 Task: Find connections with filter location Oran with filter topic #sharktankwith filter profile language Spanish with filter current company TORM with filter school Central Institute of Plastics Engineering & Technology (CIPET) with filter industry Desktop Computing Software Products with filter service category Nature Photography with filter keywords title Pipefitter
Action: Mouse moved to (657, 87)
Screenshot: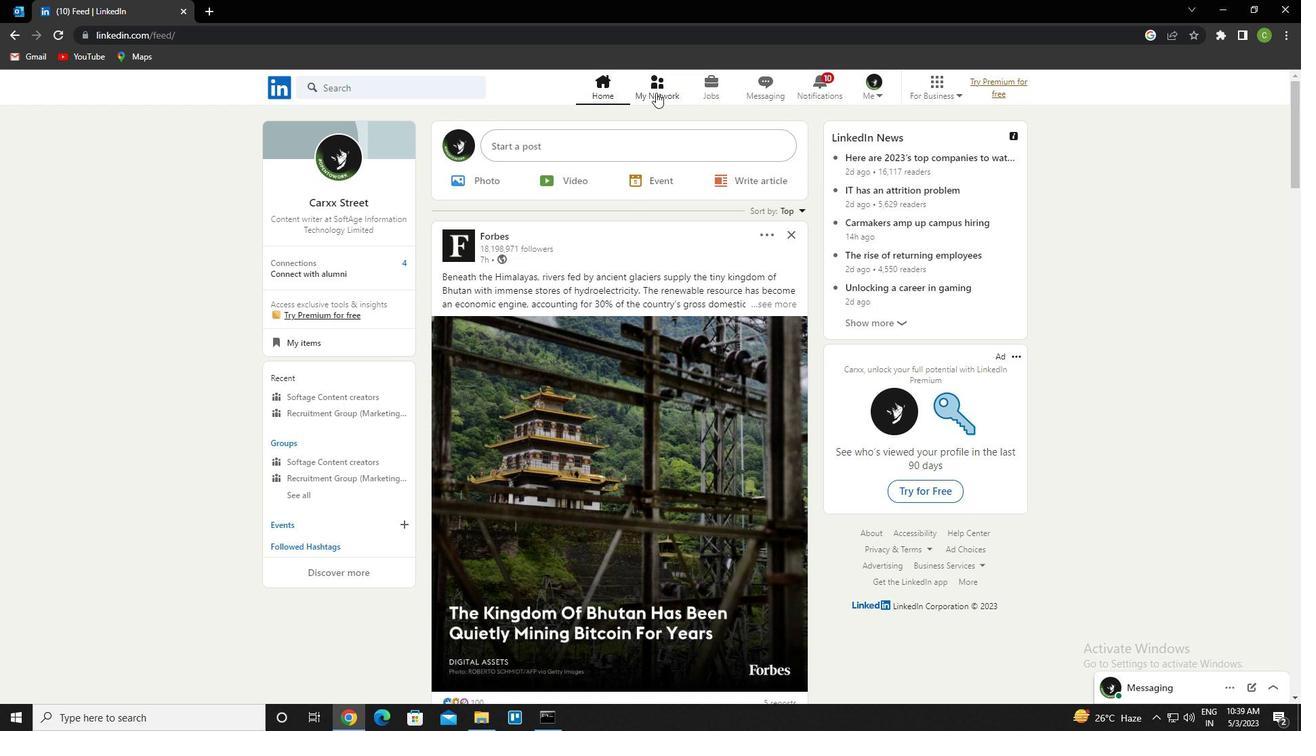 
Action: Mouse pressed left at (657, 87)
Screenshot: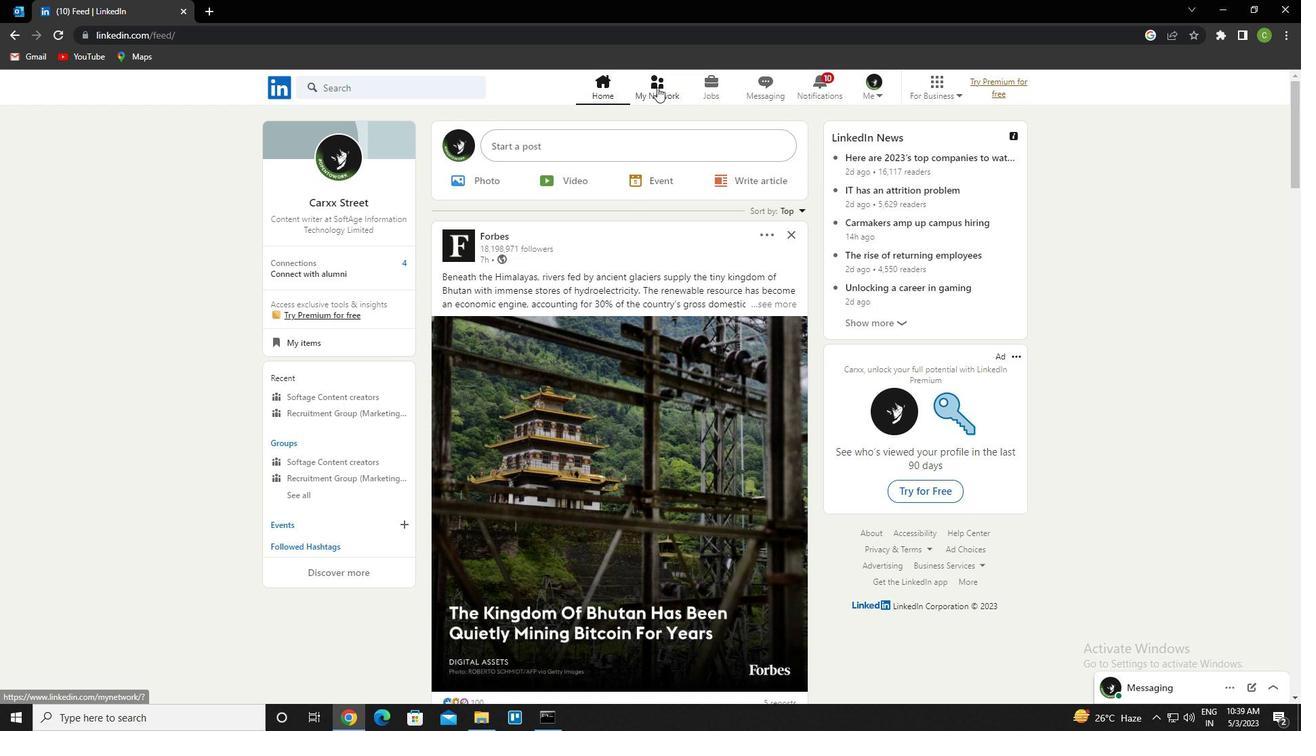 
Action: Mouse moved to (391, 164)
Screenshot: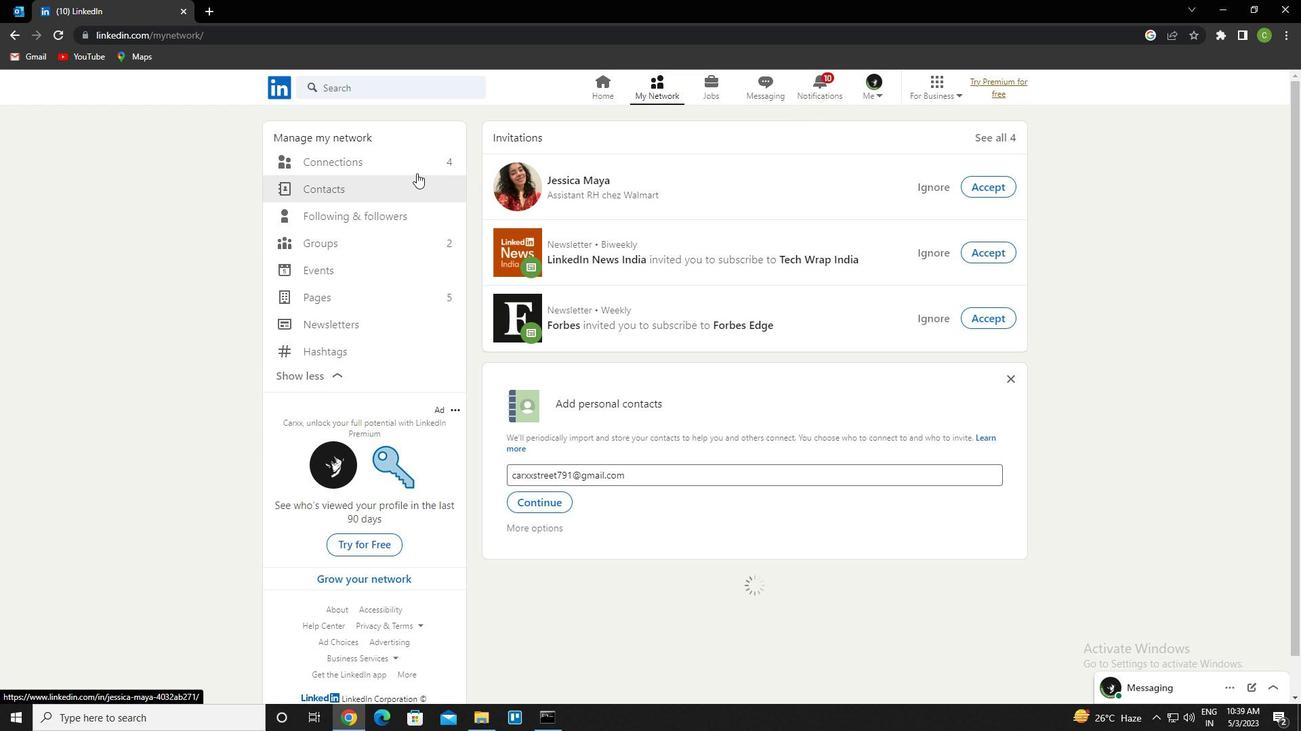 
Action: Mouse pressed left at (391, 164)
Screenshot: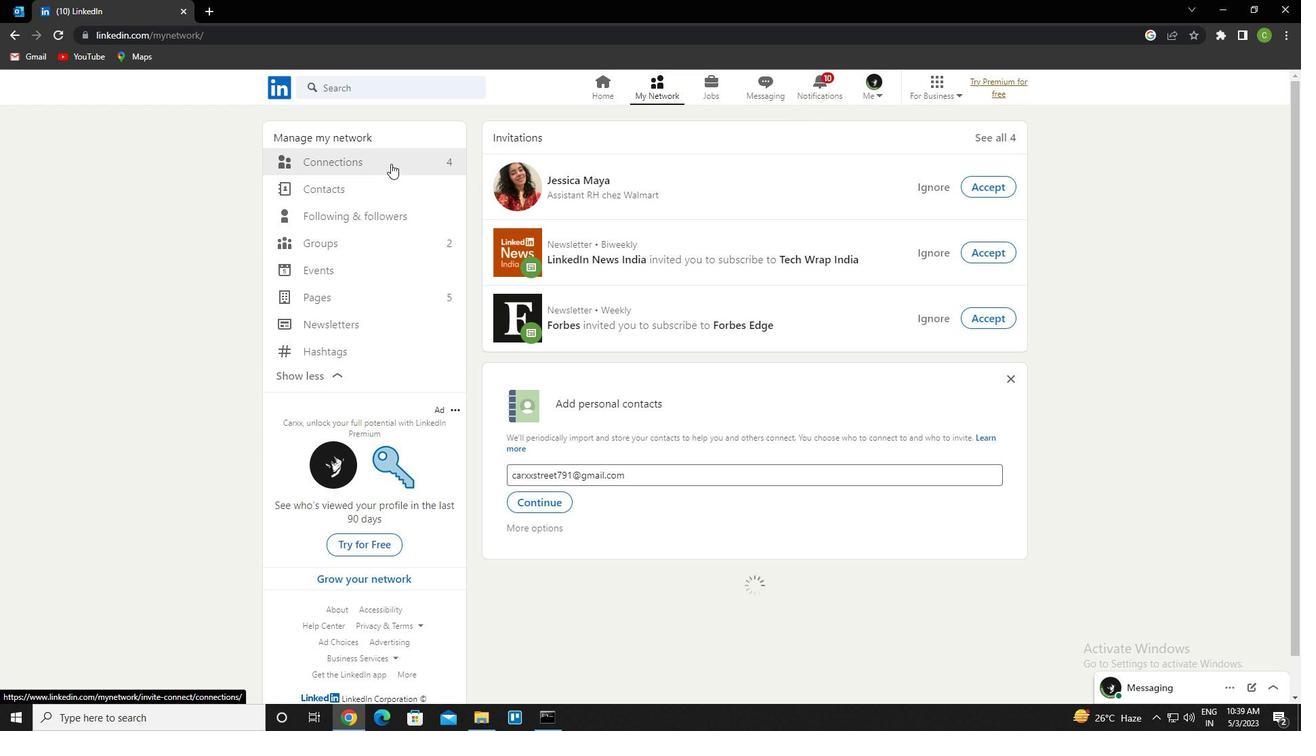 
Action: Mouse moved to (748, 161)
Screenshot: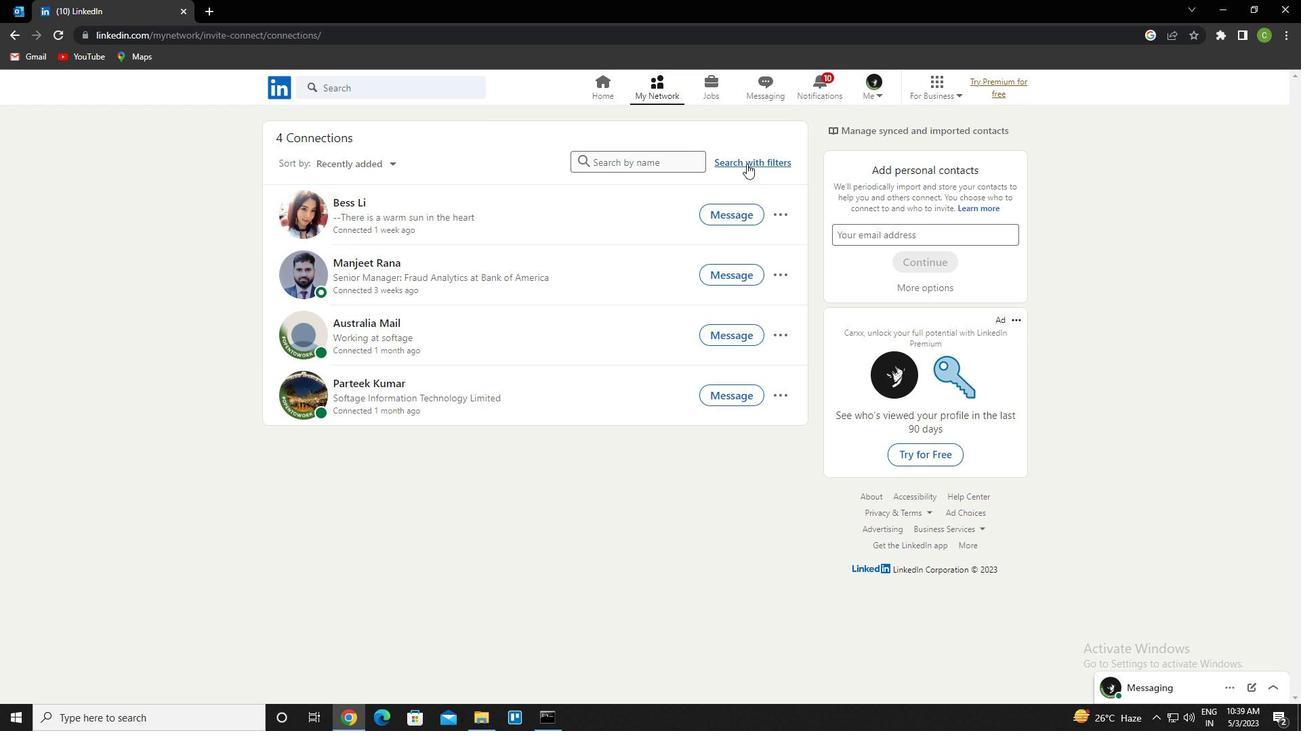 
Action: Mouse pressed left at (748, 161)
Screenshot: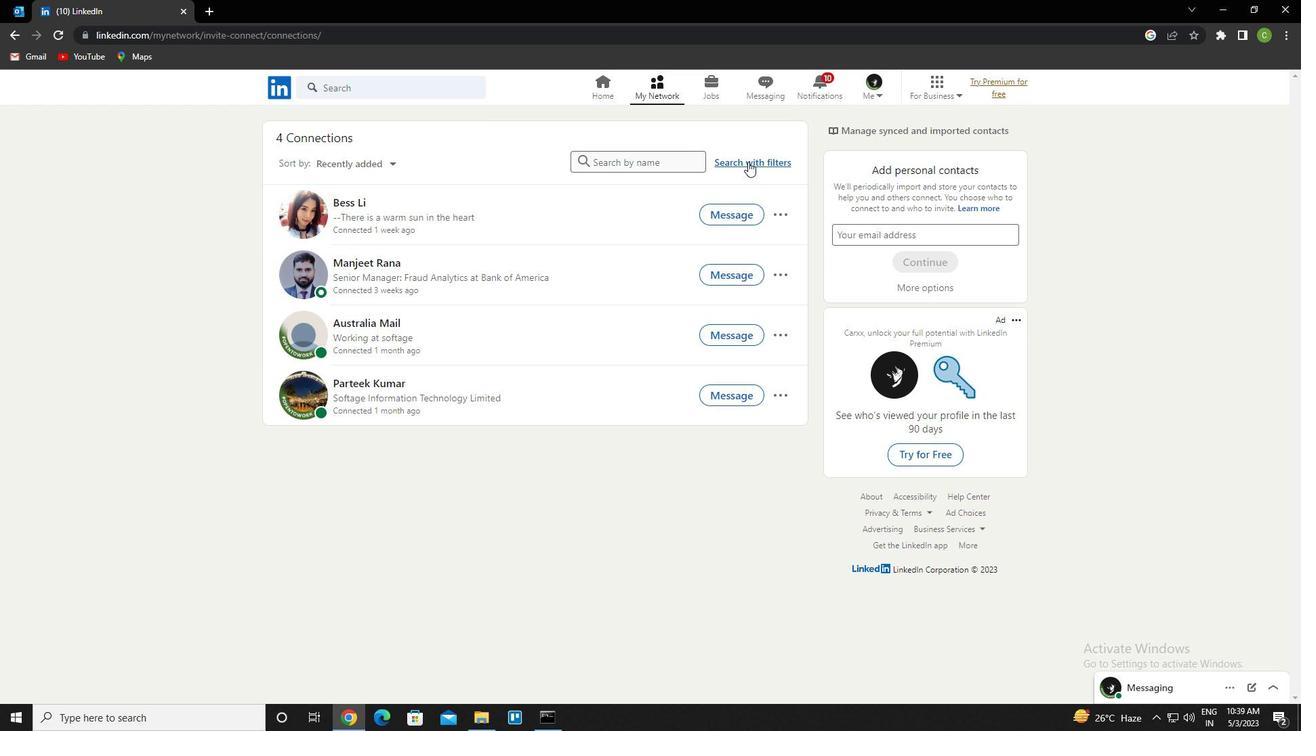 
Action: Mouse moved to (704, 133)
Screenshot: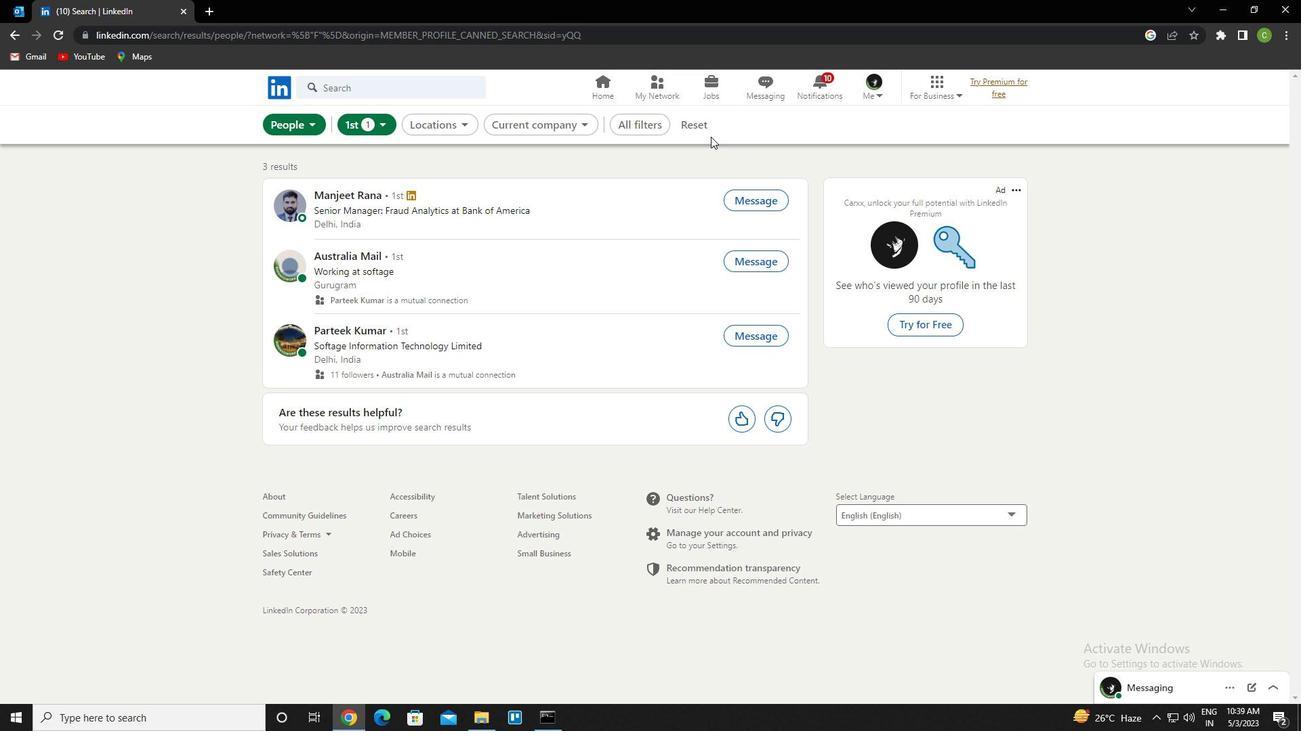 
Action: Mouse pressed left at (704, 133)
Screenshot: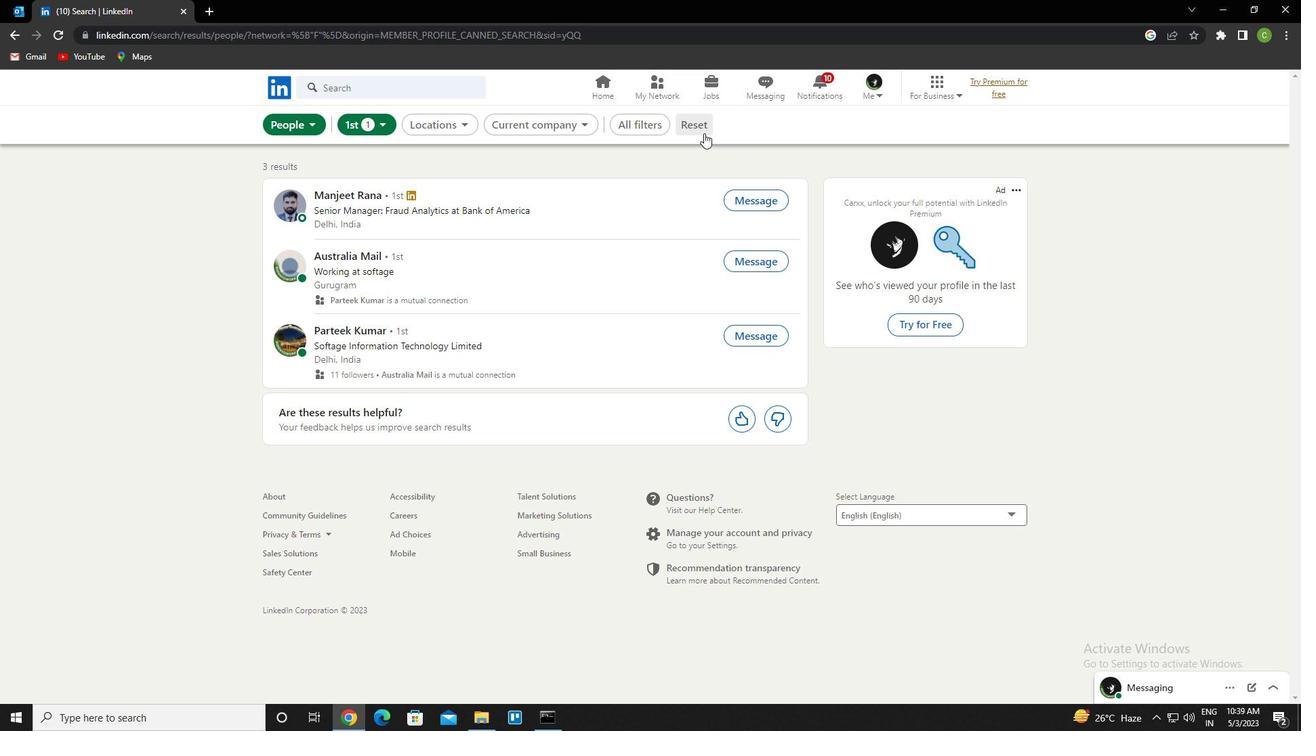 
Action: Mouse moved to (689, 124)
Screenshot: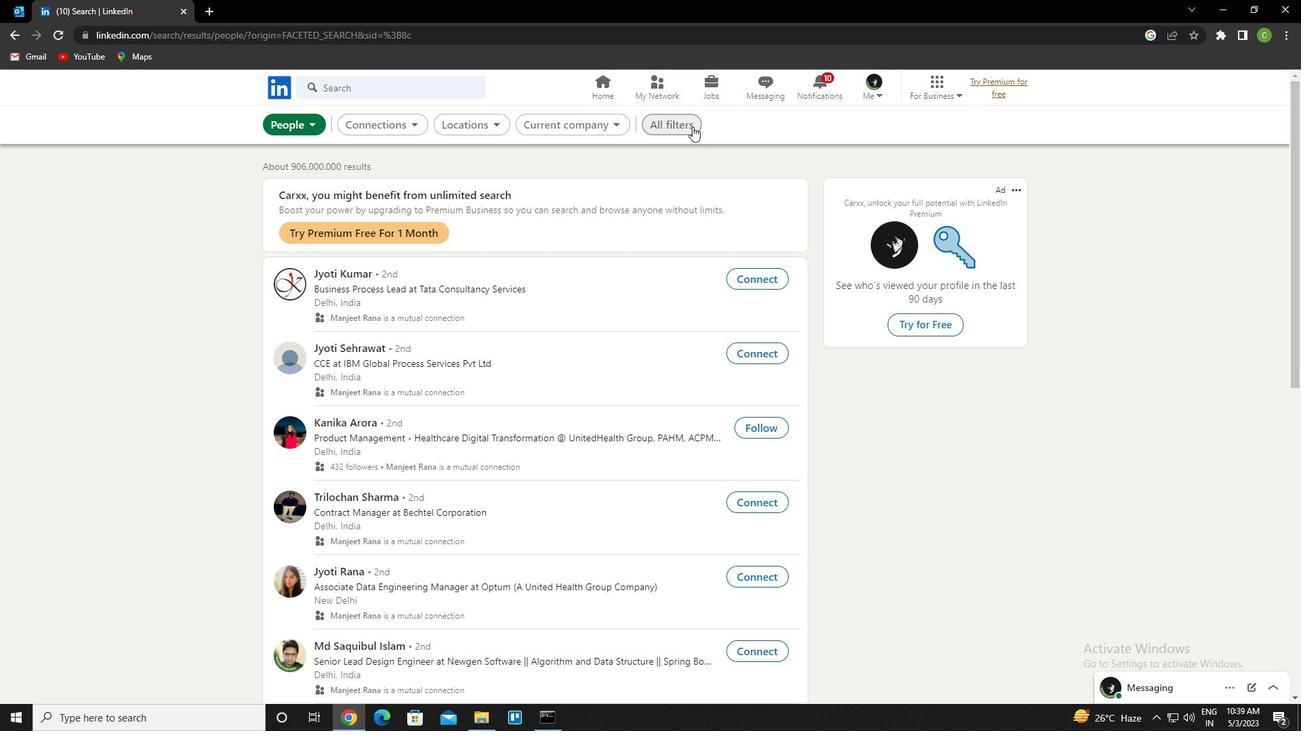
Action: Mouse pressed left at (689, 124)
Screenshot: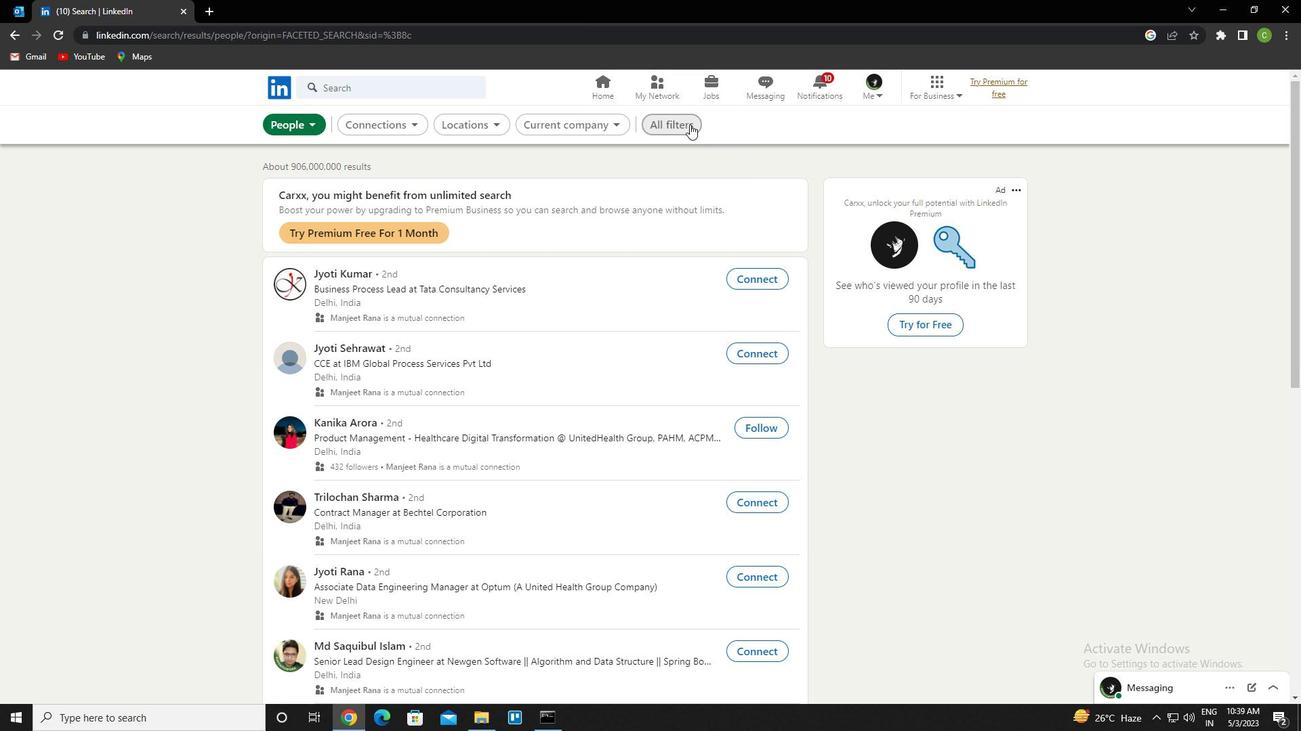 
Action: Mouse moved to (1095, 397)
Screenshot: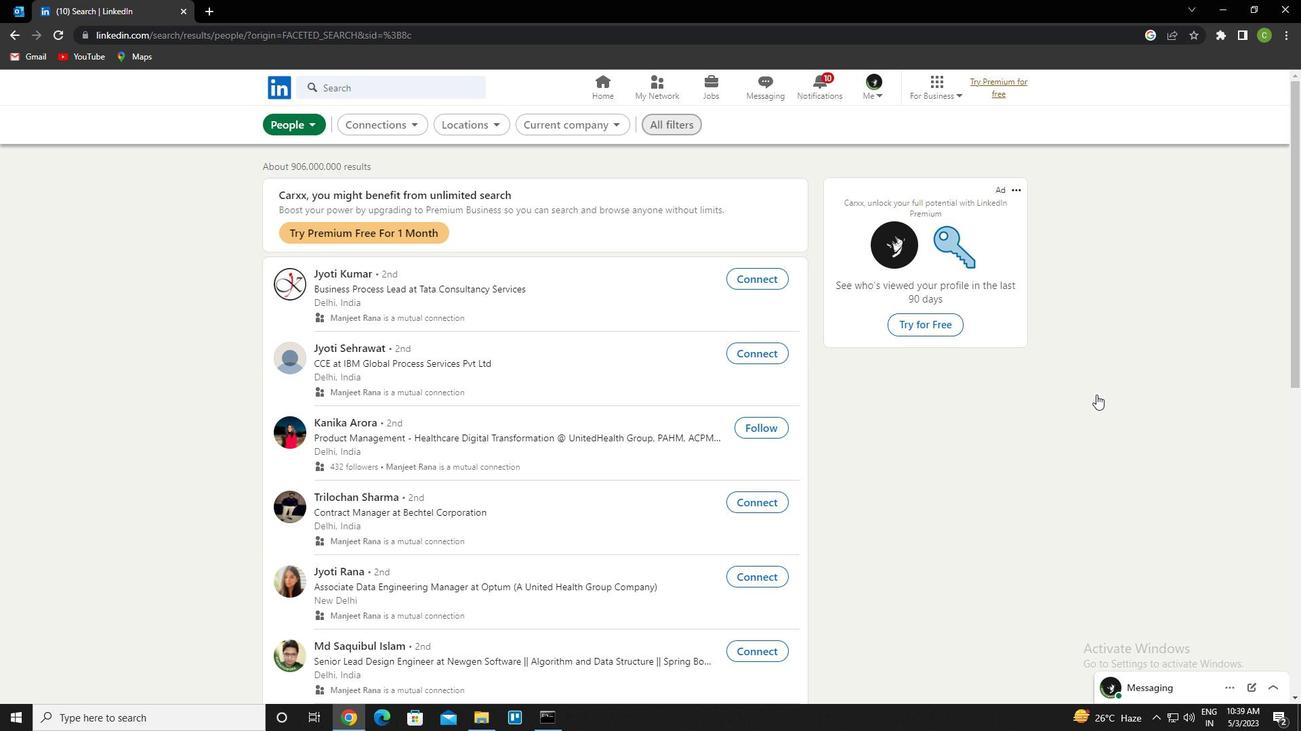 
Action: Mouse scrolled (1095, 396) with delta (0, 0)
Screenshot: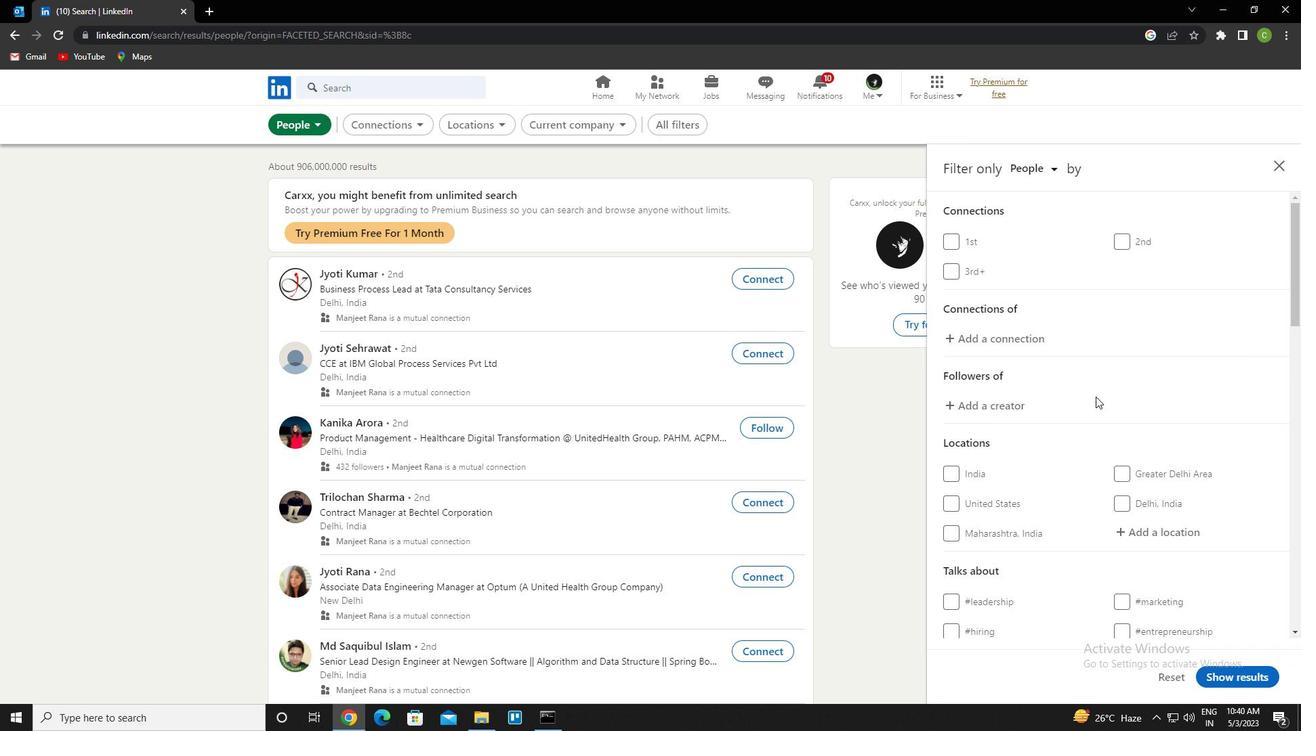 
Action: Mouse scrolled (1095, 396) with delta (0, 0)
Screenshot: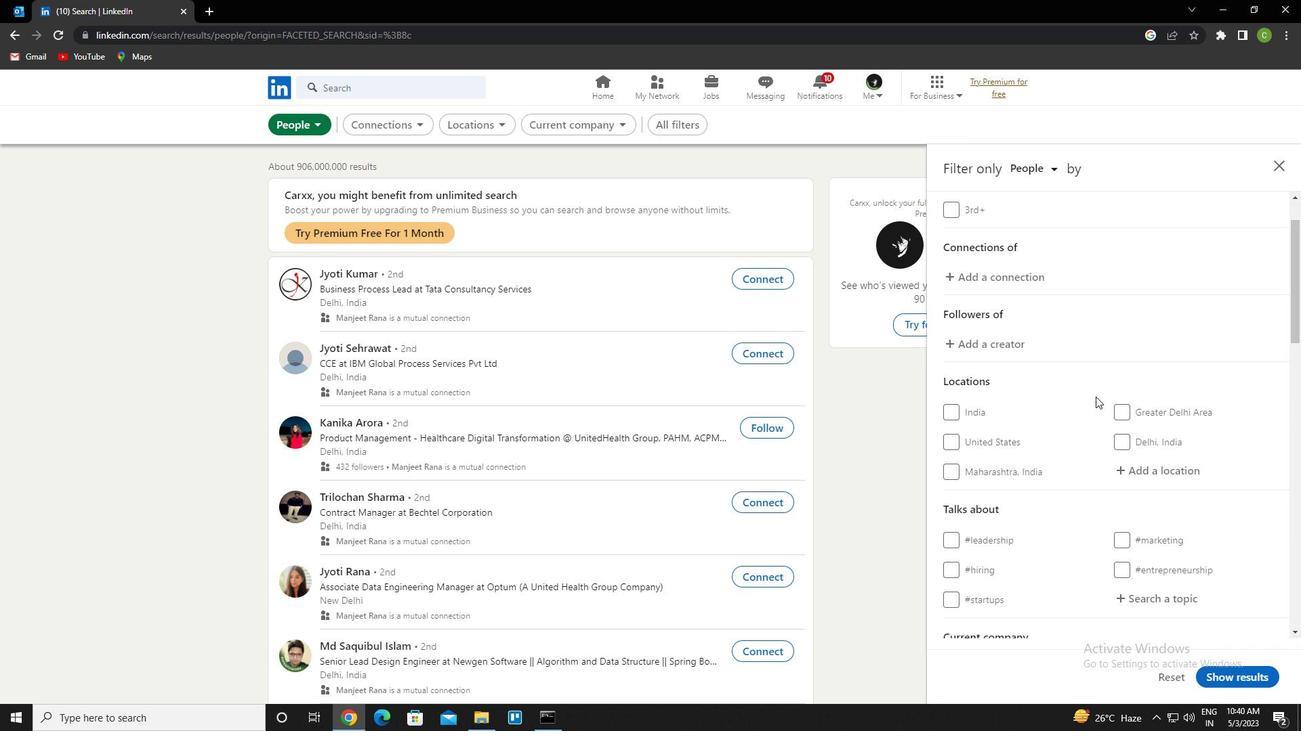 
Action: Mouse moved to (1156, 403)
Screenshot: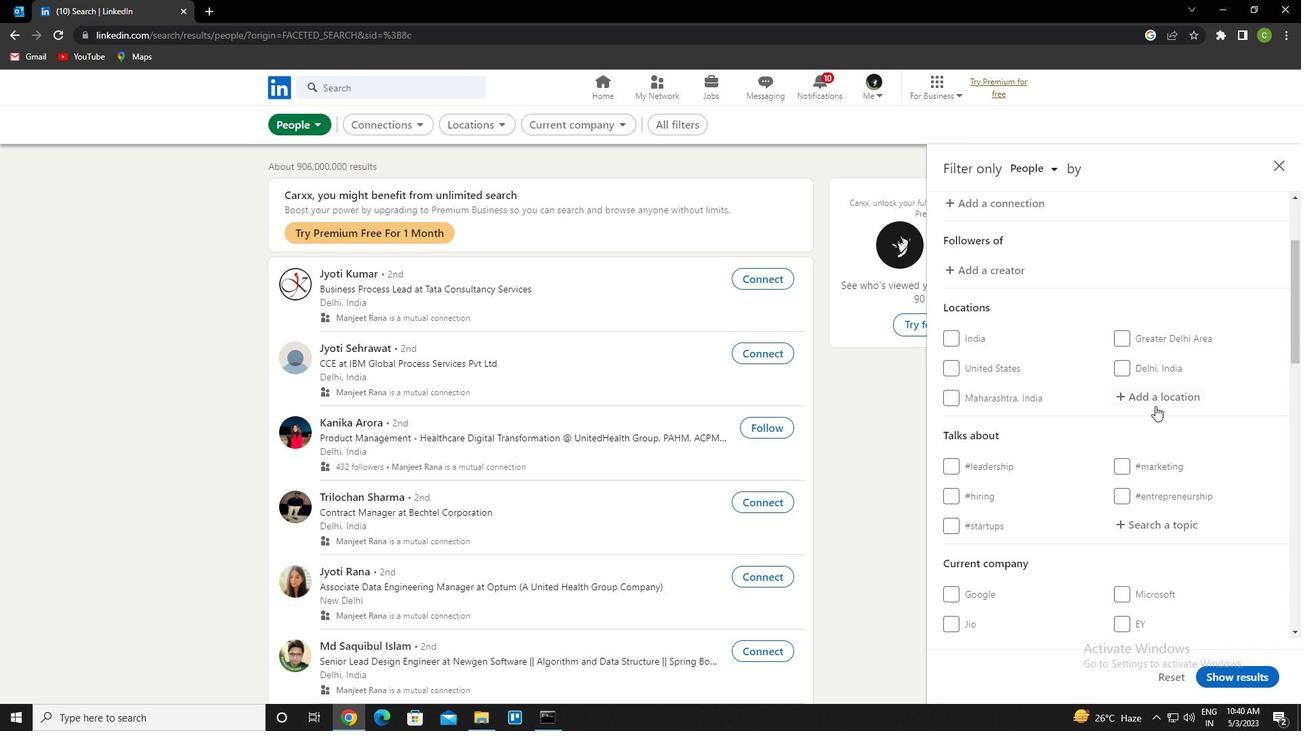 
Action: Mouse pressed left at (1156, 403)
Screenshot: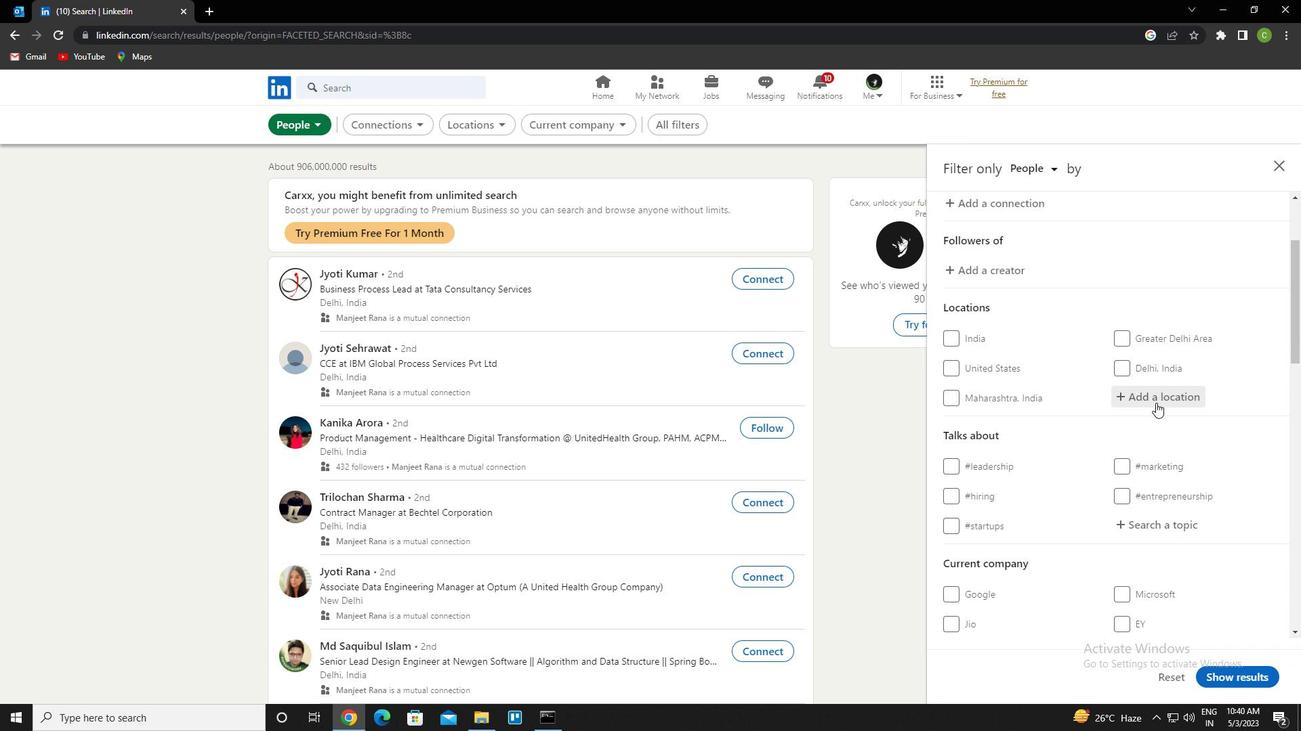 
Action: Key pressed <Key.caps_lock>o<Key.caps_lock>ran<Key.down><Key.enter>
Screenshot: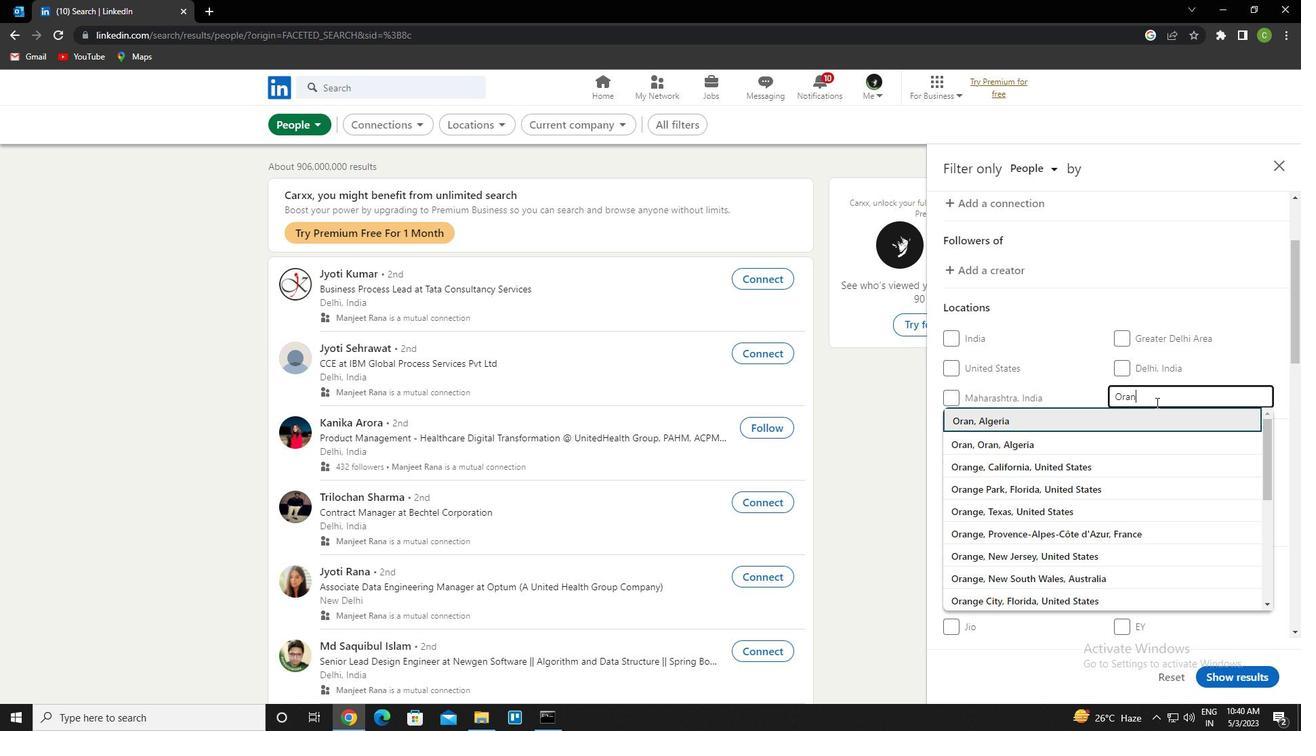 
Action: Mouse scrolled (1156, 402) with delta (0, 0)
Screenshot: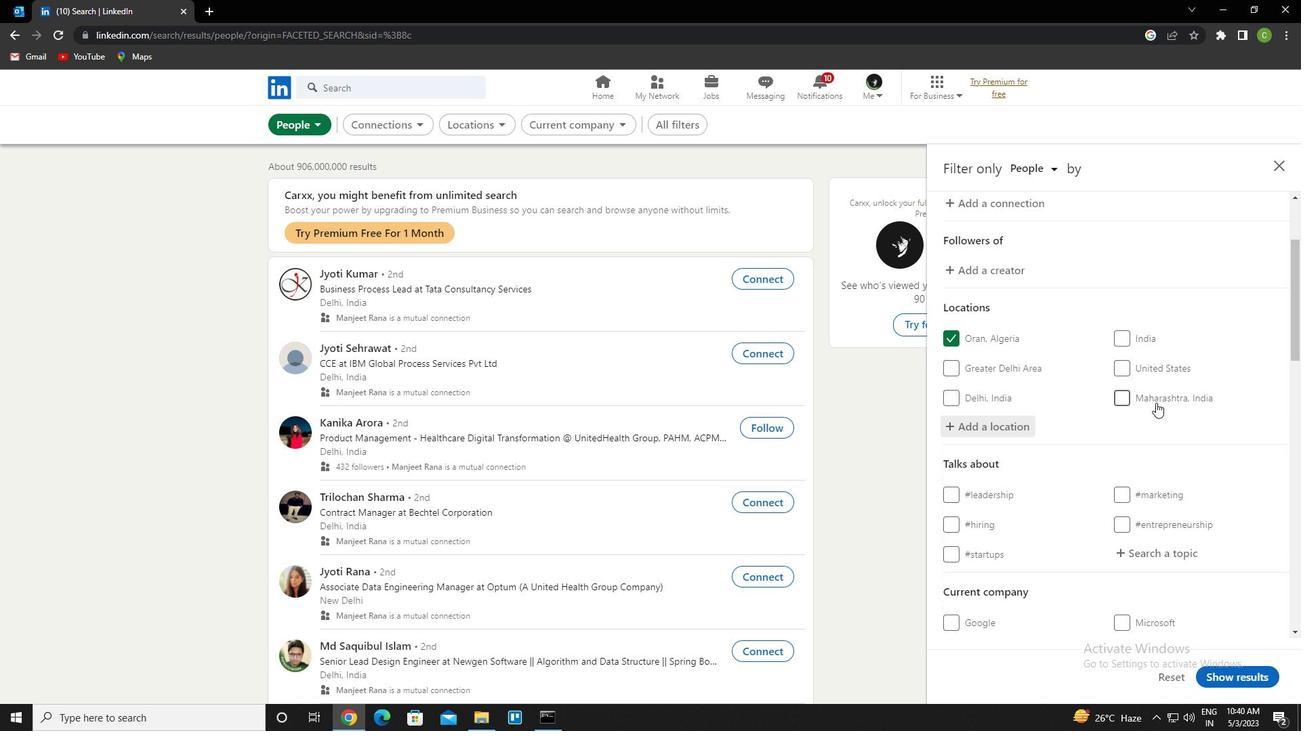 
Action: Mouse scrolled (1156, 402) with delta (0, 0)
Screenshot: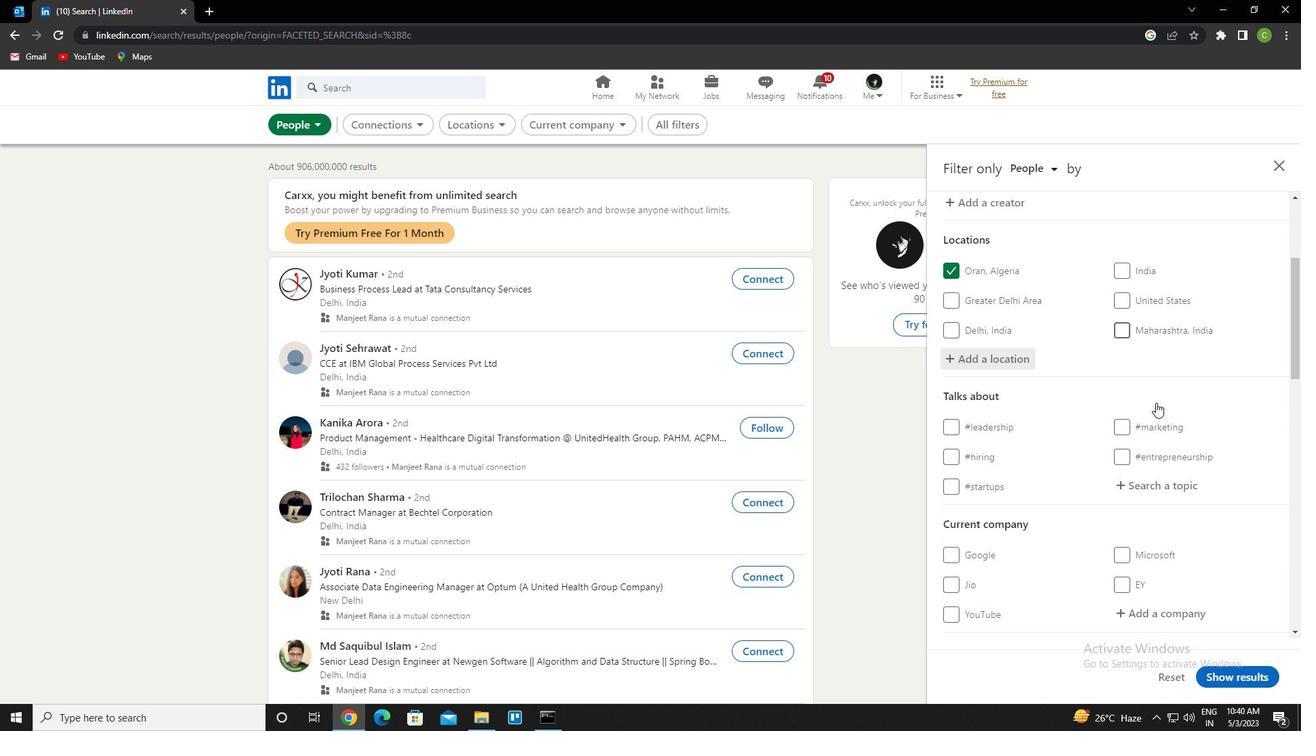 
Action: Mouse scrolled (1156, 402) with delta (0, 0)
Screenshot: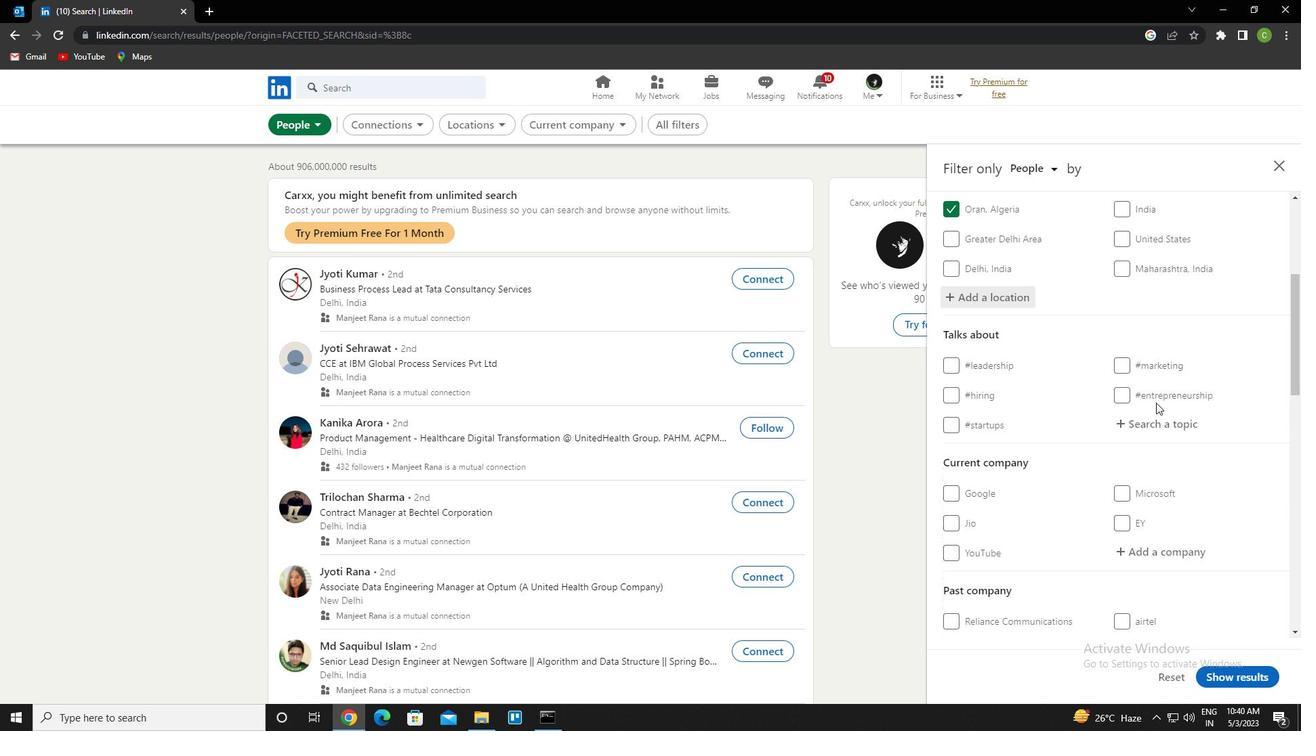 
Action: Mouse moved to (1164, 347)
Screenshot: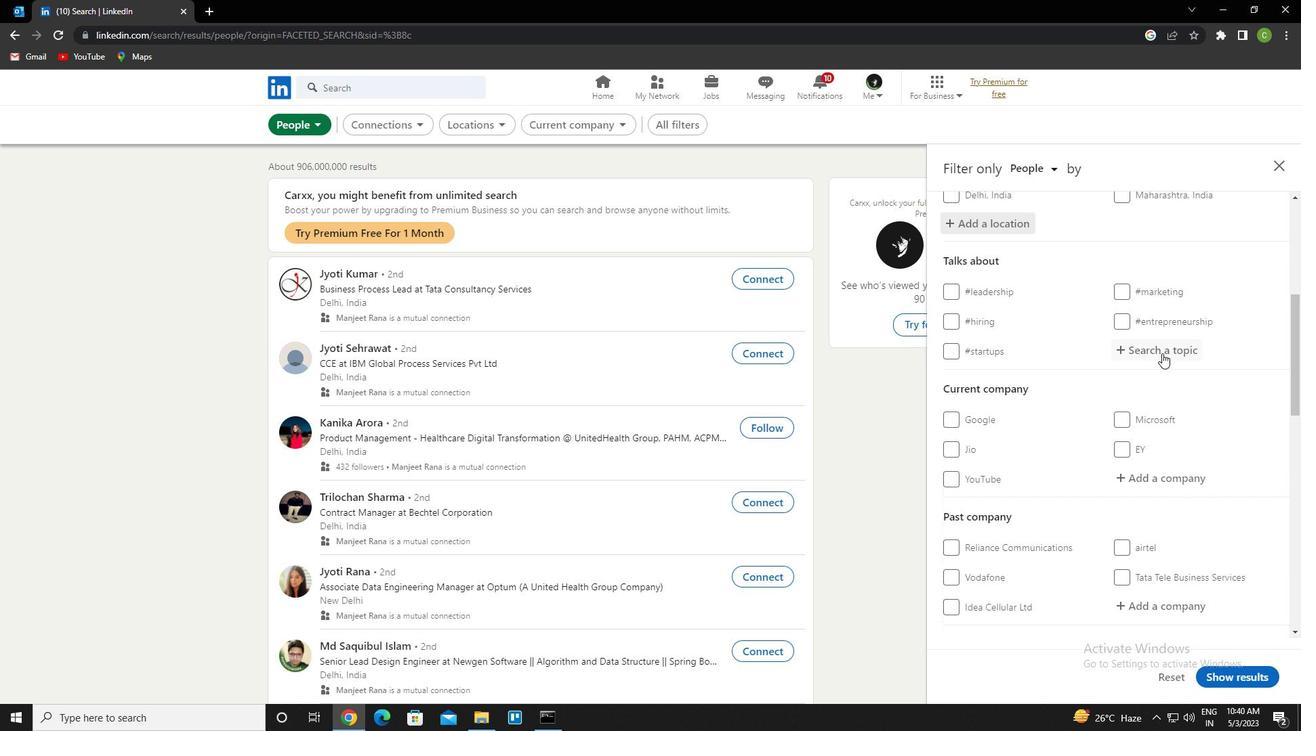 
Action: Mouse pressed left at (1164, 347)
Screenshot: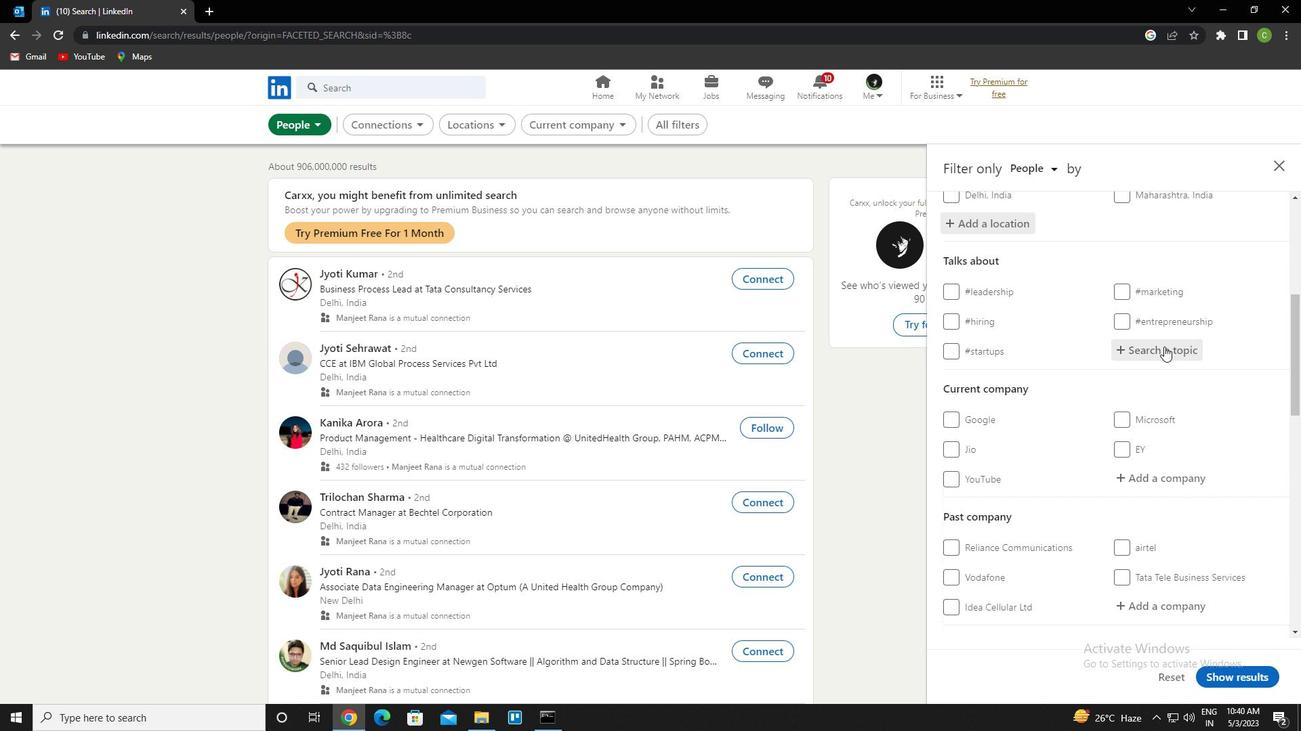 
Action: Key pressed sharktank<Key.down><Key.enter>
Screenshot: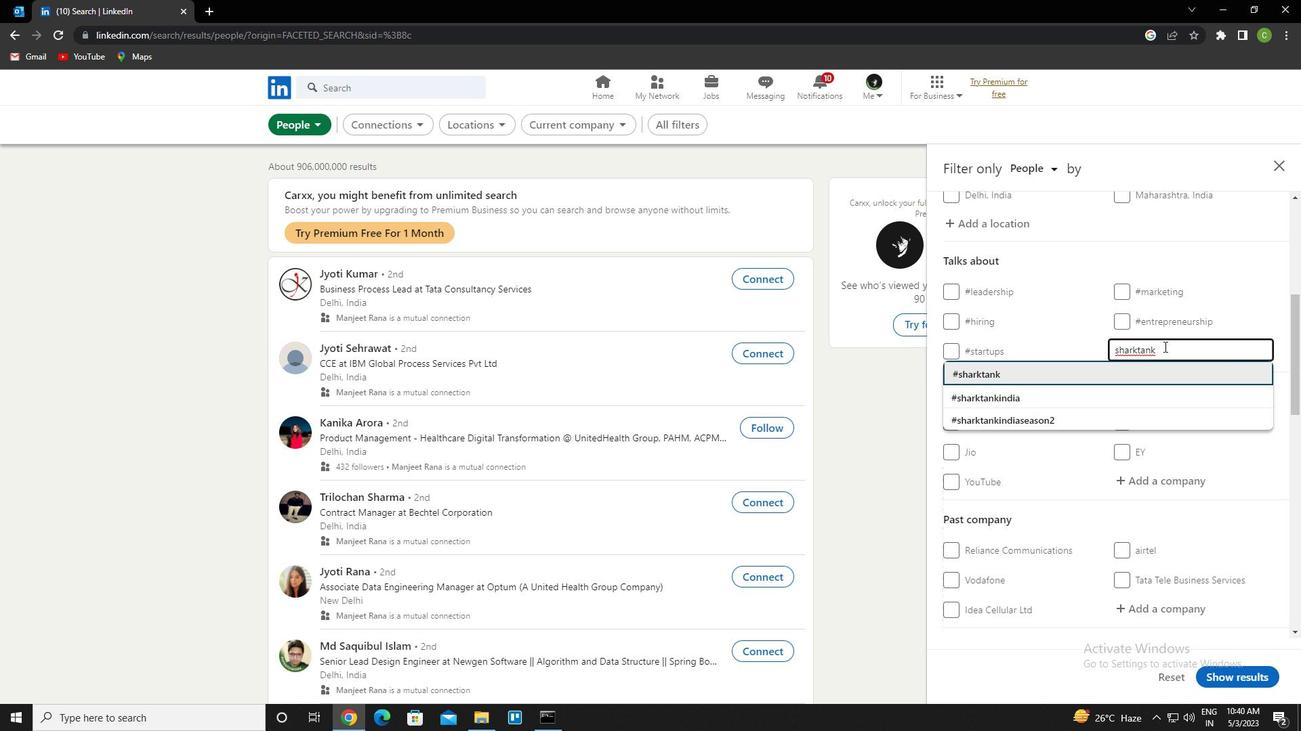 
Action: Mouse scrolled (1164, 346) with delta (0, 0)
Screenshot: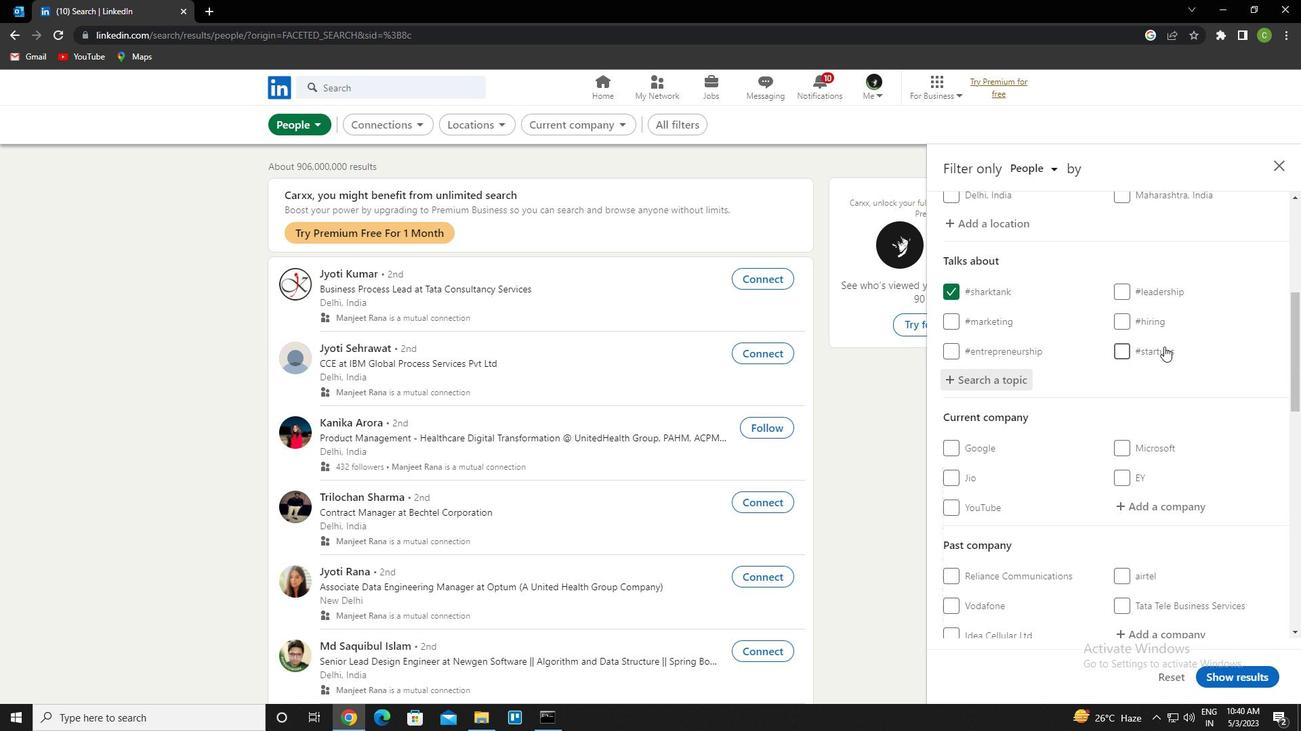 
Action: Mouse scrolled (1164, 346) with delta (0, 0)
Screenshot: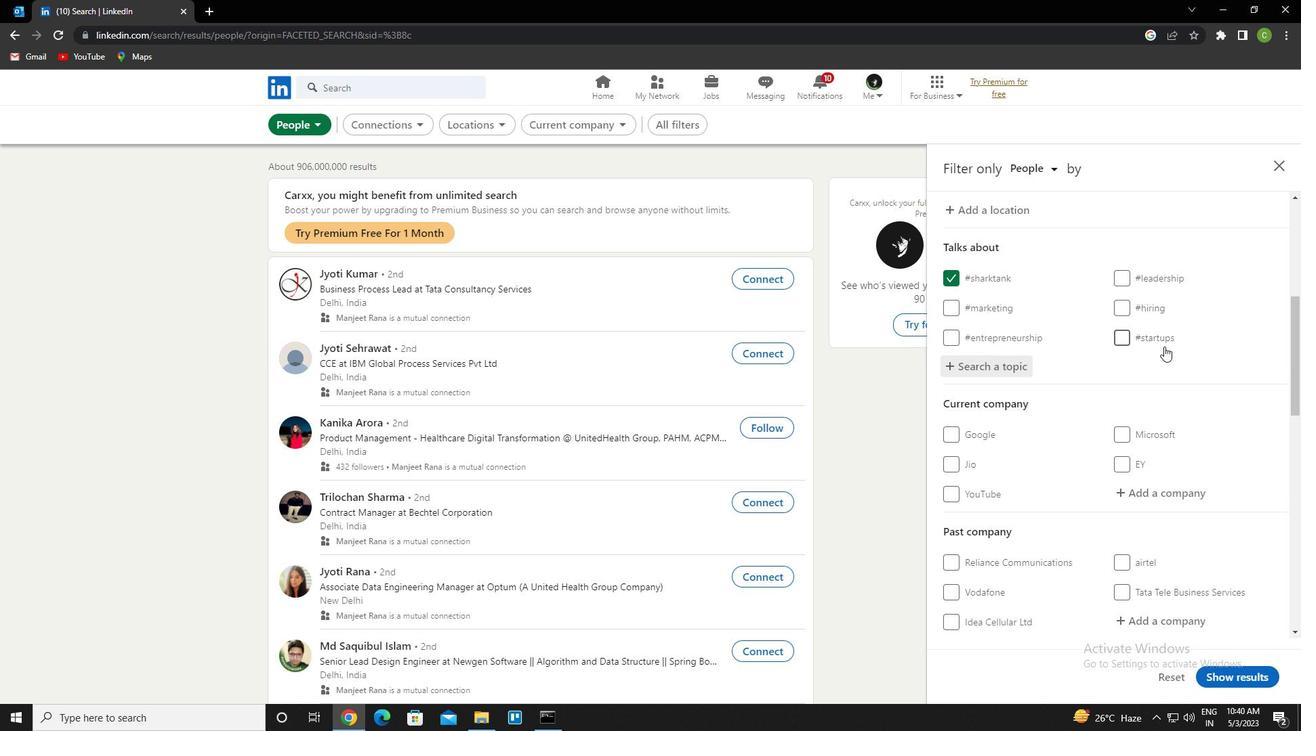 
Action: Mouse scrolled (1164, 346) with delta (0, 0)
Screenshot: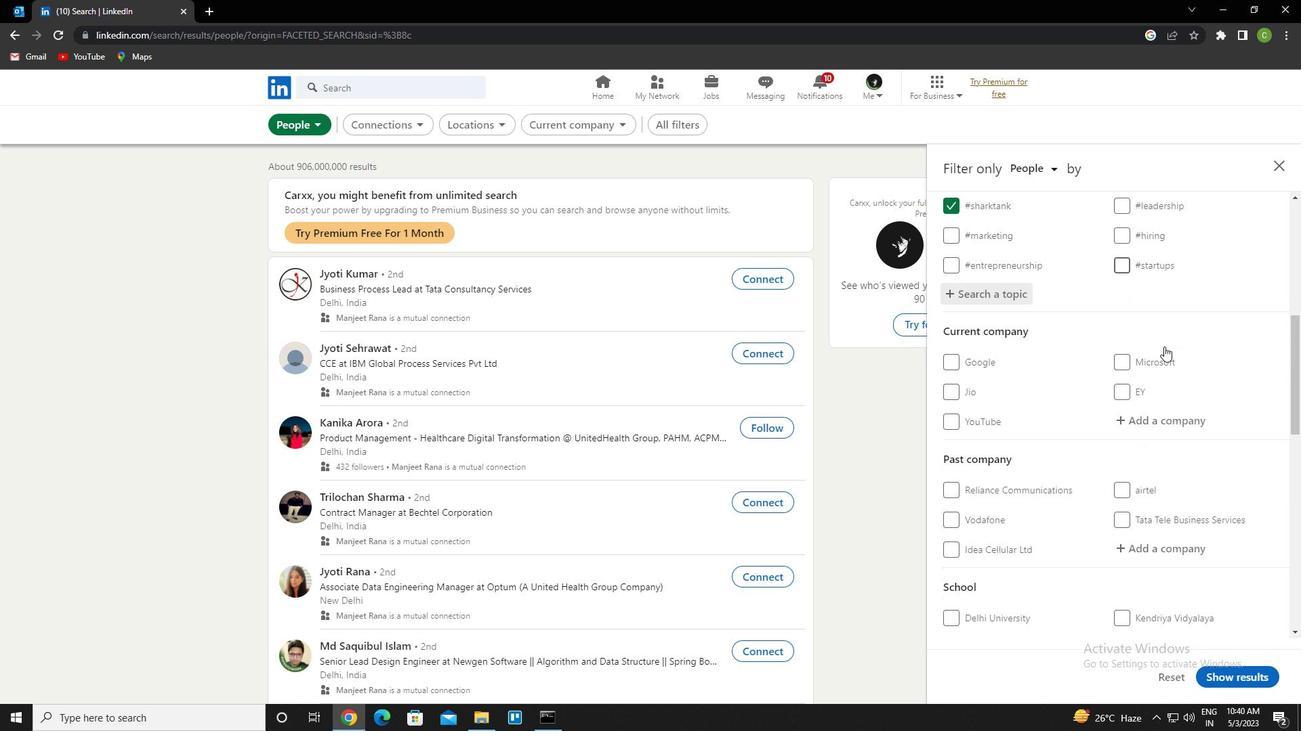 
Action: Mouse scrolled (1164, 346) with delta (0, 0)
Screenshot: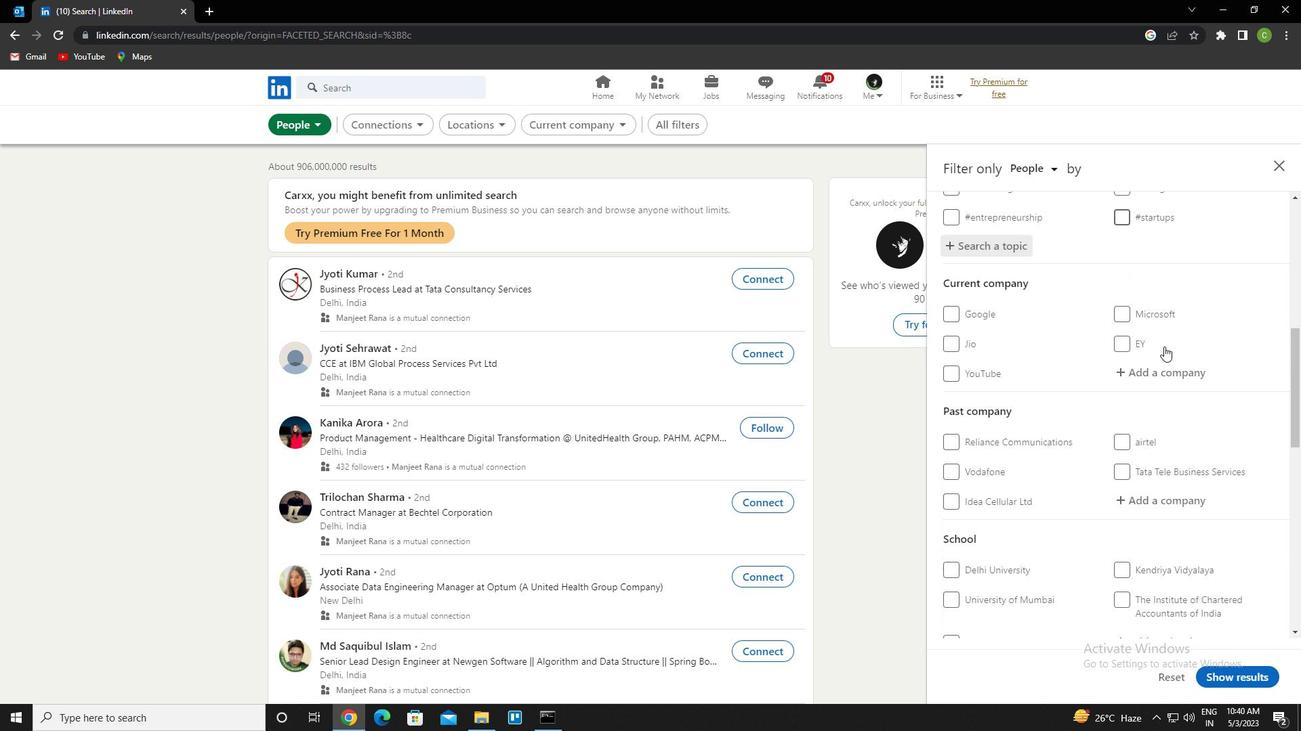 
Action: Mouse scrolled (1164, 346) with delta (0, 0)
Screenshot: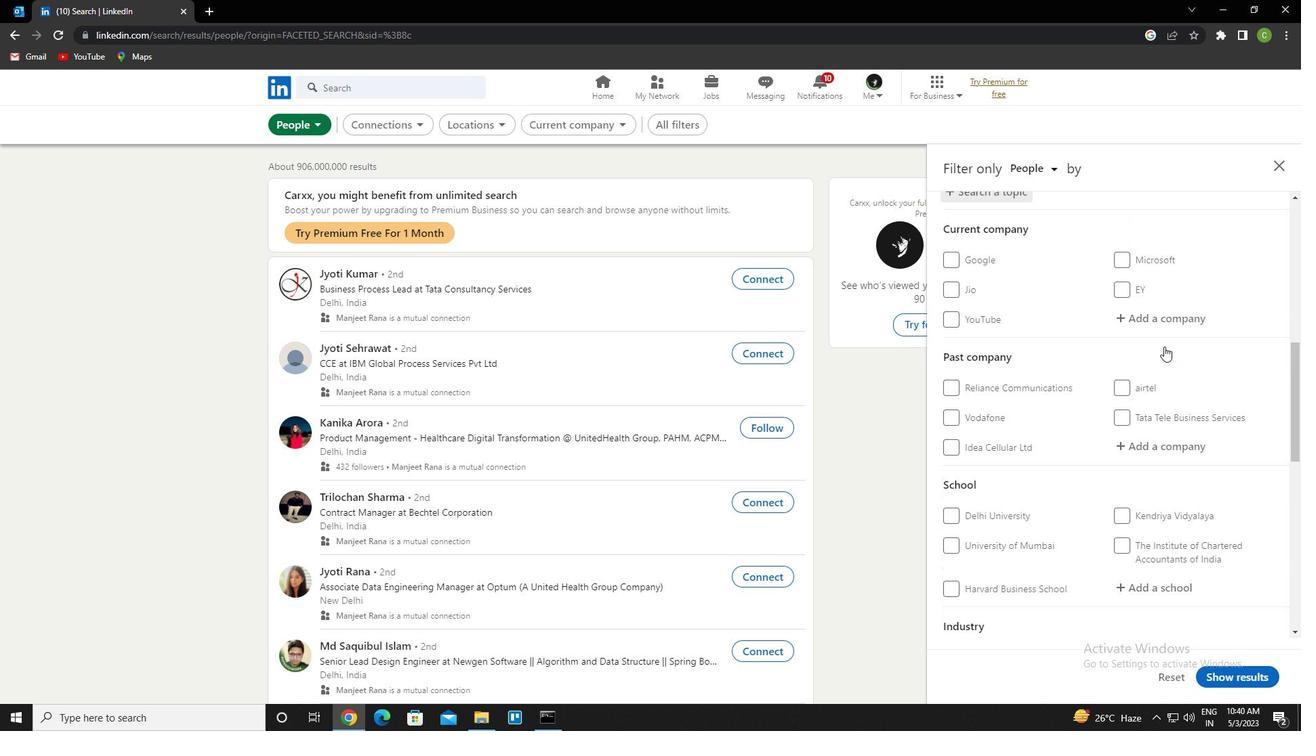 
Action: Mouse moved to (1161, 349)
Screenshot: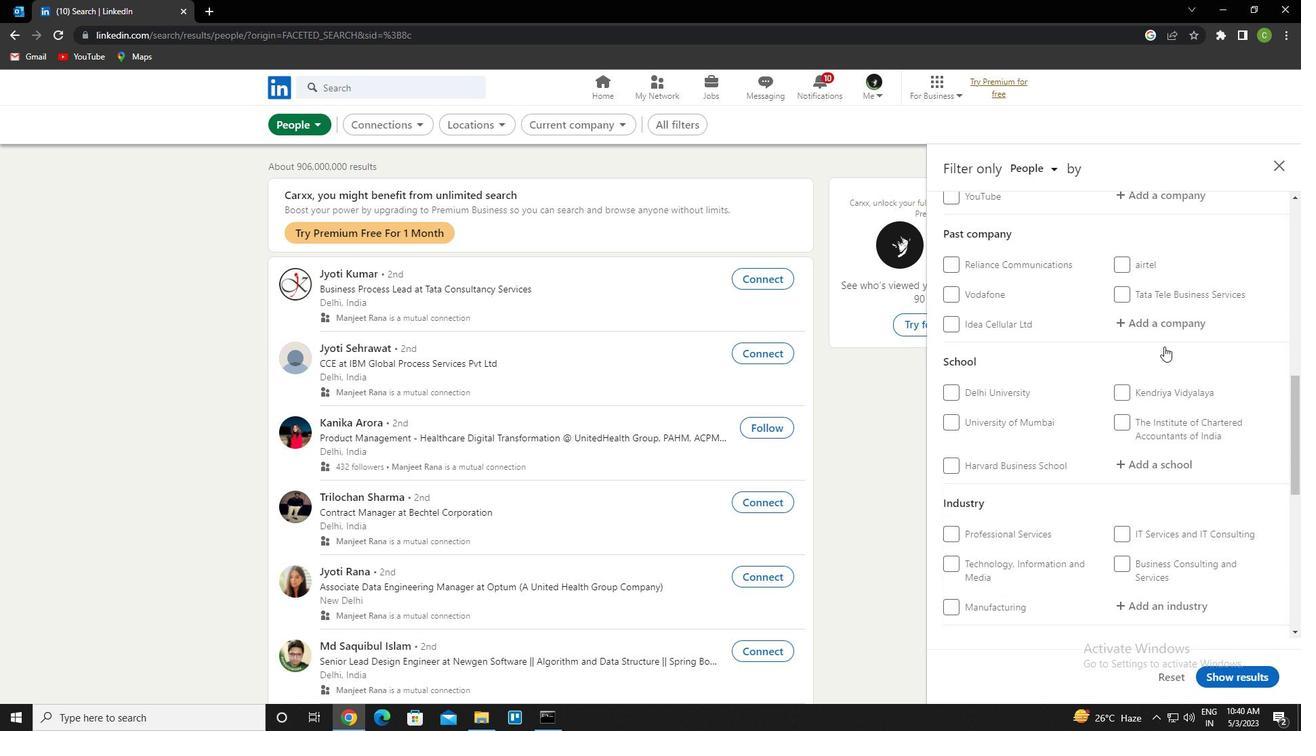 
Action: Mouse scrolled (1161, 348) with delta (0, 0)
Screenshot: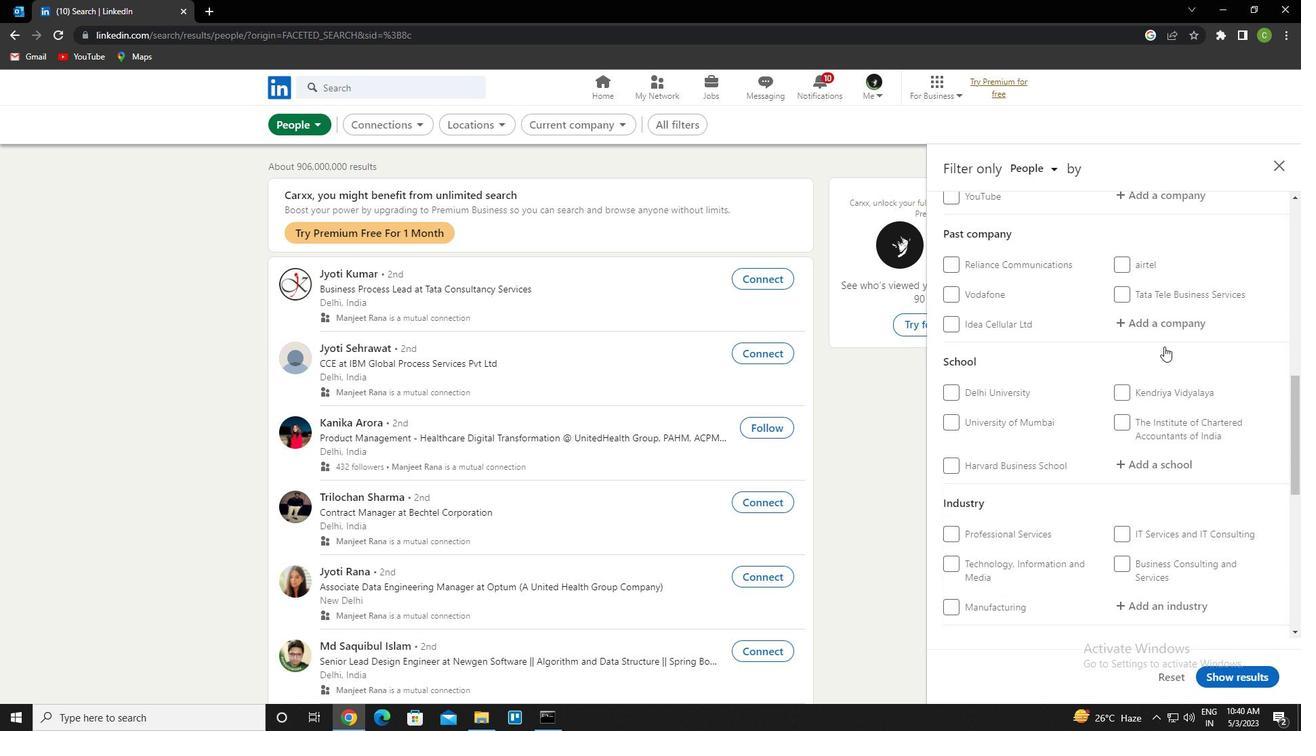 
Action: Mouse moved to (1146, 367)
Screenshot: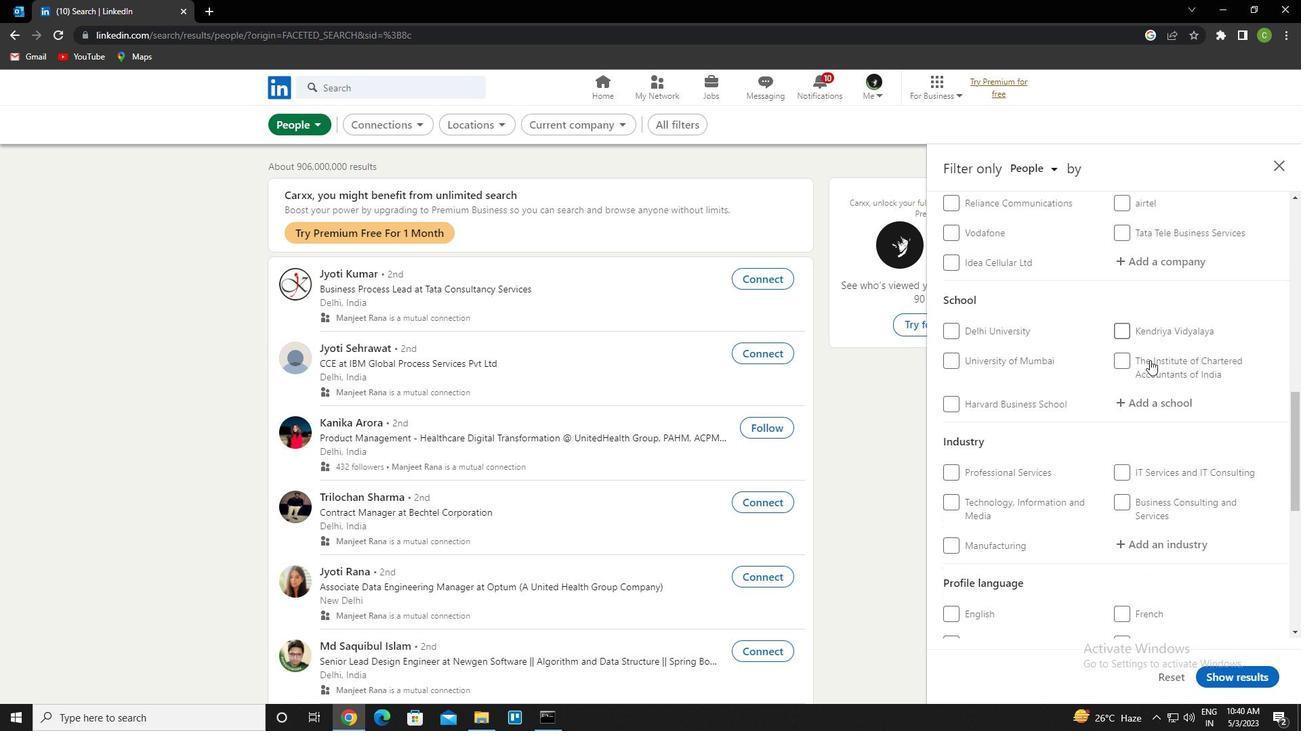 
Action: Mouse scrolled (1146, 366) with delta (0, 0)
Screenshot: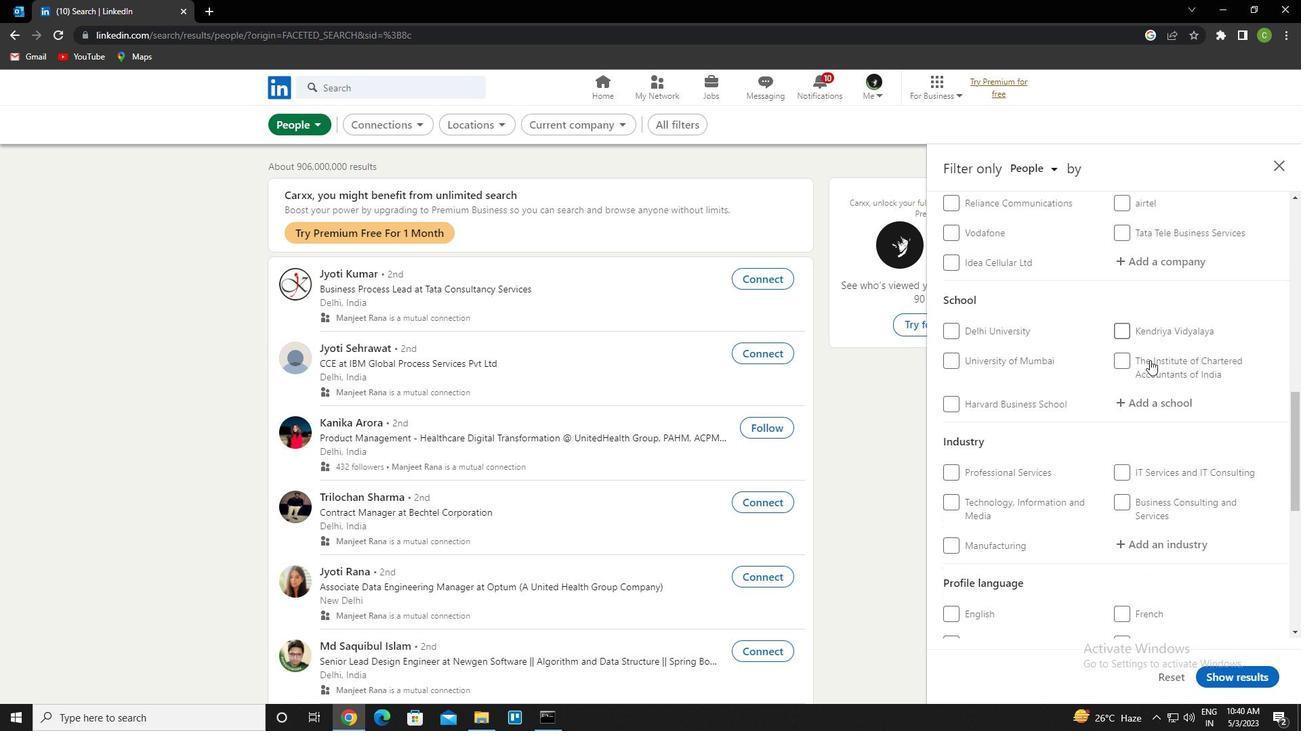 
Action: Mouse moved to (1083, 401)
Screenshot: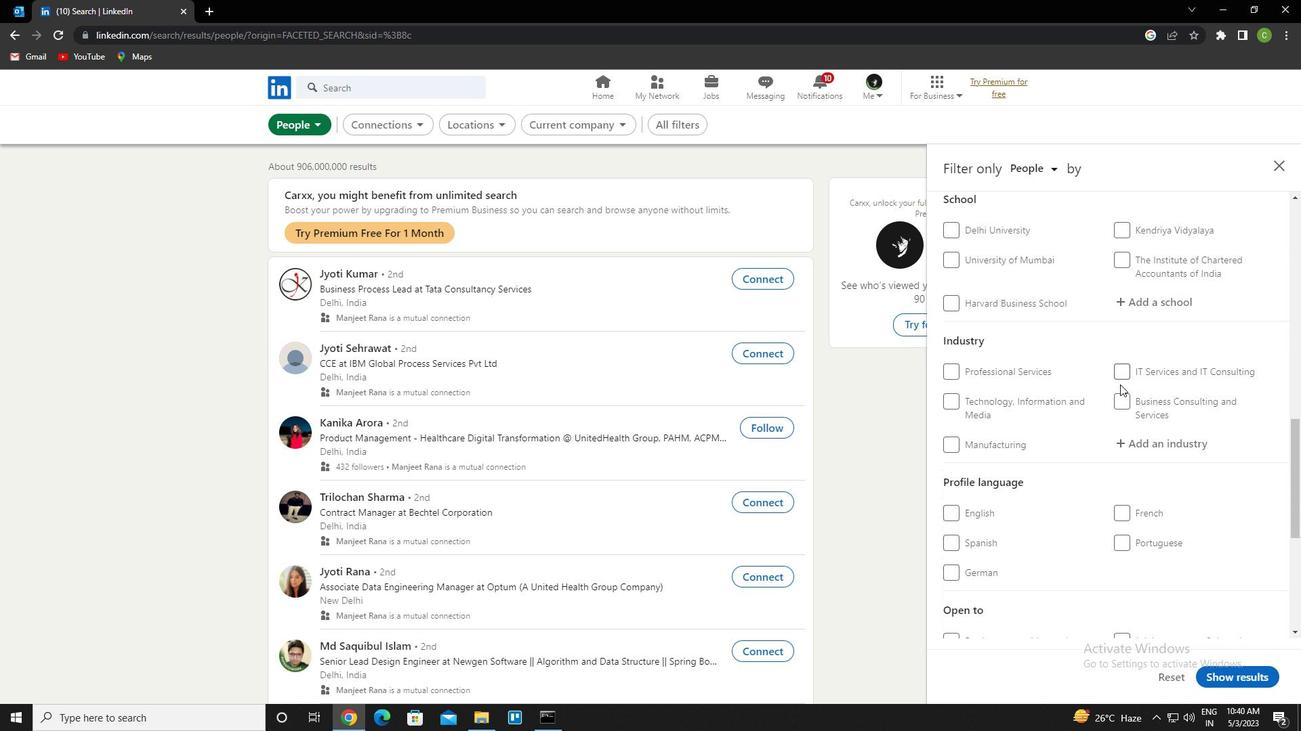 
Action: Mouse scrolled (1083, 400) with delta (0, 0)
Screenshot: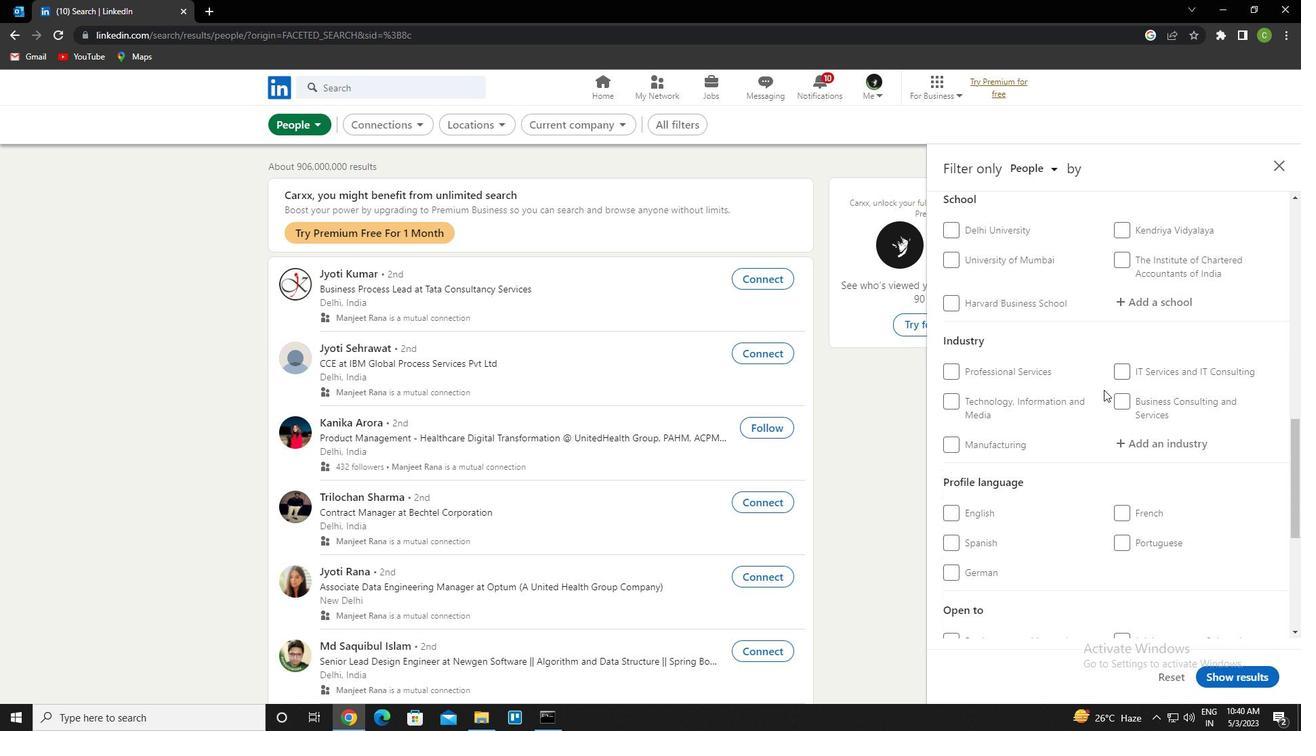 
Action: Mouse scrolled (1083, 400) with delta (0, 0)
Screenshot: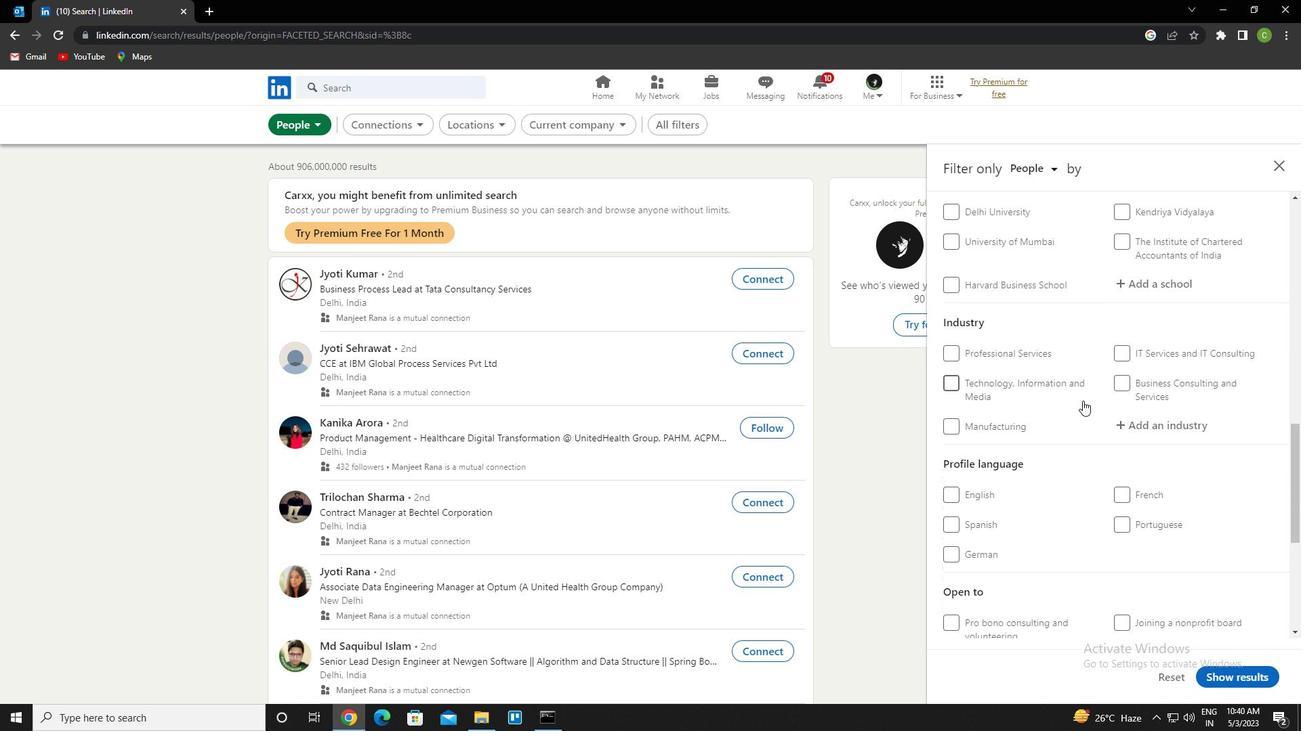 
Action: Mouse moved to (952, 408)
Screenshot: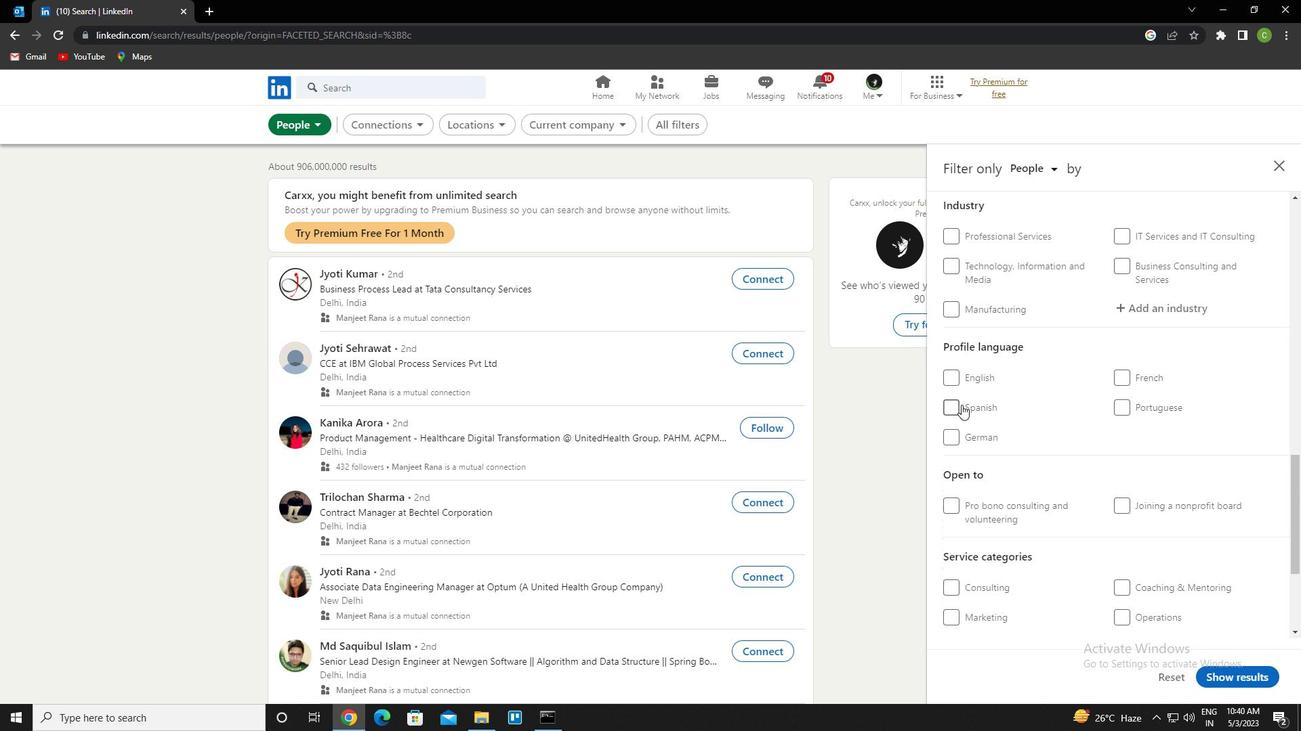 
Action: Mouse pressed left at (952, 408)
Screenshot: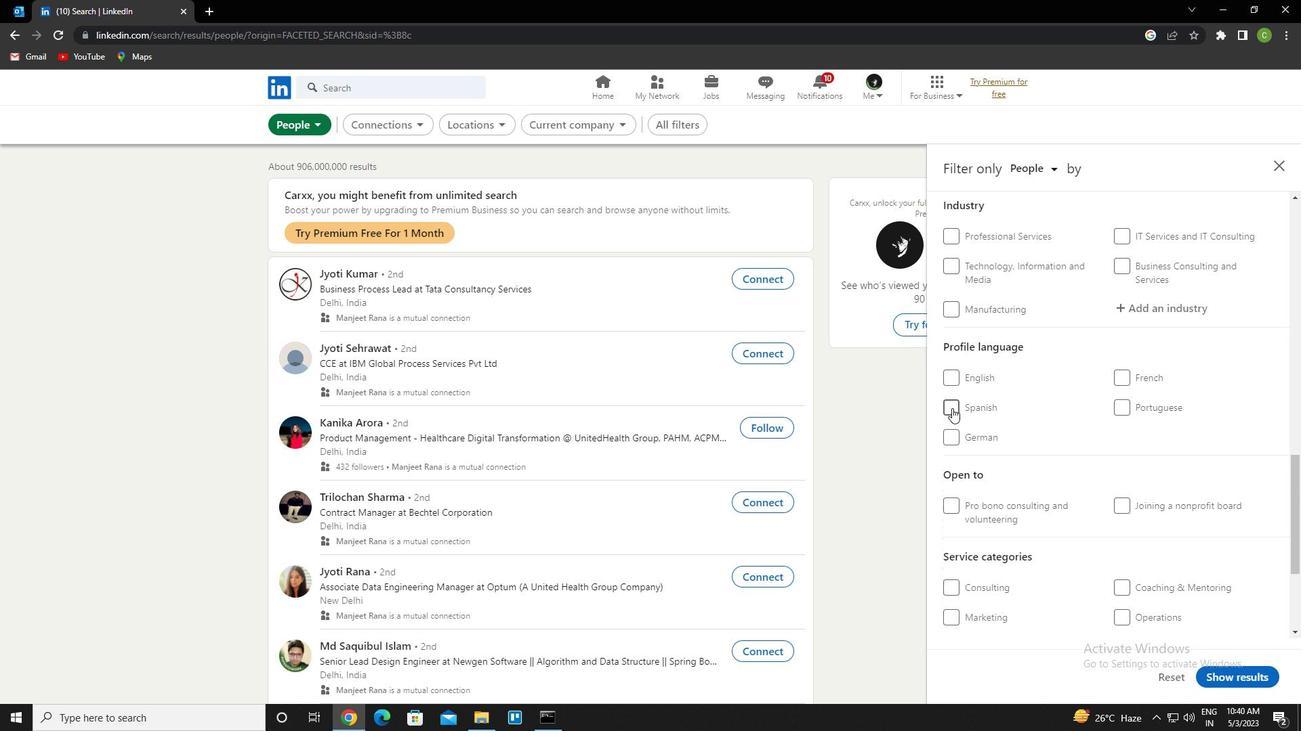 
Action: Mouse moved to (1018, 457)
Screenshot: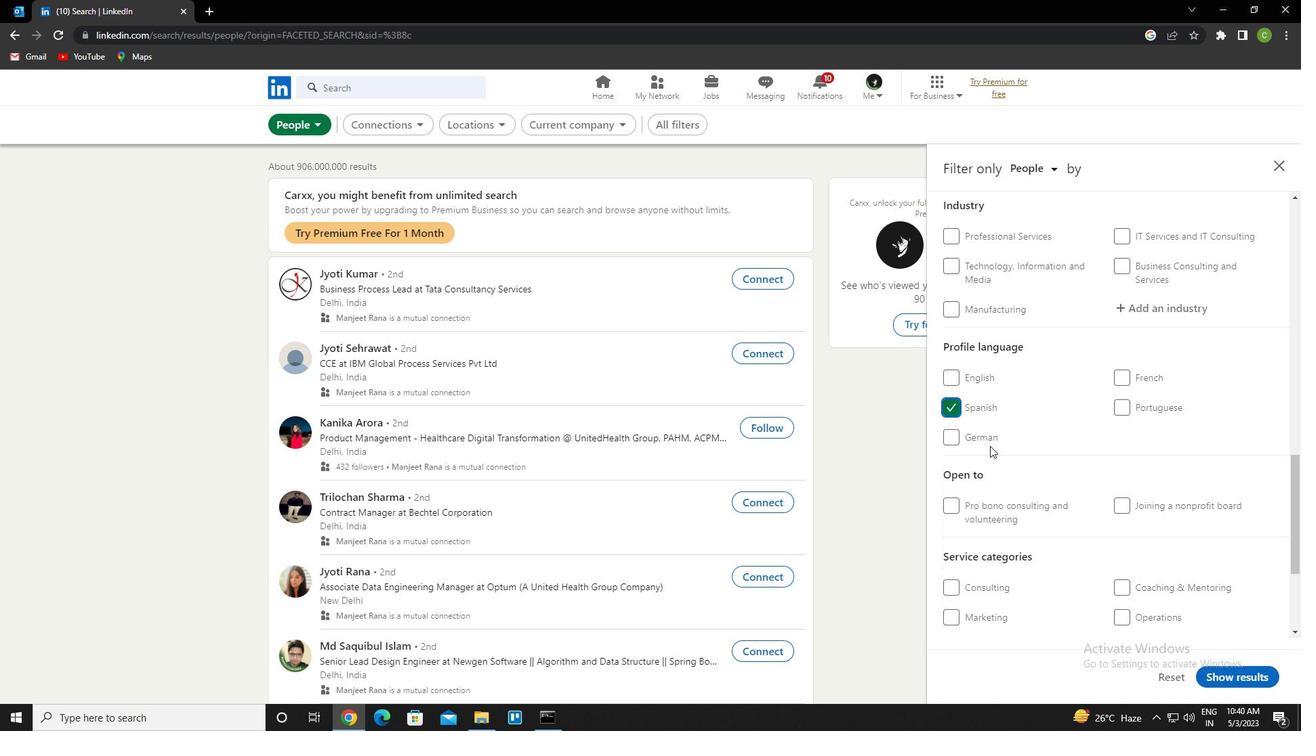 
Action: Mouse scrolled (1018, 458) with delta (0, 0)
Screenshot: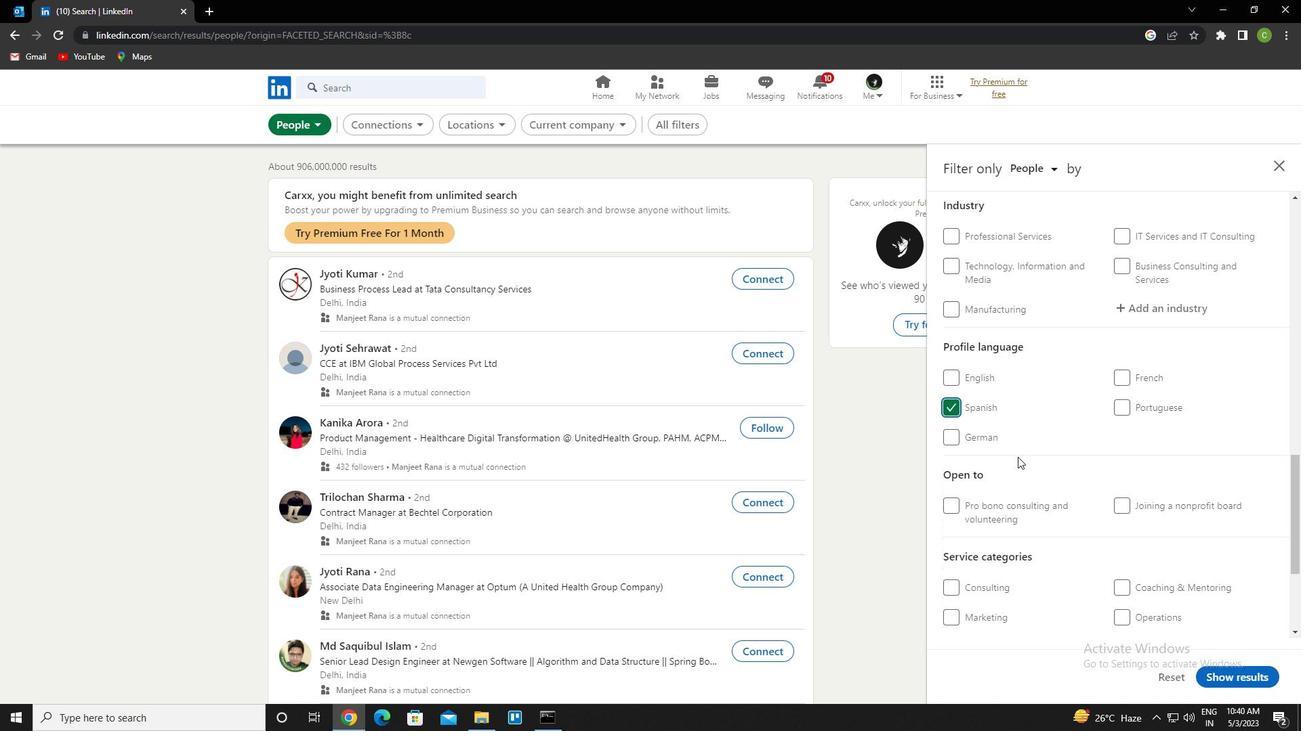 
Action: Mouse scrolled (1018, 458) with delta (0, 0)
Screenshot: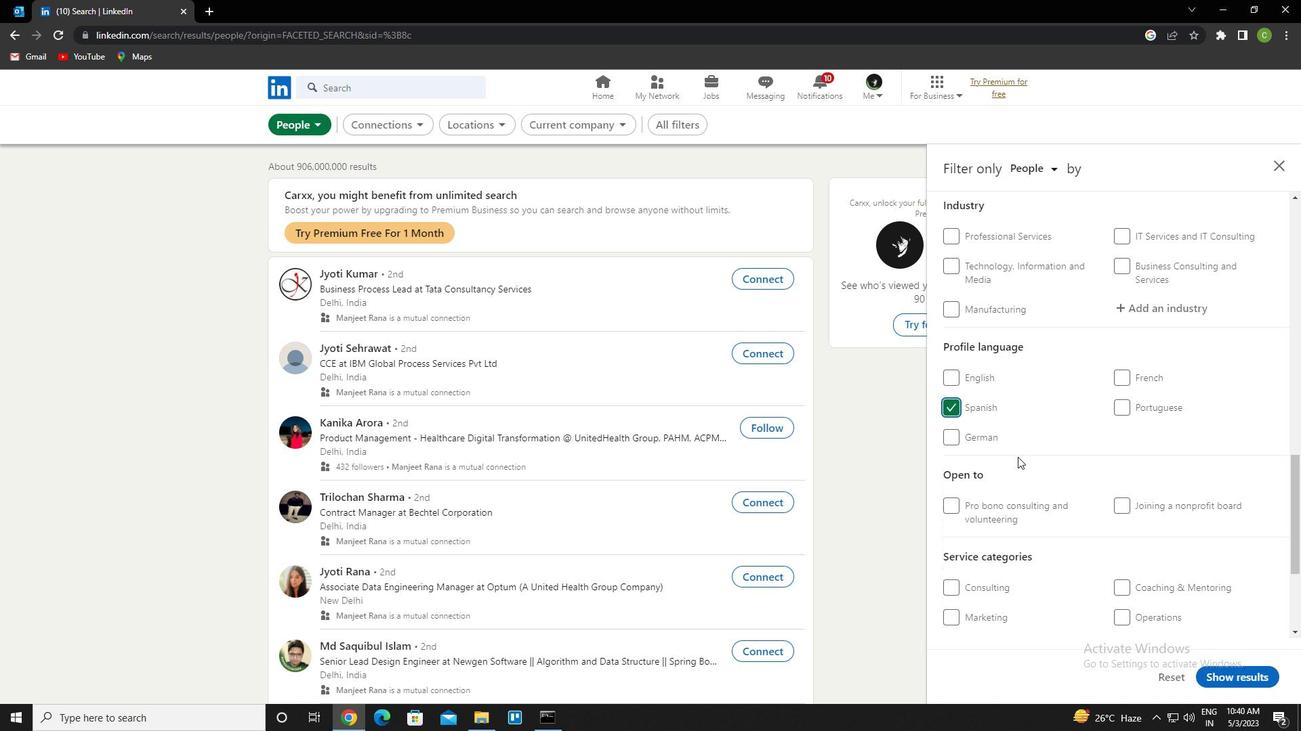 
Action: Mouse scrolled (1018, 458) with delta (0, 0)
Screenshot: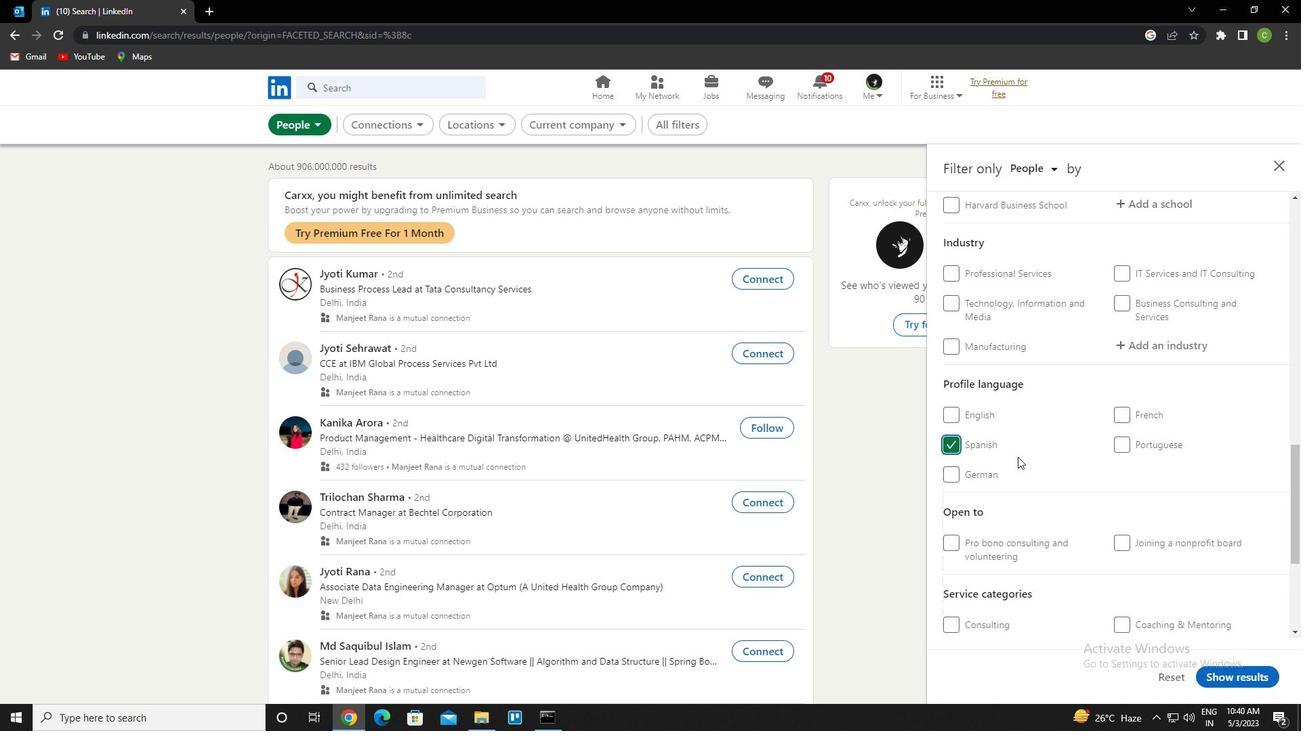 
Action: Mouse scrolled (1018, 458) with delta (0, 0)
Screenshot: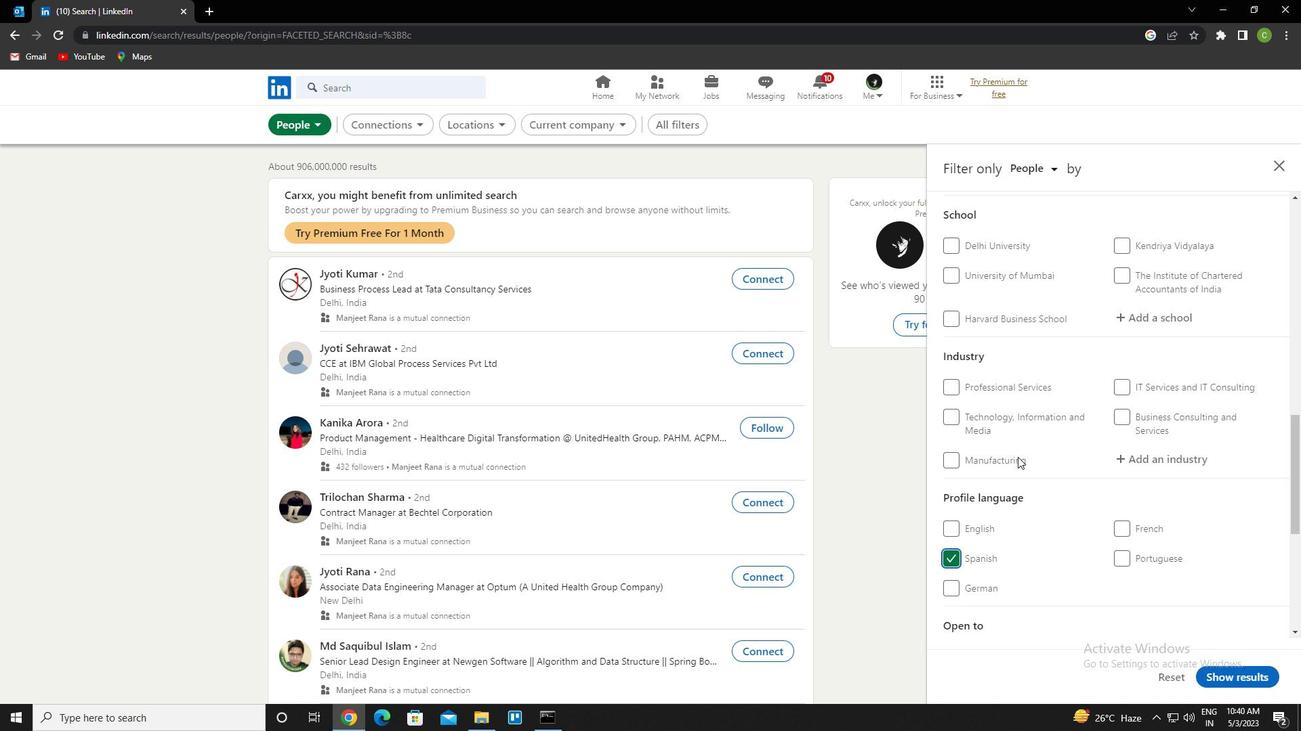 
Action: Mouse scrolled (1018, 458) with delta (0, 0)
Screenshot: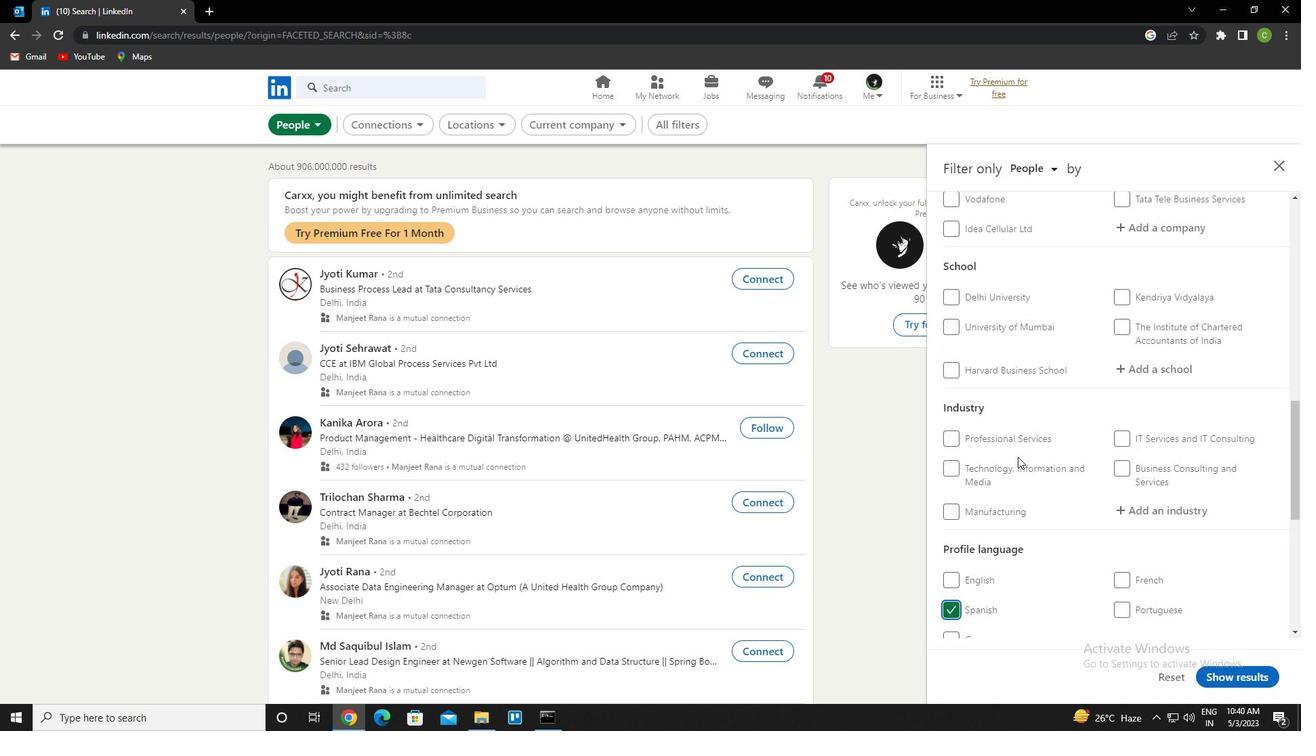 
Action: Mouse moved to (1008, 428)
Screenshot: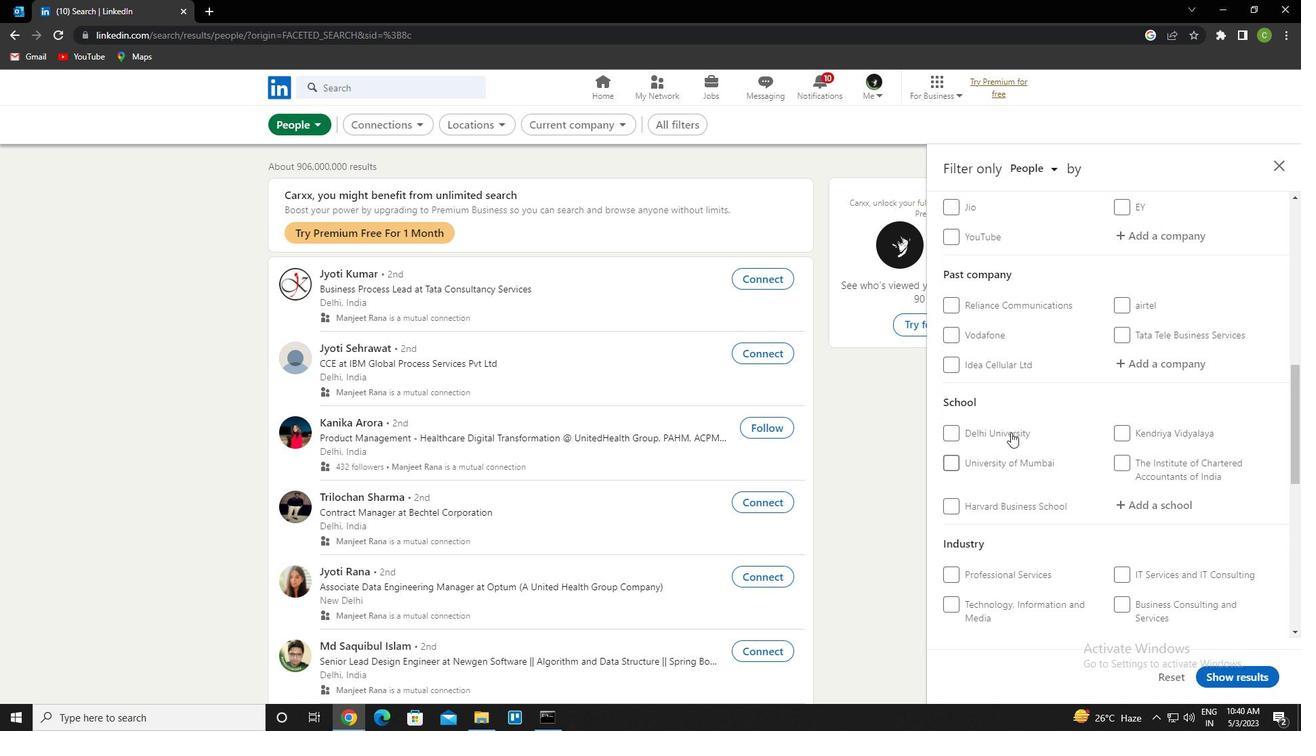 
Action: Mouse scrolled (1008, 429) with delta (0, 0)
Screenshot: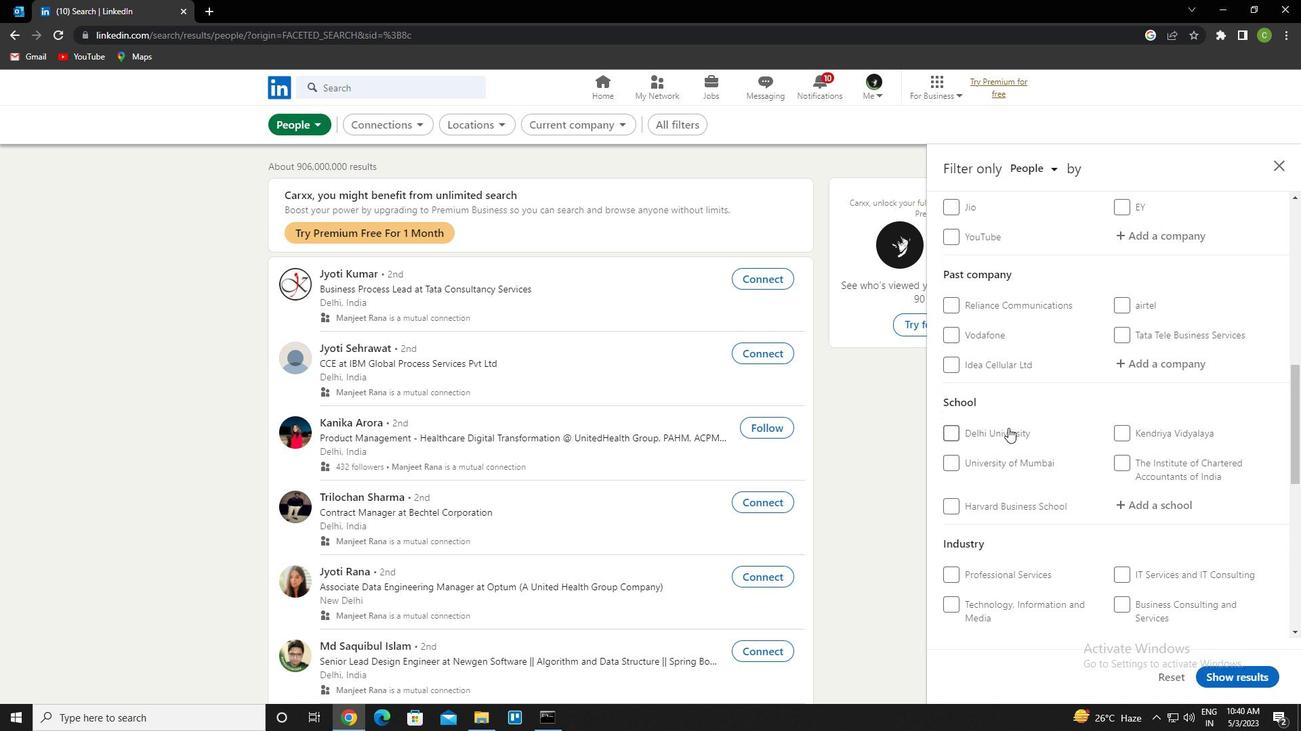 
Action: Mouse moved to (1146, 306)
Screenshot: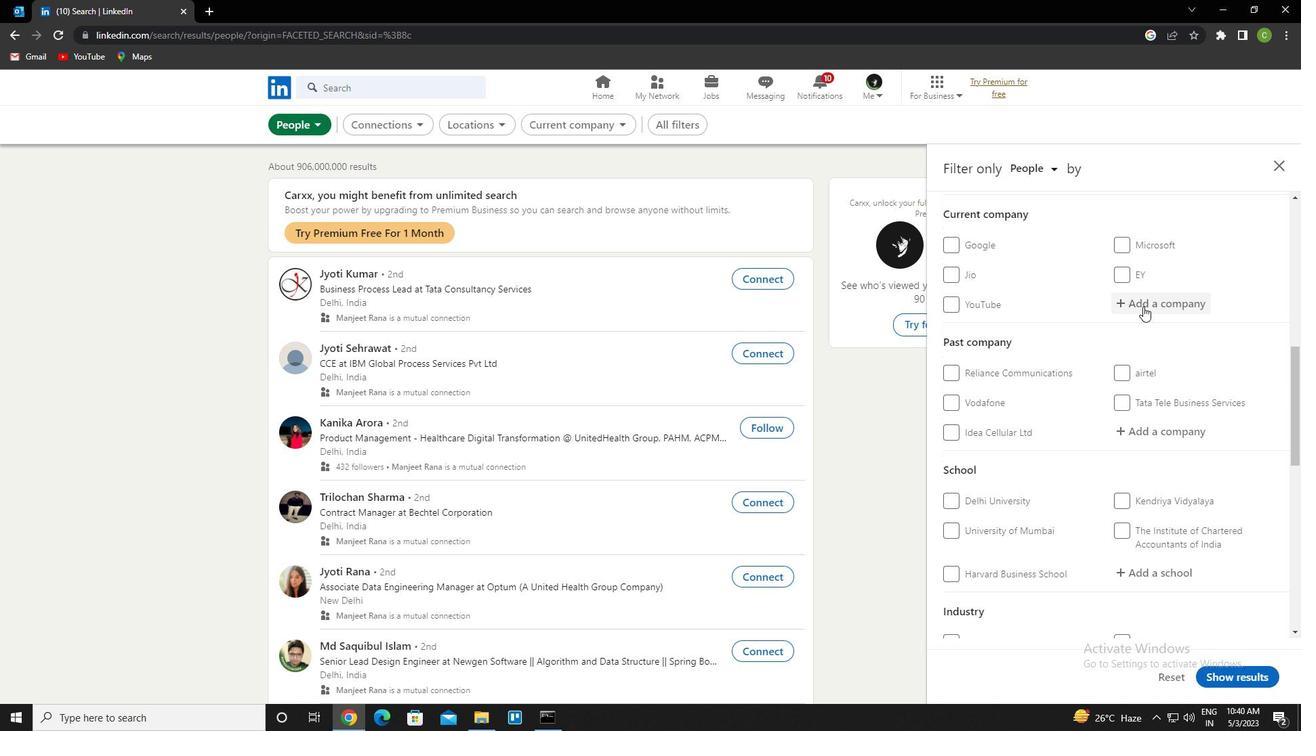 
Action: Mouse pressed left at (1146, 306)
Screenshot: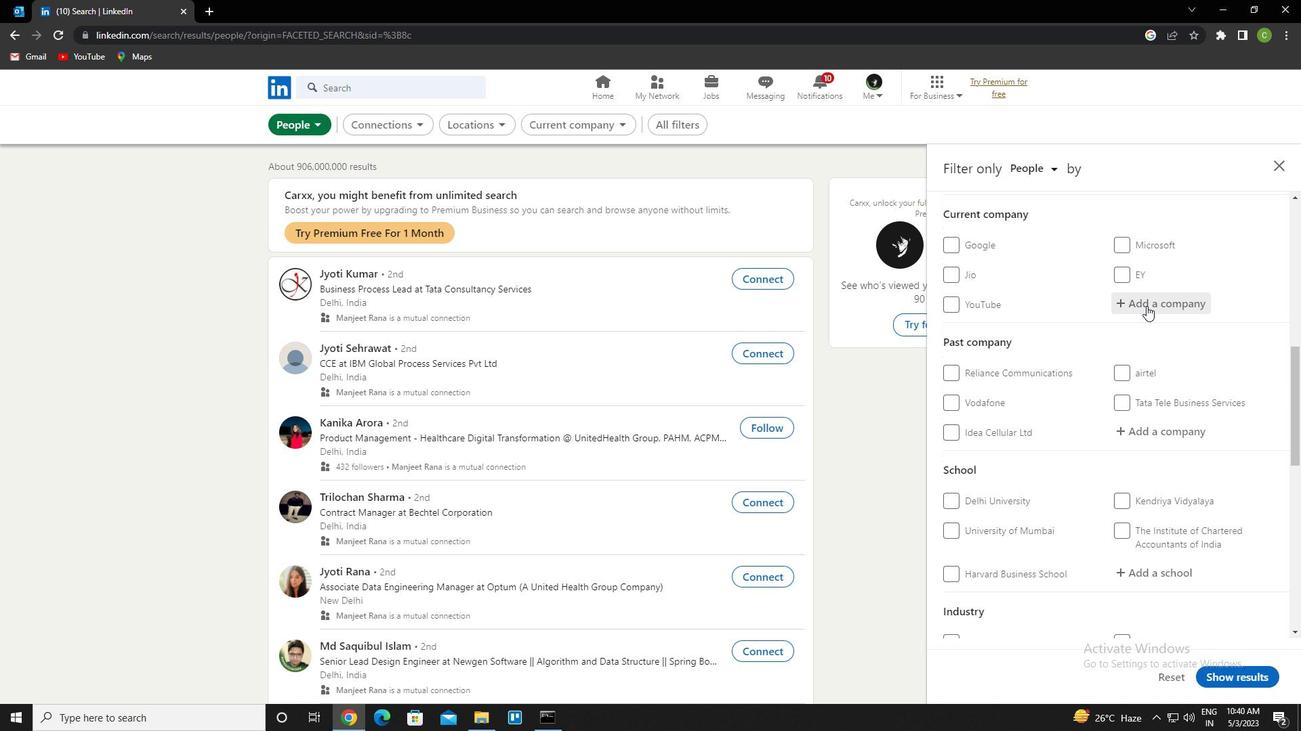 
Action: Key pressed <Key.caps_lock>torm<Key.down><Key.enter>
Screenshot: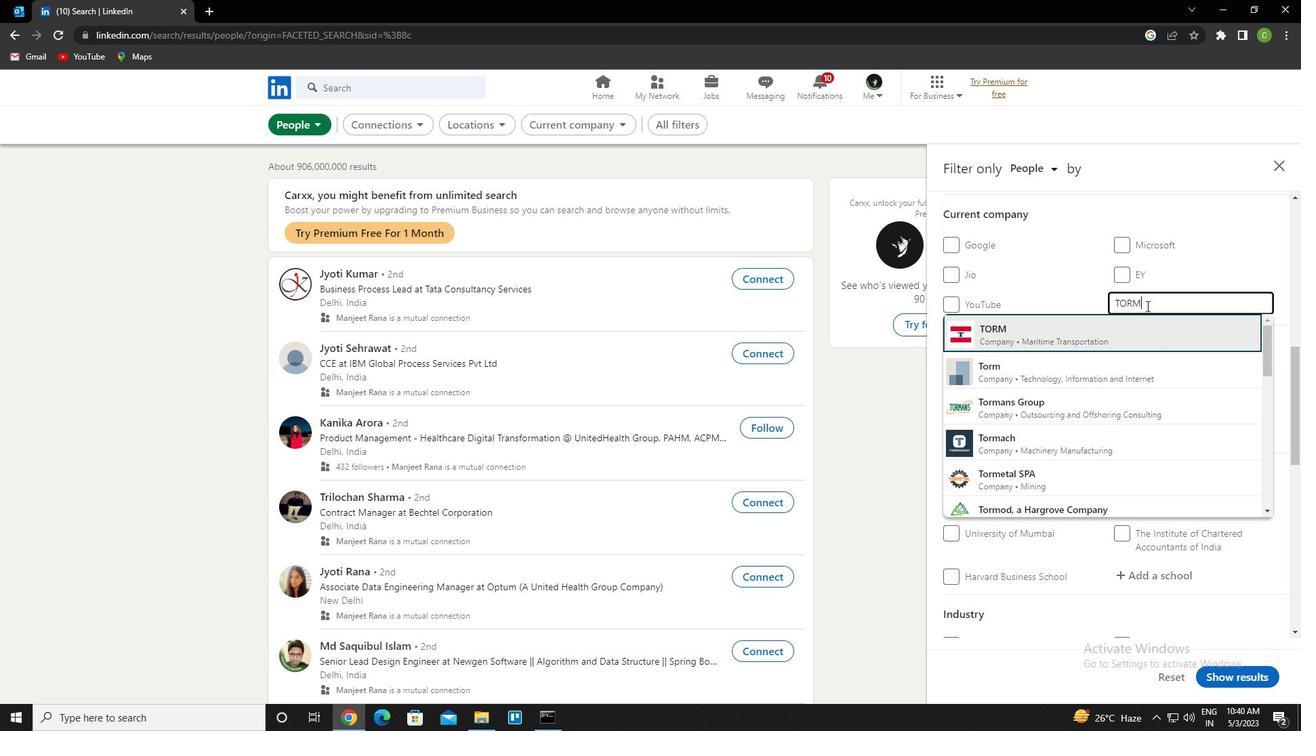 
Action: Mouse scrolled (1146, 305) with delta (0, 0)
Screenshot: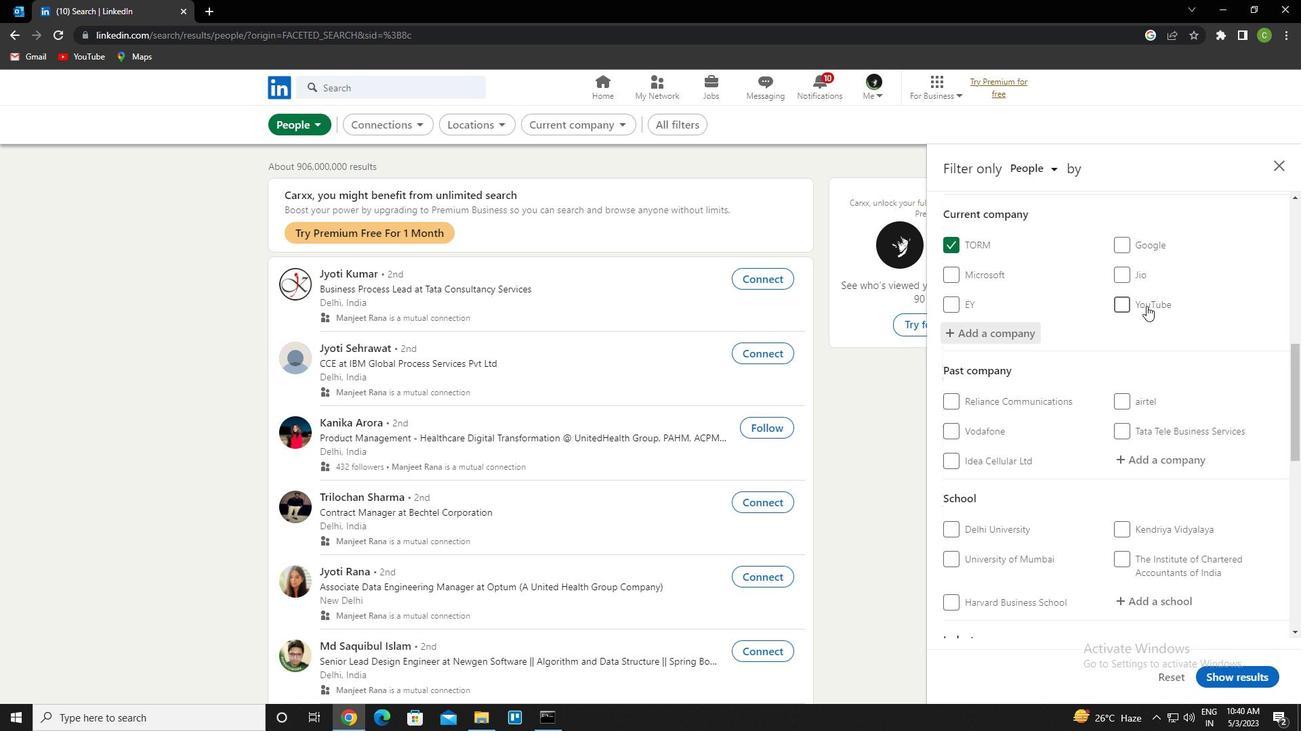 
Action: Mouse scrolled (1146, 305) with delta (0, 0)
Screenshot: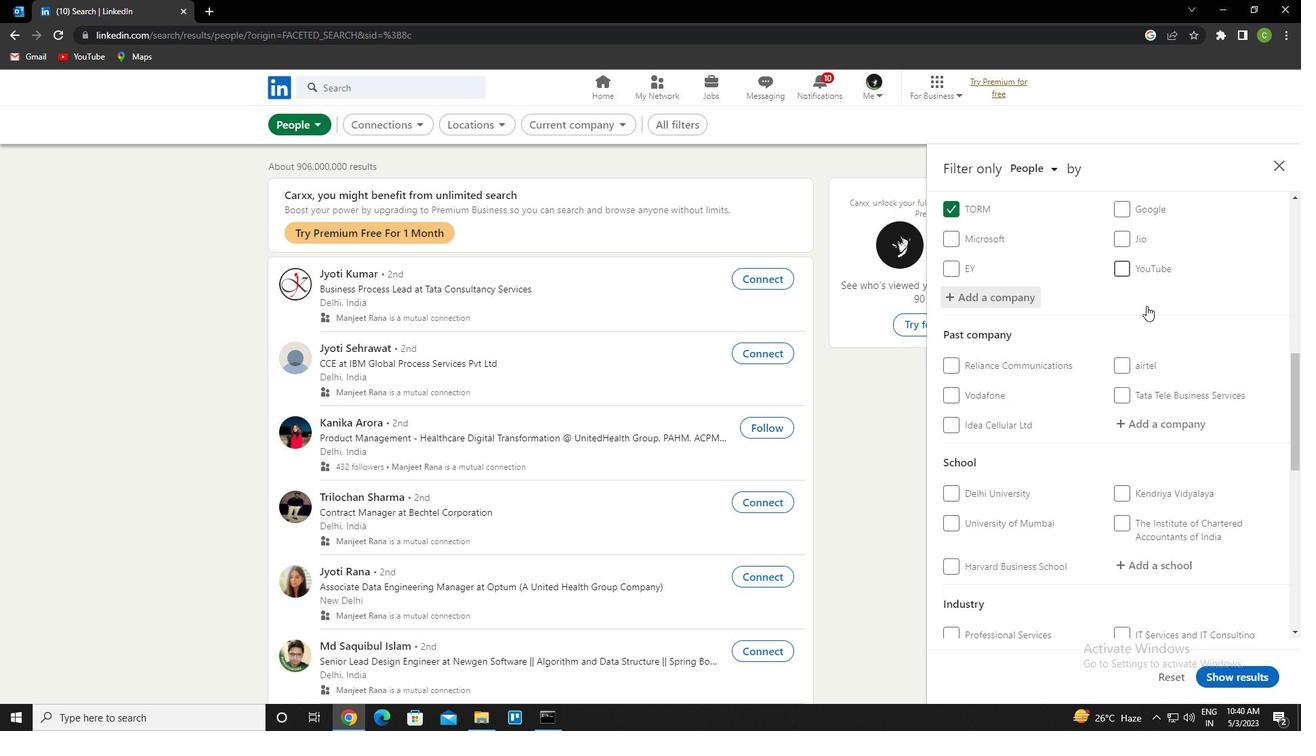 
Action: Mouse scrolled (1146, 305) with delta (0, 0)
Screenshot: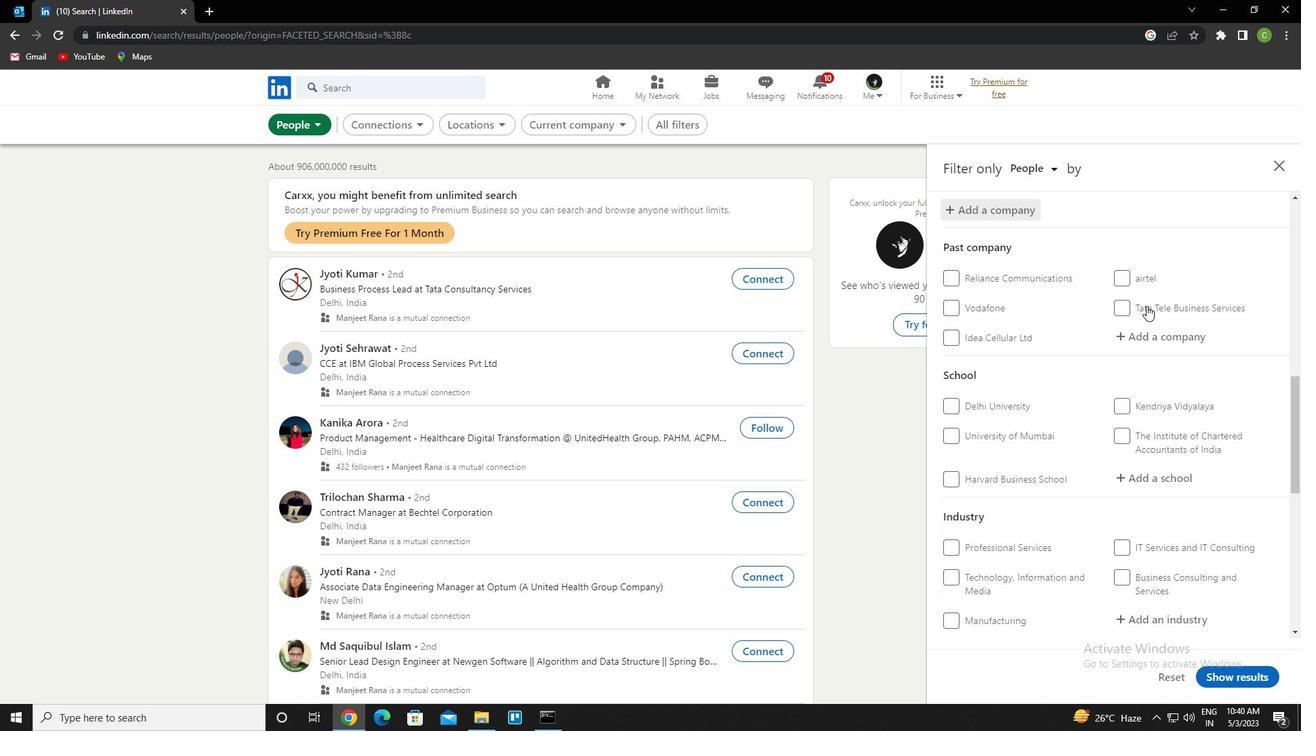 
Action: Mouse moved to (1167, 397)
Screenshot: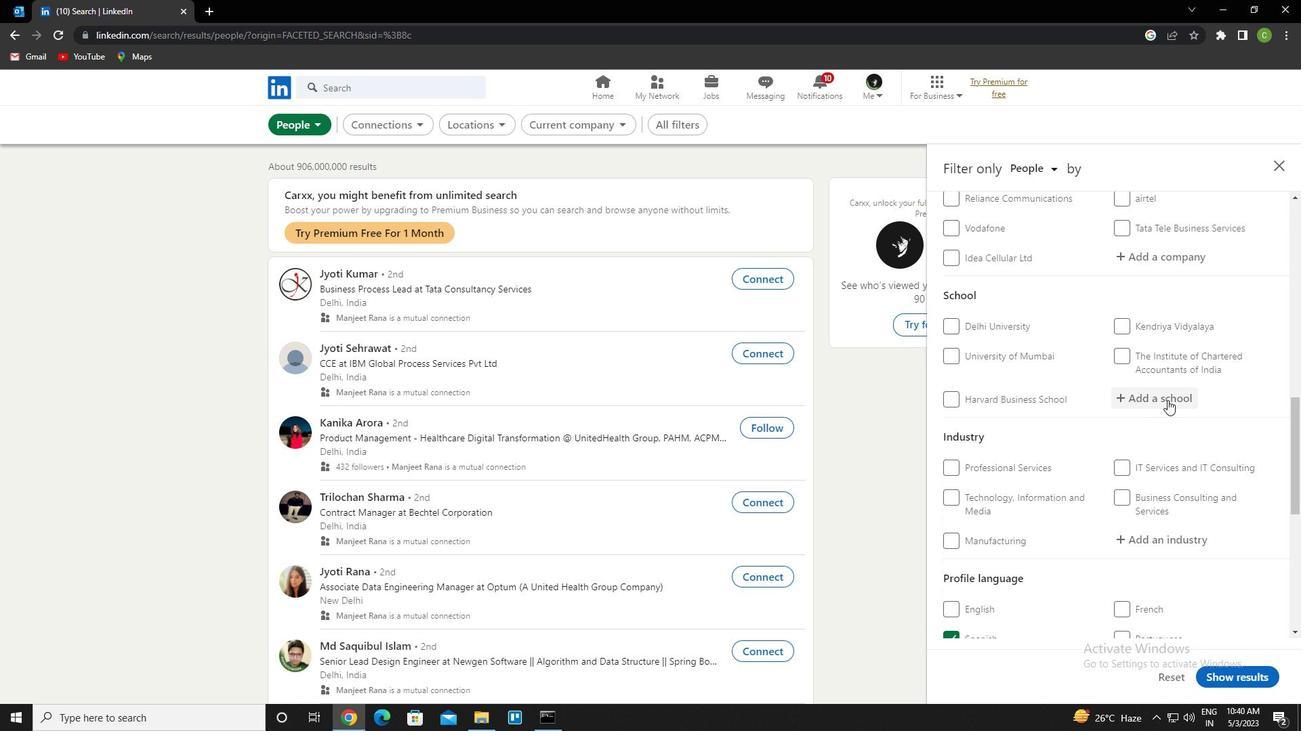 
Action: Mouse pressed left at (1167, 397)
Screenshot: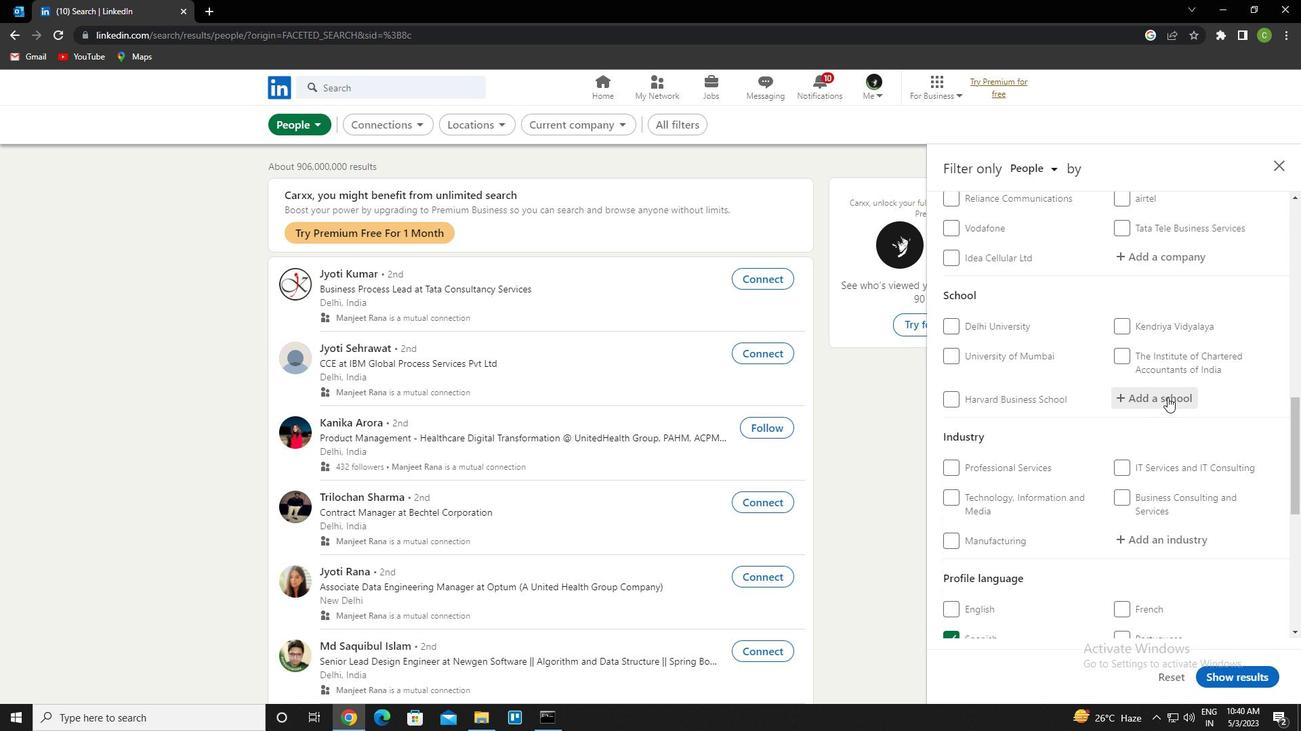 
Action: Key pressed c<Key.caps_lock>entral<Key.space>institute<Key.space>of<Key.space><Key.caps_lock>p<Key.caps_lock>lastic<Key.down><Key.enter>
Screenshot: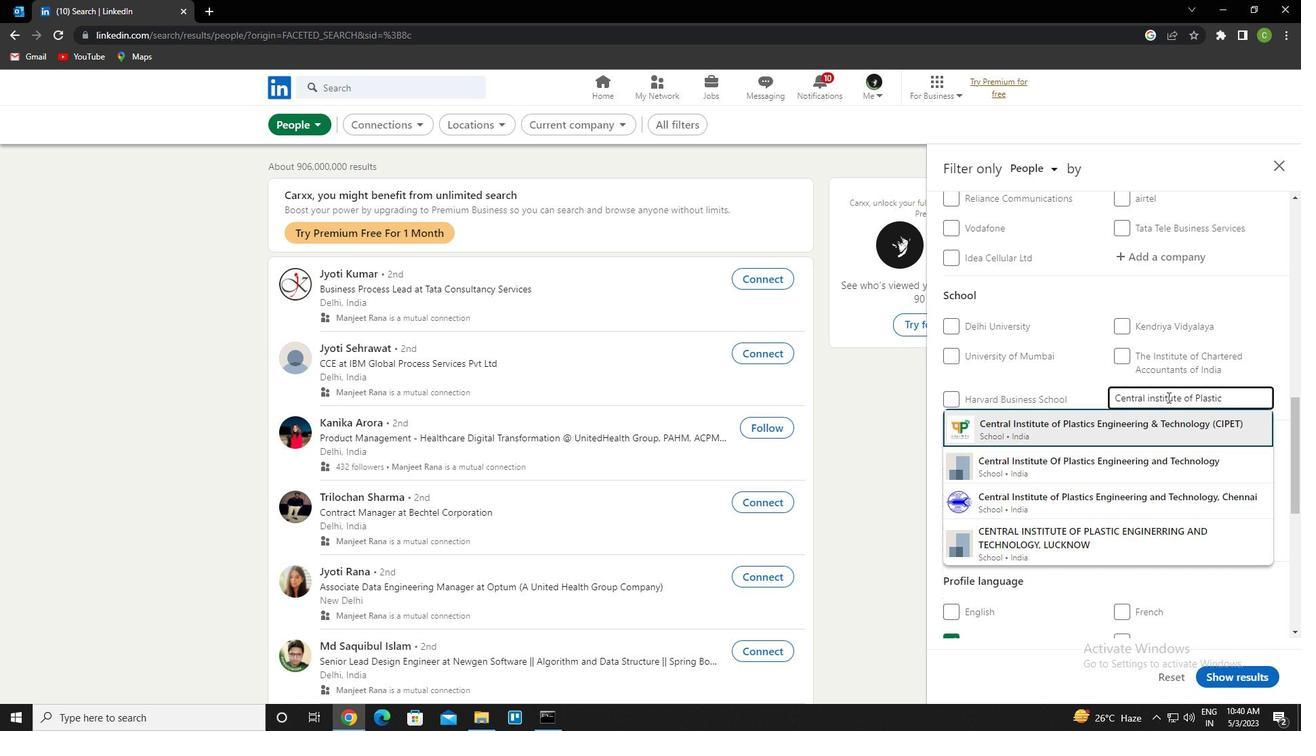 
Action: Mouse scrolled (1167, 397) with delta (0, 0)
Screenshot: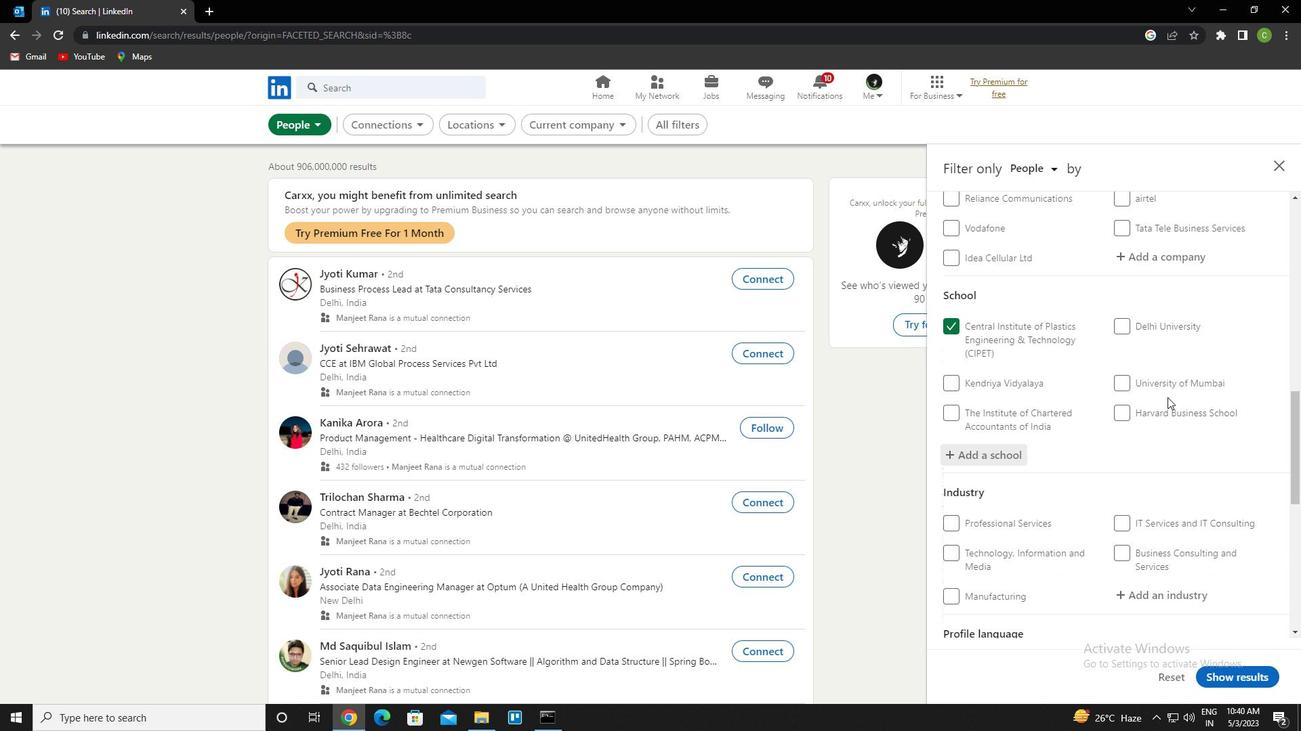 
Action: Mouse scrolled (1167, 397) with delta (0, 0)
Screenshot: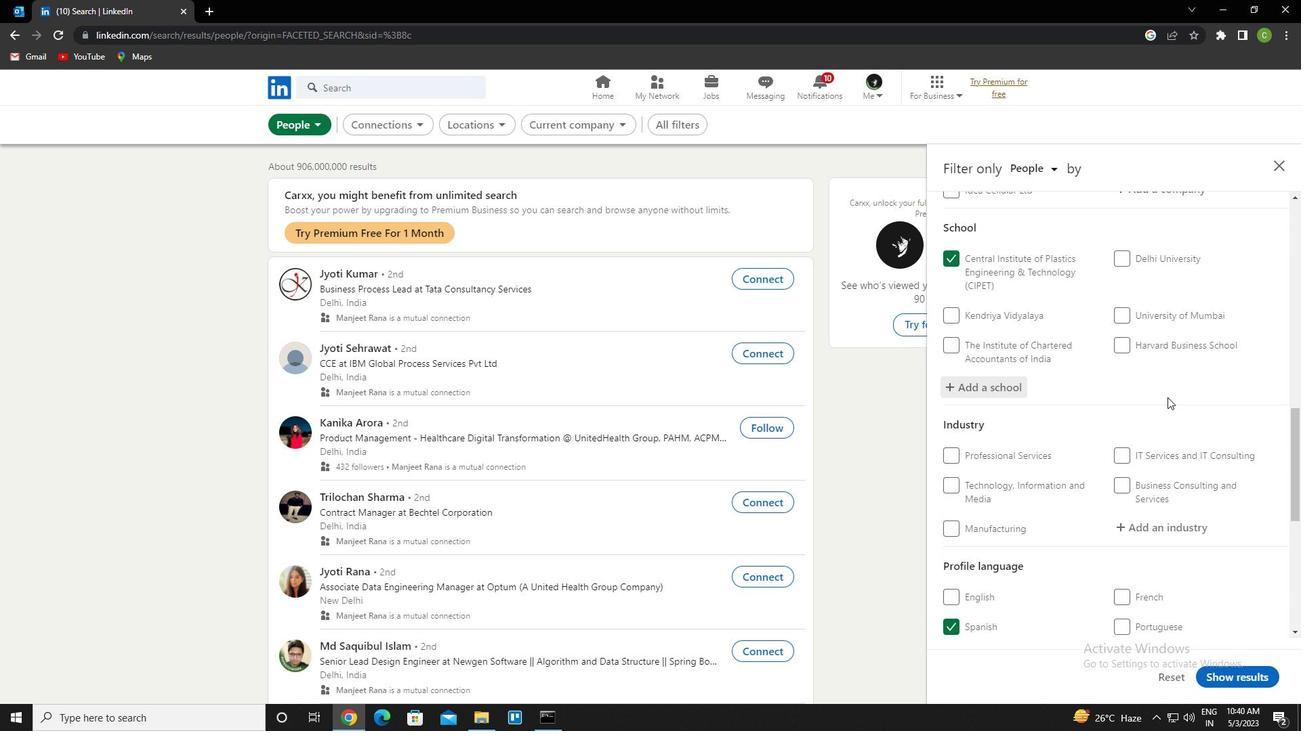 
Action: Mouse scrolled (1167, 397) with delta (0, 0)
Screenshot: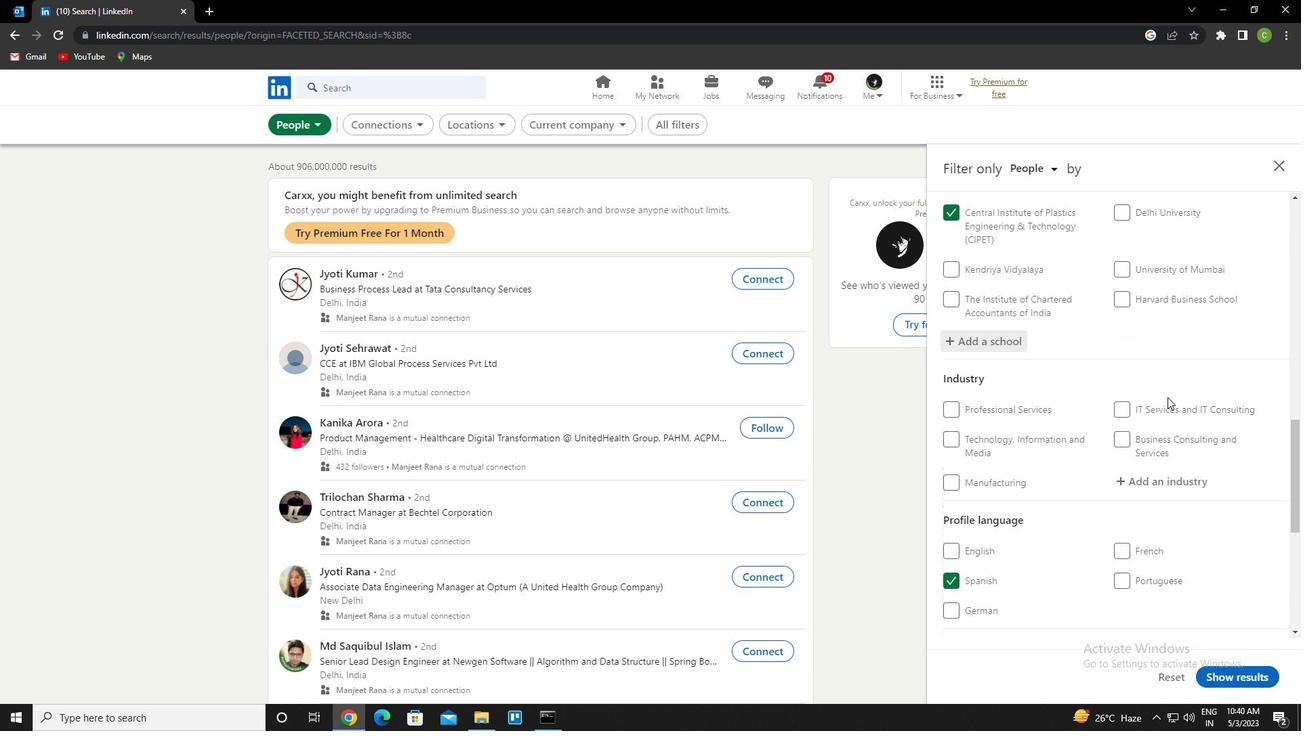 
Action: Mouse moved to (1169, 388)
Screenshot: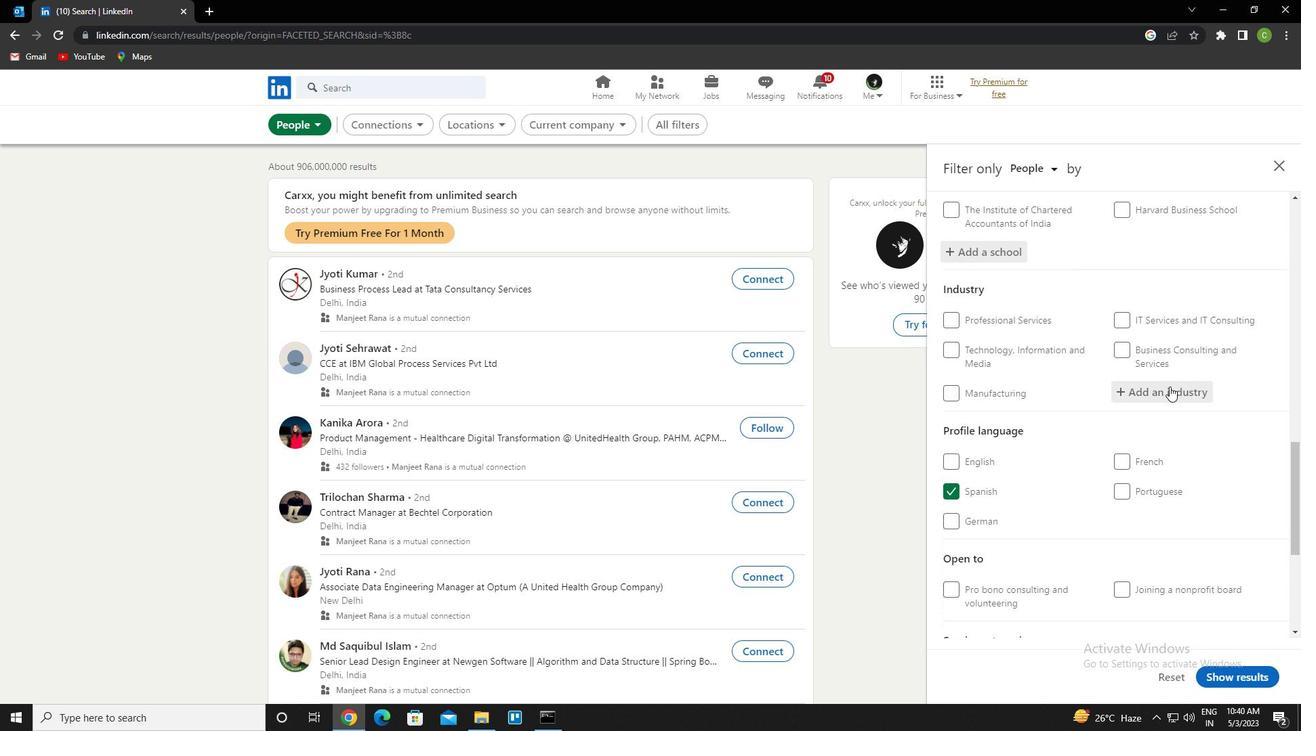 
Action: Mouse pressed left at (1169, 388)
Screenshot: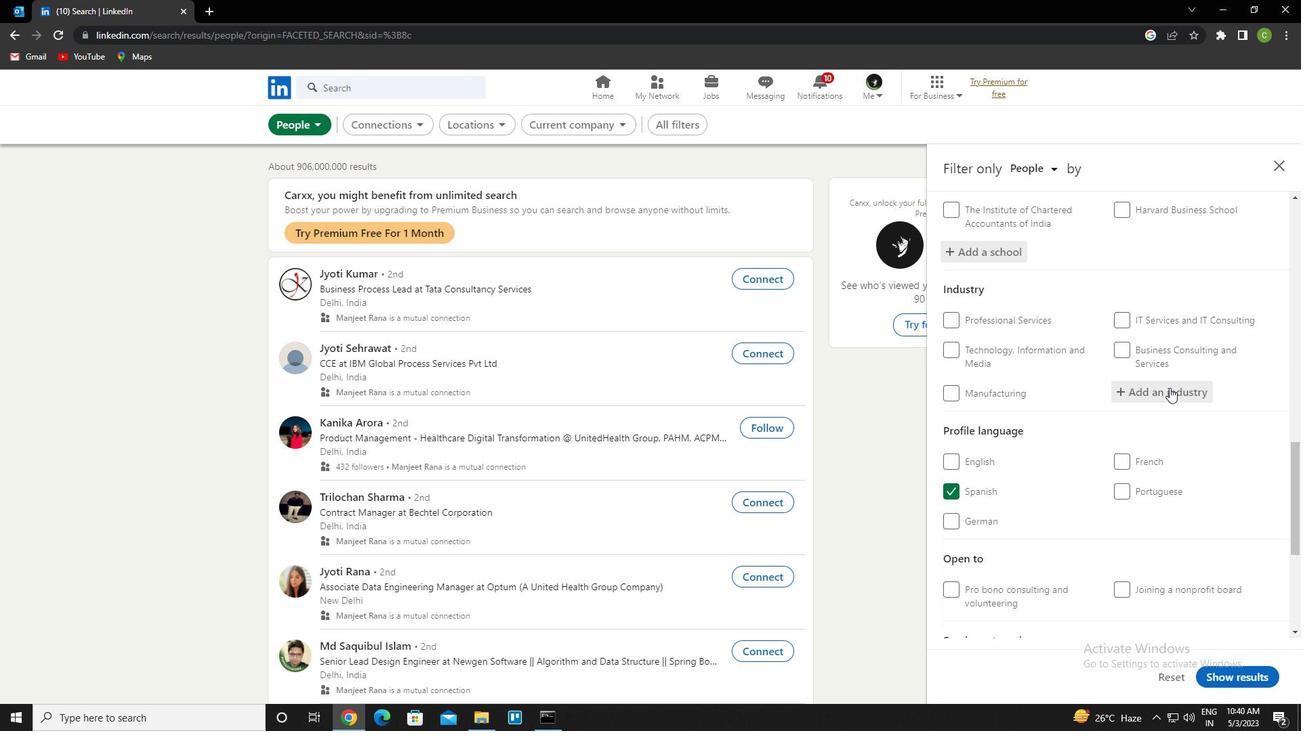 
Action: Key pressed <Key.caps_lock>d<Key.caps_lock>esktop<Key.space>computing<Key.down><Key.enter>
Screenshot: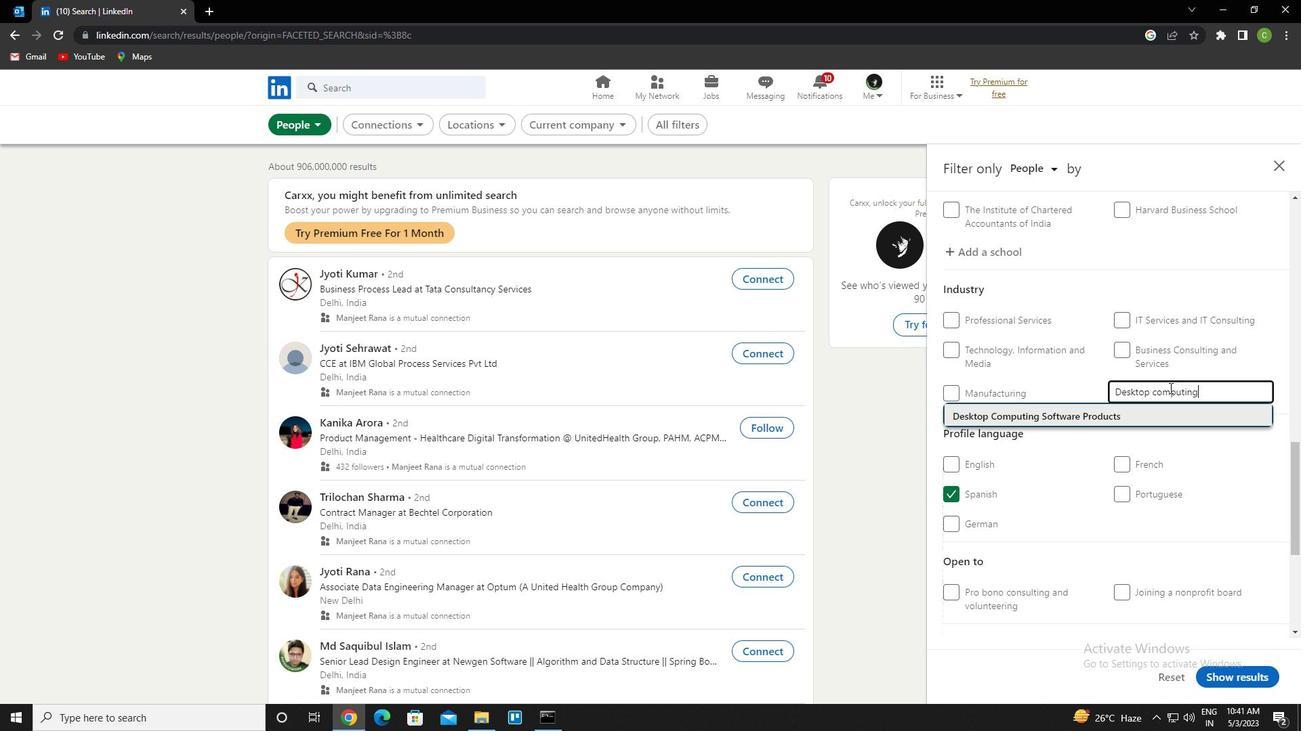 
Action: Mouse scrolled (1169, 387) with delta (0, 0)
Screenshot: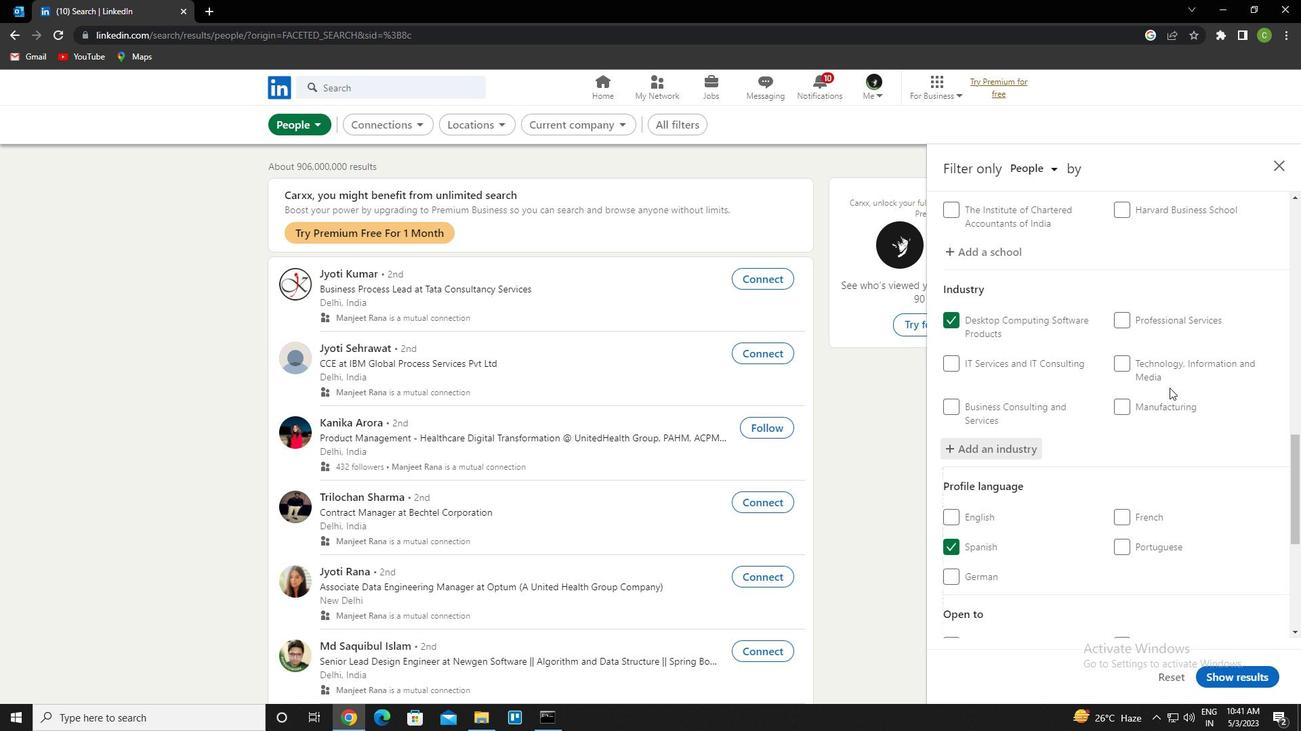 
Action: Mouse scrolled (1169, 387) with delta (0, 0)
Screenshot: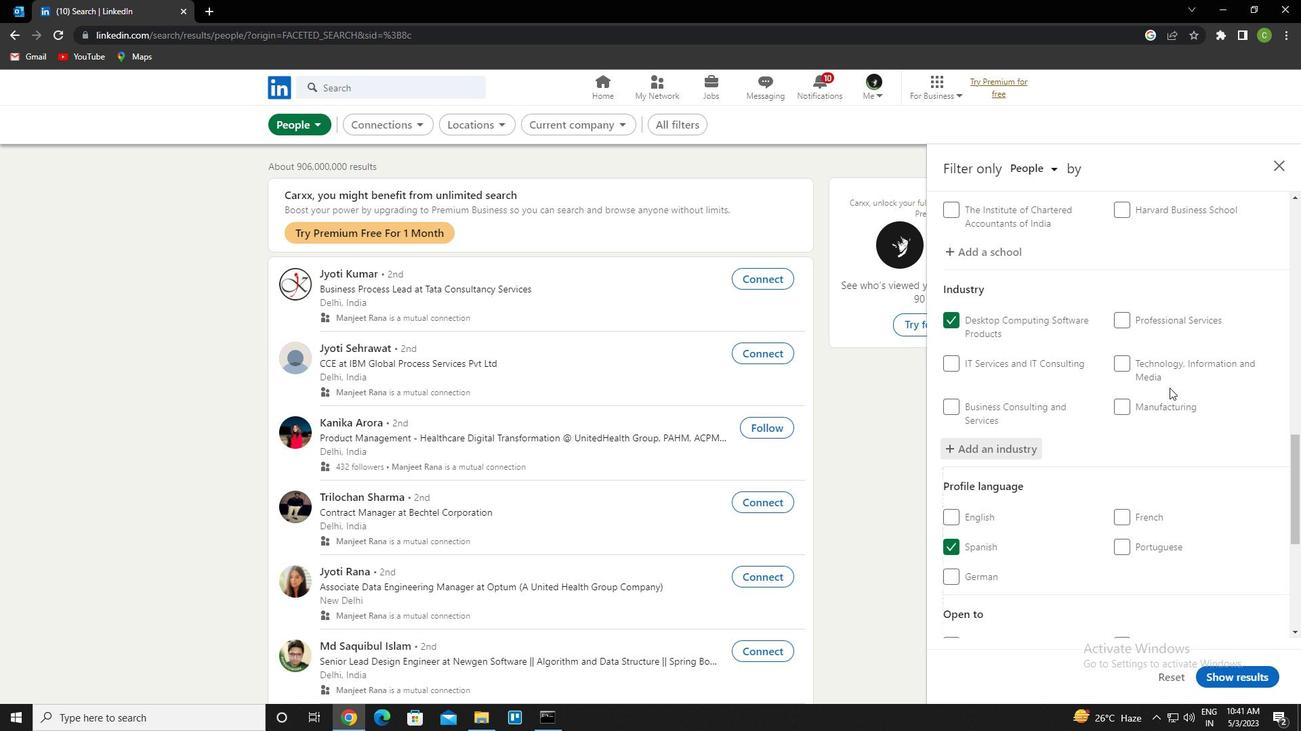 
Action: Mouse scrolled (1169, 387) with delta (0, 0)
Screenshot: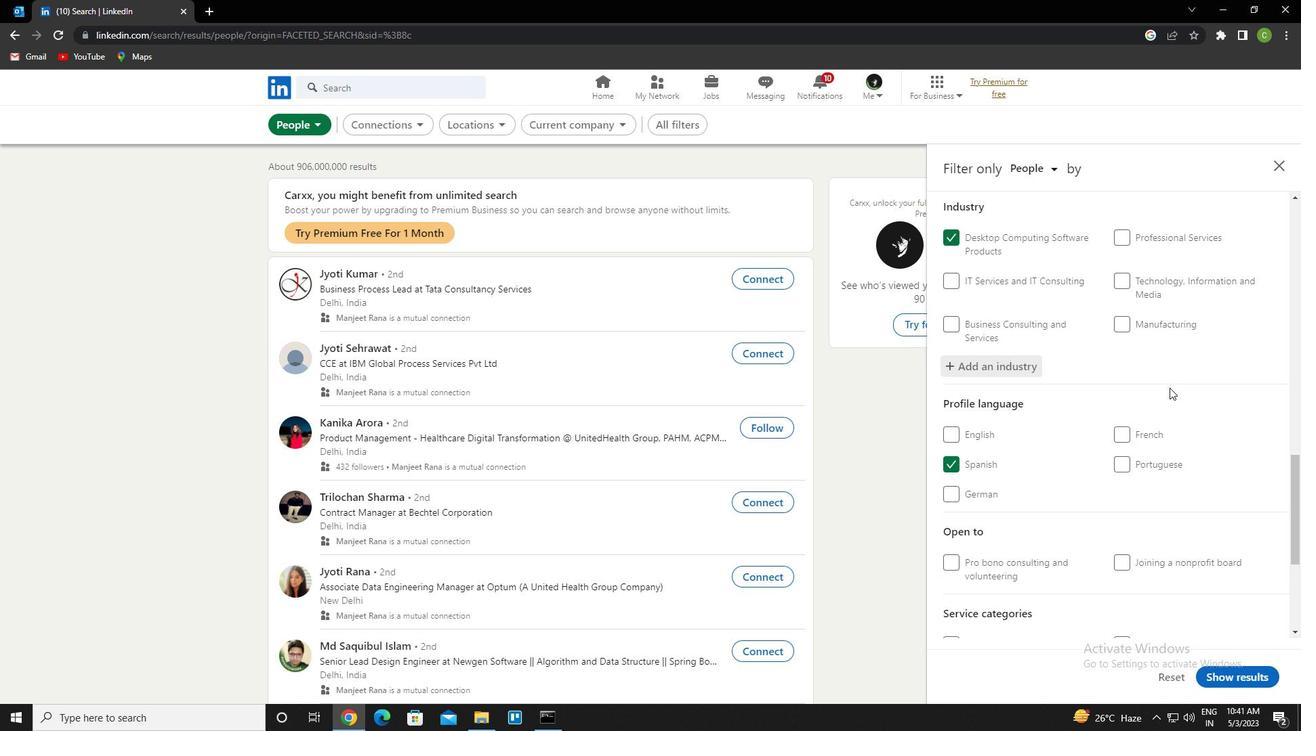 
Action: Mouse scrolled (1169, 387) with delta (0, 0)
Screenshot: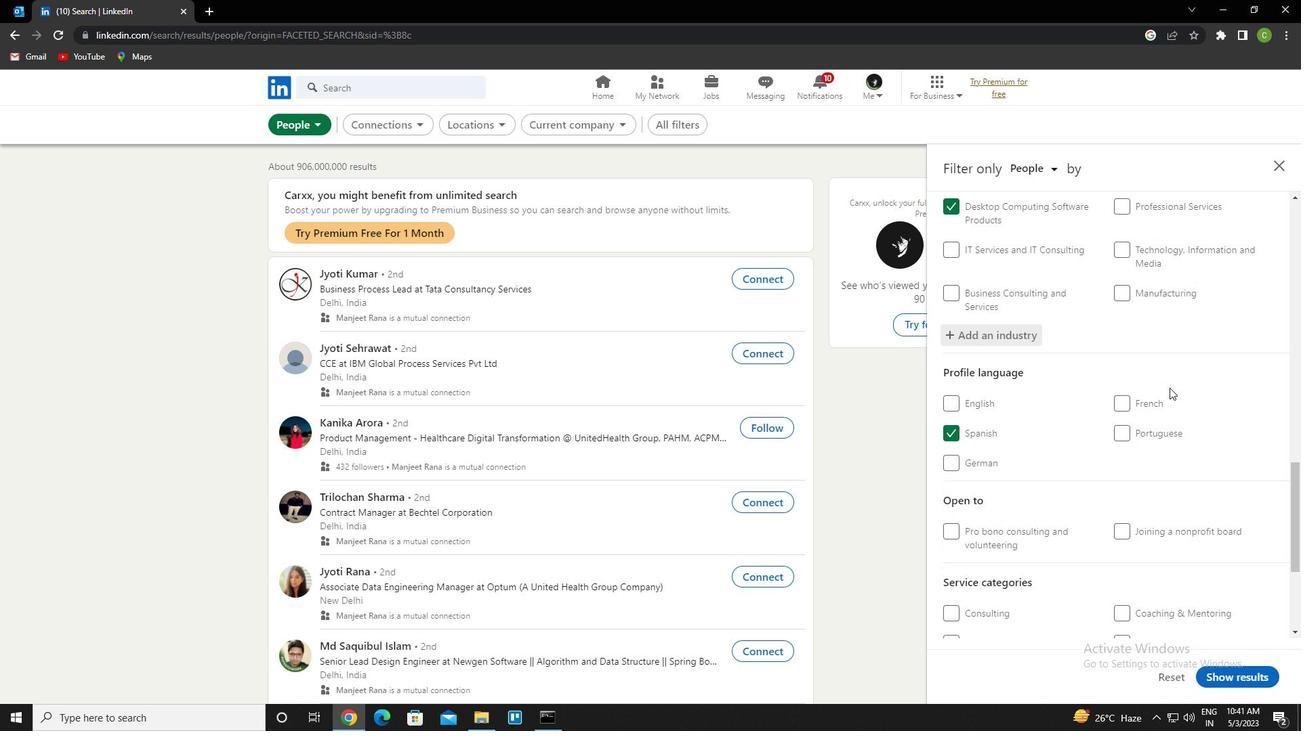 
Action: Mouse scrolled (1169, 387) with delta (0, 0)
Screenshot: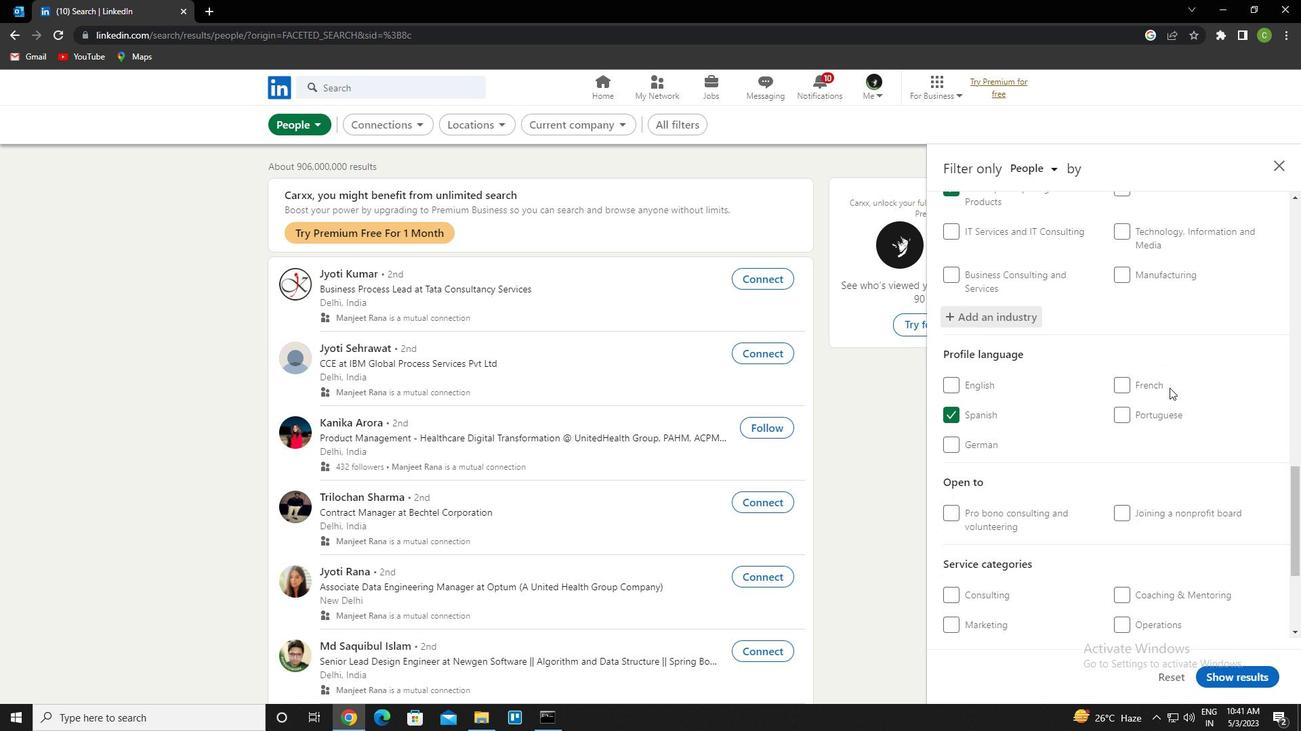 
Action: Mouse scrolled (1169, 387) with delta (0, 0)
Screenshot: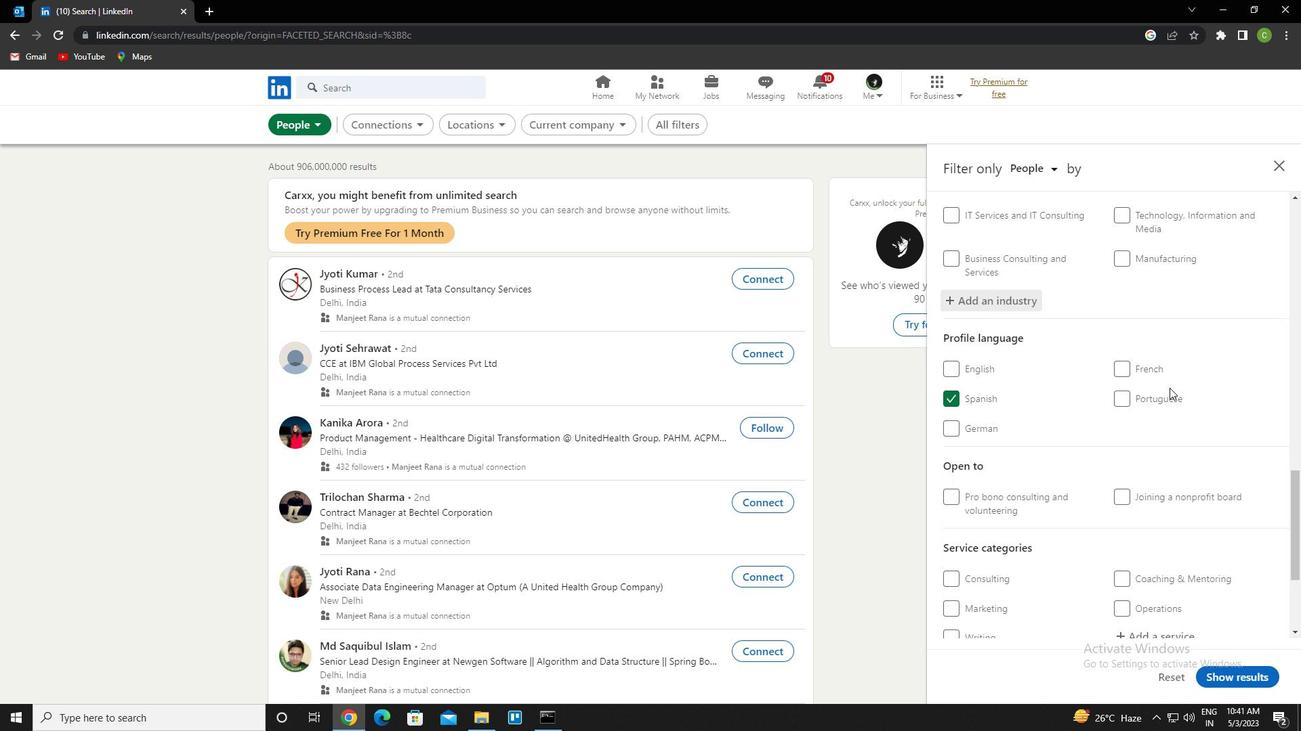 
Action: Mouse scrolled (1169, 387) with delta (0, 0)
Screenshot: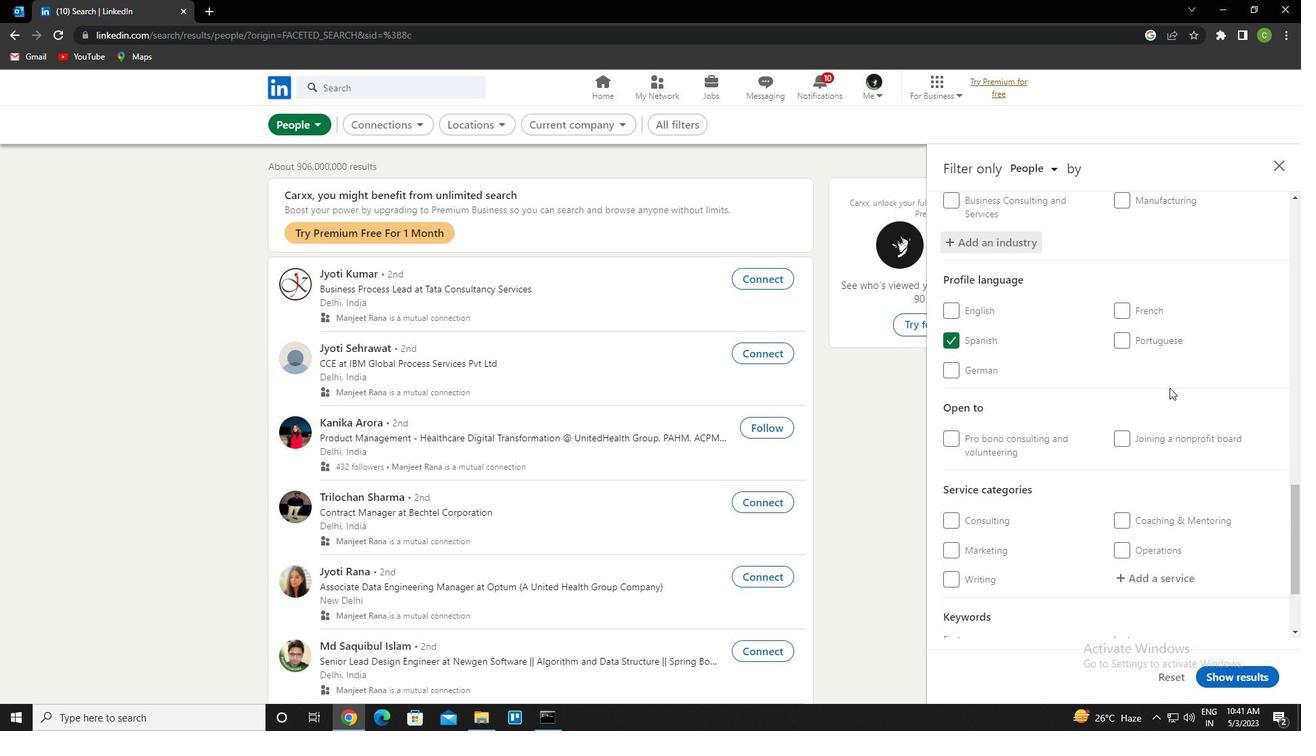 
Action: Mouse moved to (1163, 445)
Screenshot: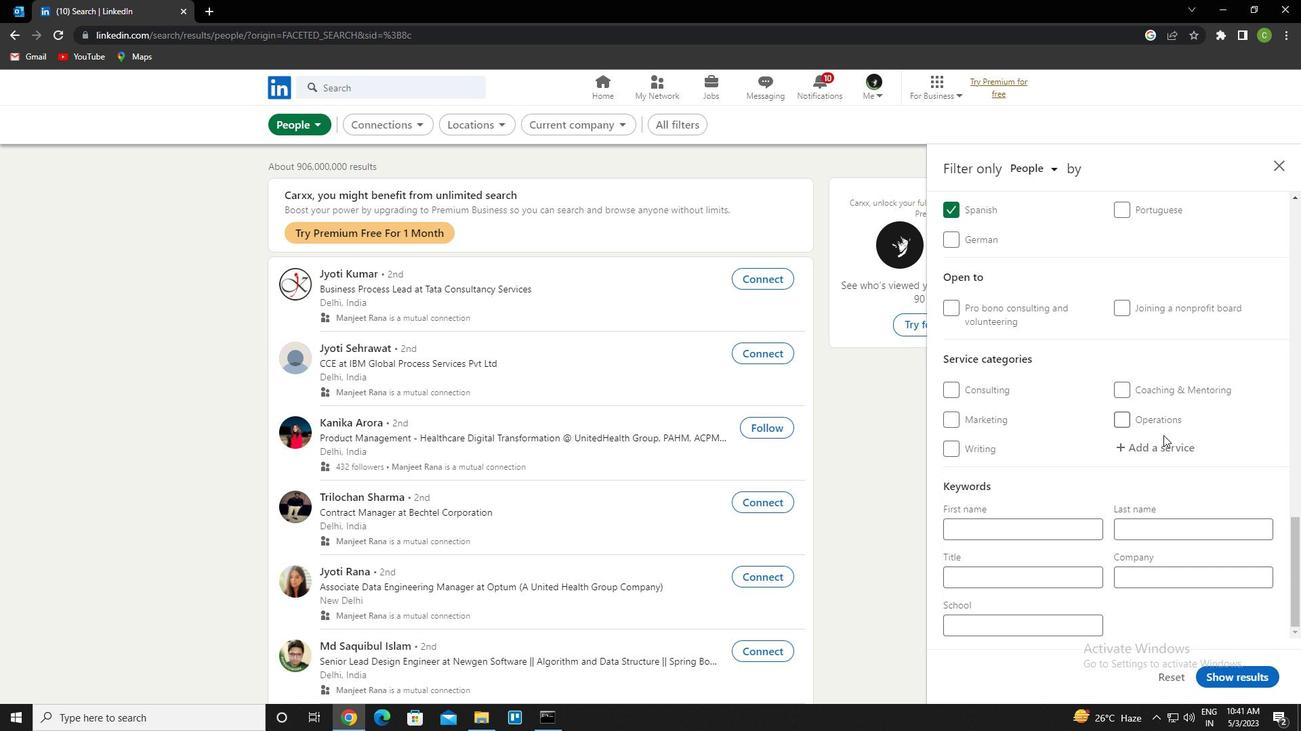 
Action: Mouse pressed left at (1163, 445)
Screenshot: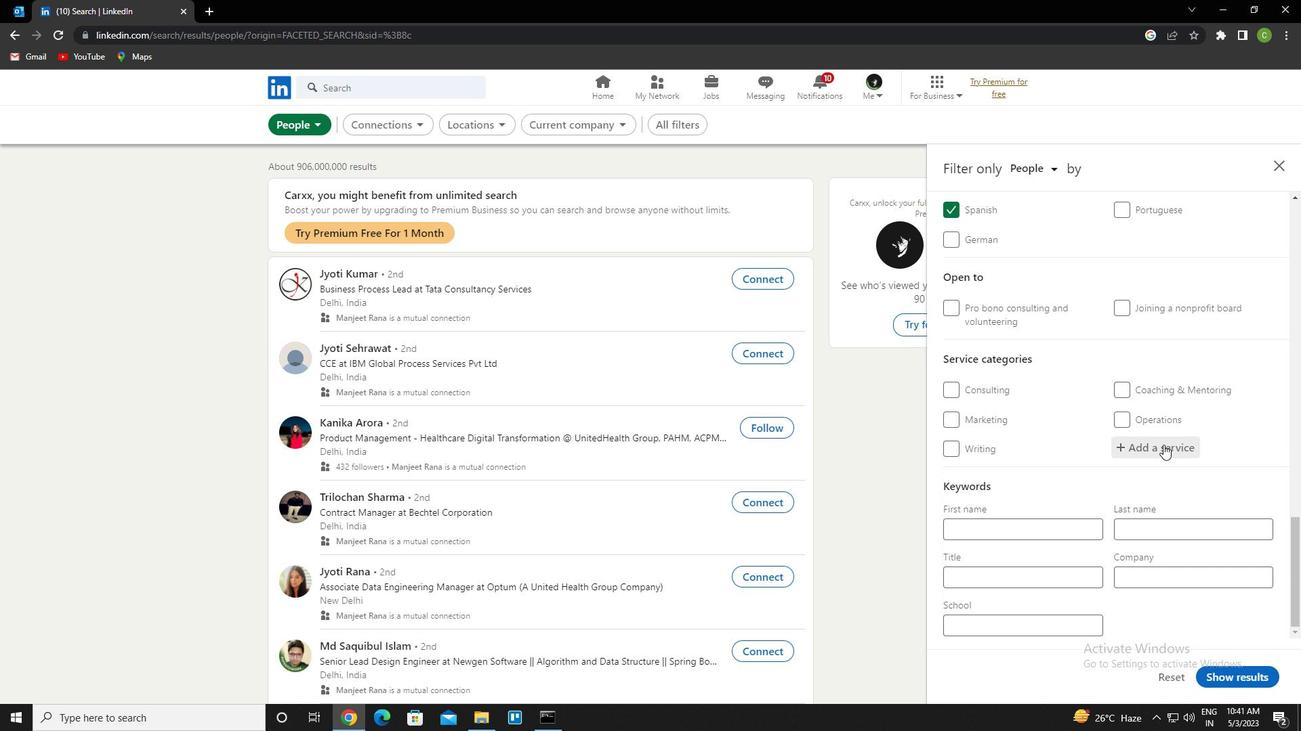
Action: Key pressed <Key.caps_lock>n<Key.caps_lock>autre<Key.backspace><Key.backspace><Key.backspace><Key.backspace>ture<Key.down><Key.enter>
Screenshot: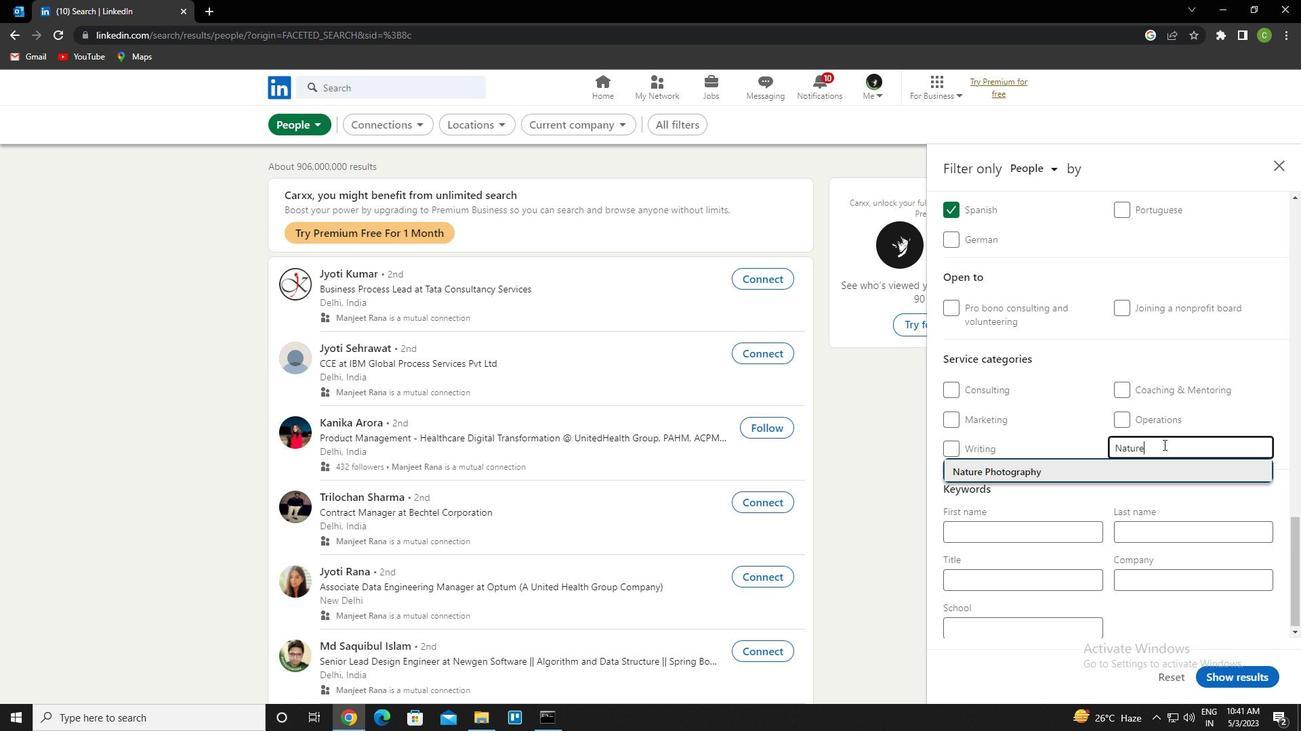 
Action: Mouse scrolled (1163, 444) with delta (0, 0)
Screenshot: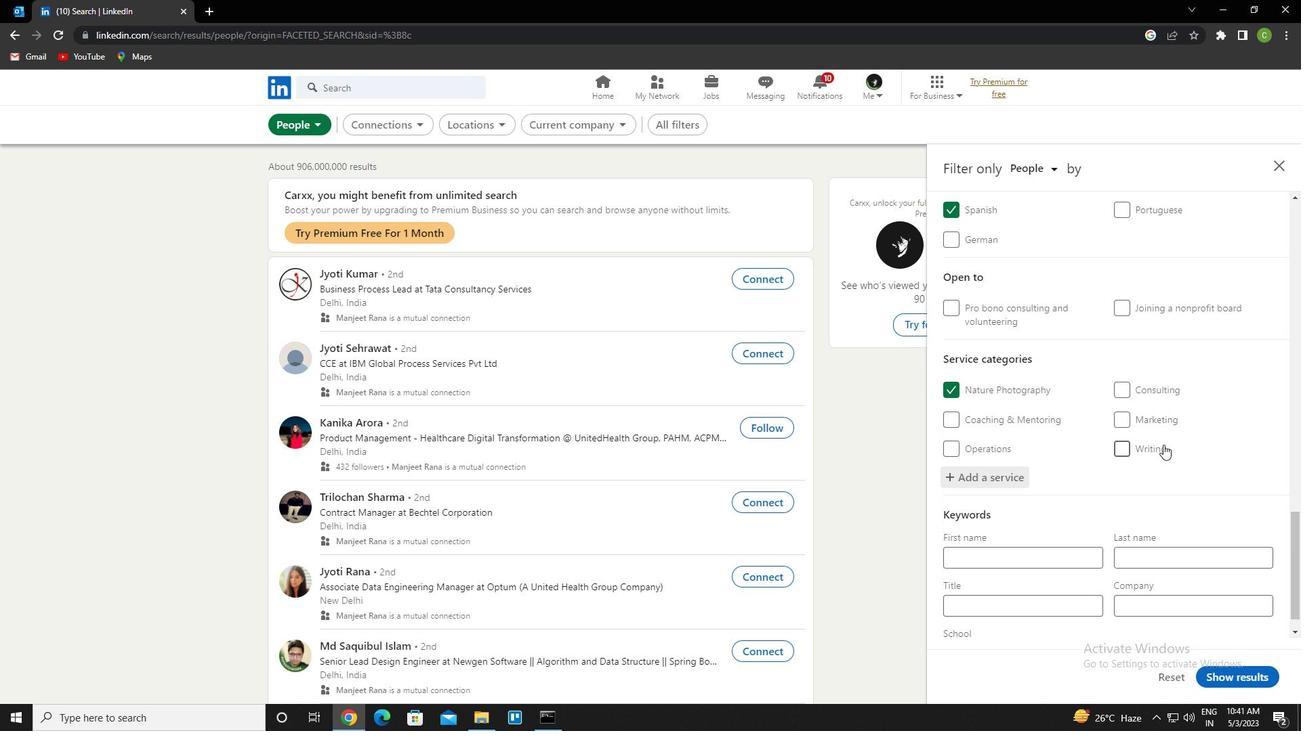 
Action: Mouse scrolled (1163, 444) with delta (0, 0)
Screenshot: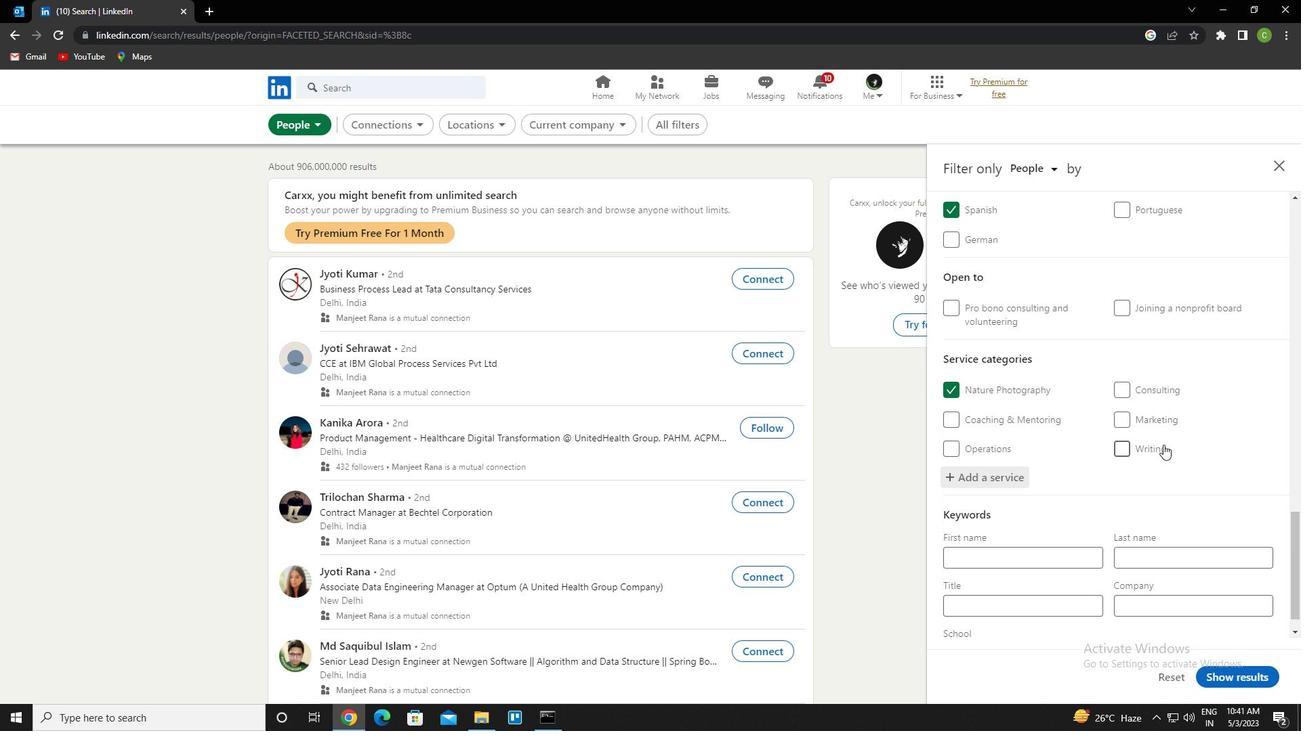 
Action: Mouse scrolled (1163, 444) with delta (0, 0)
Screenshot: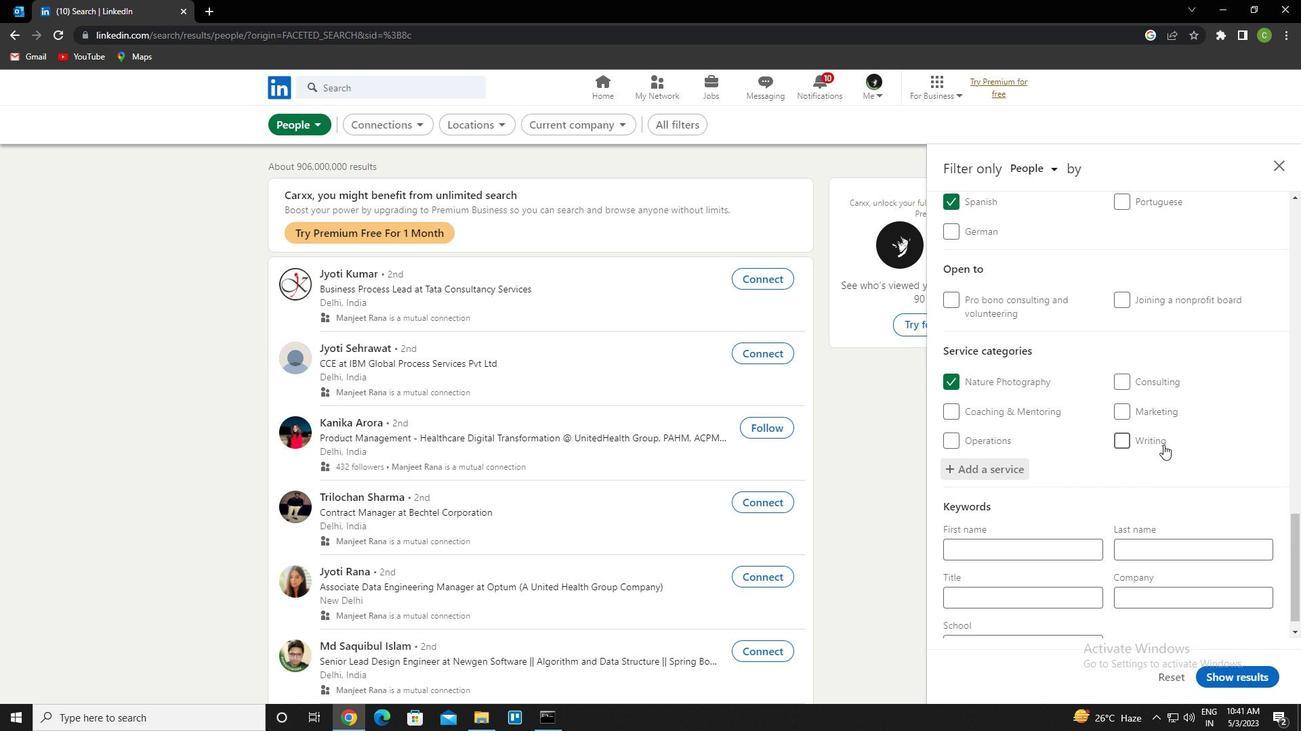 
Action: Mouse scrolled (1163, 444) with delta (0, 0)
Screenshot: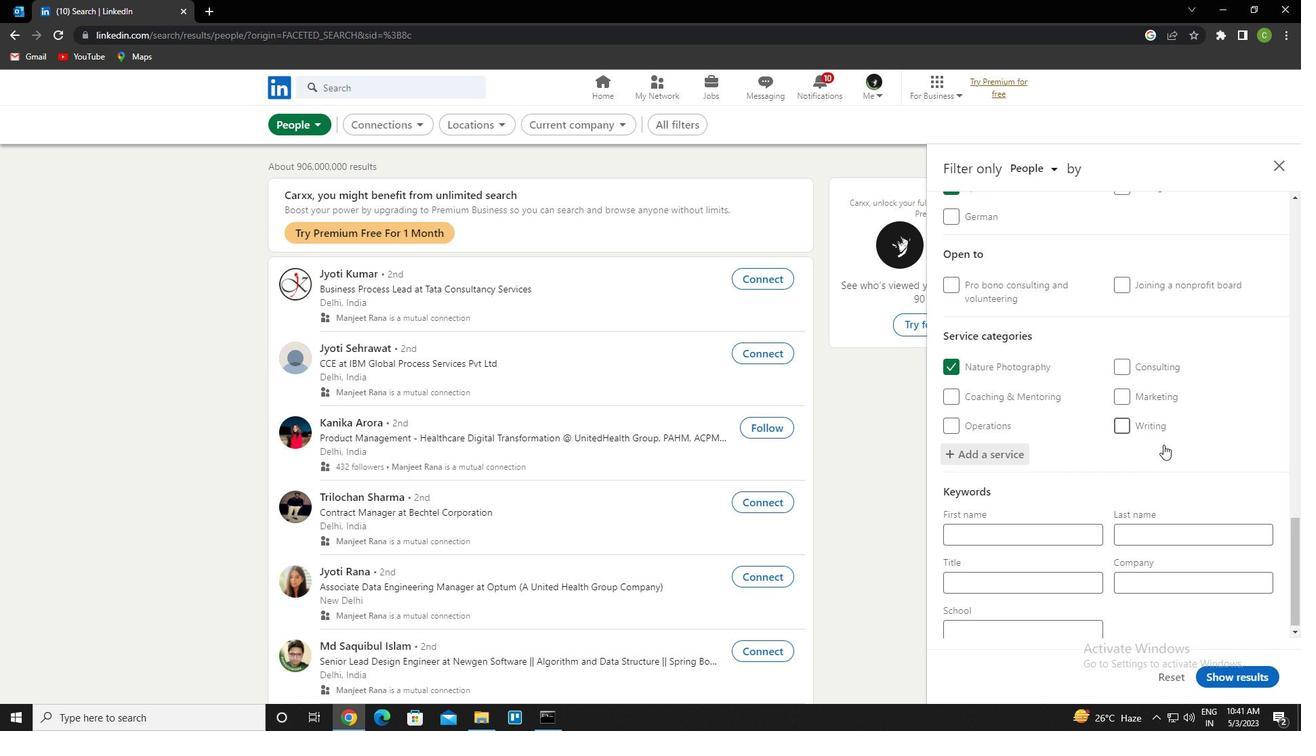 
Action: Mouse scrolled (1163, 444) with delta (0, 0)
Screenshot: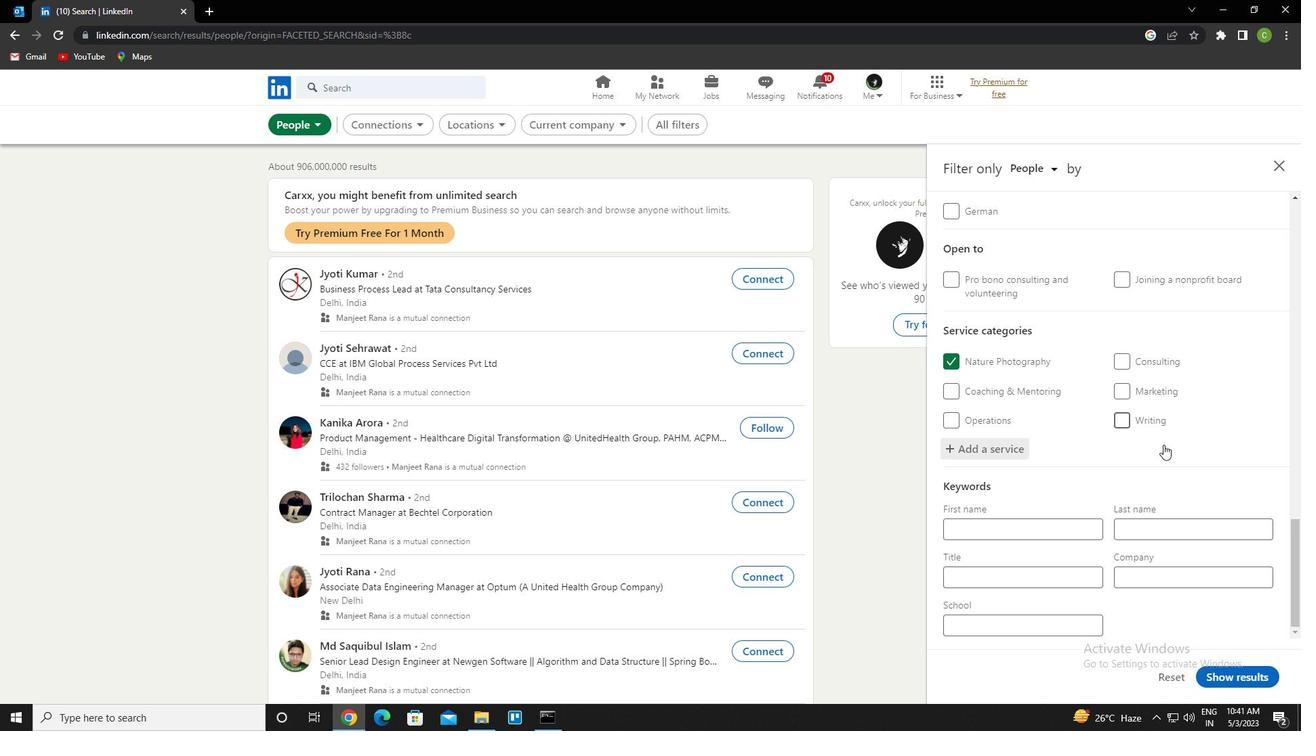 
Action: Mouse scrolled (1163, 444) with delta (0, 0)
Screenshot: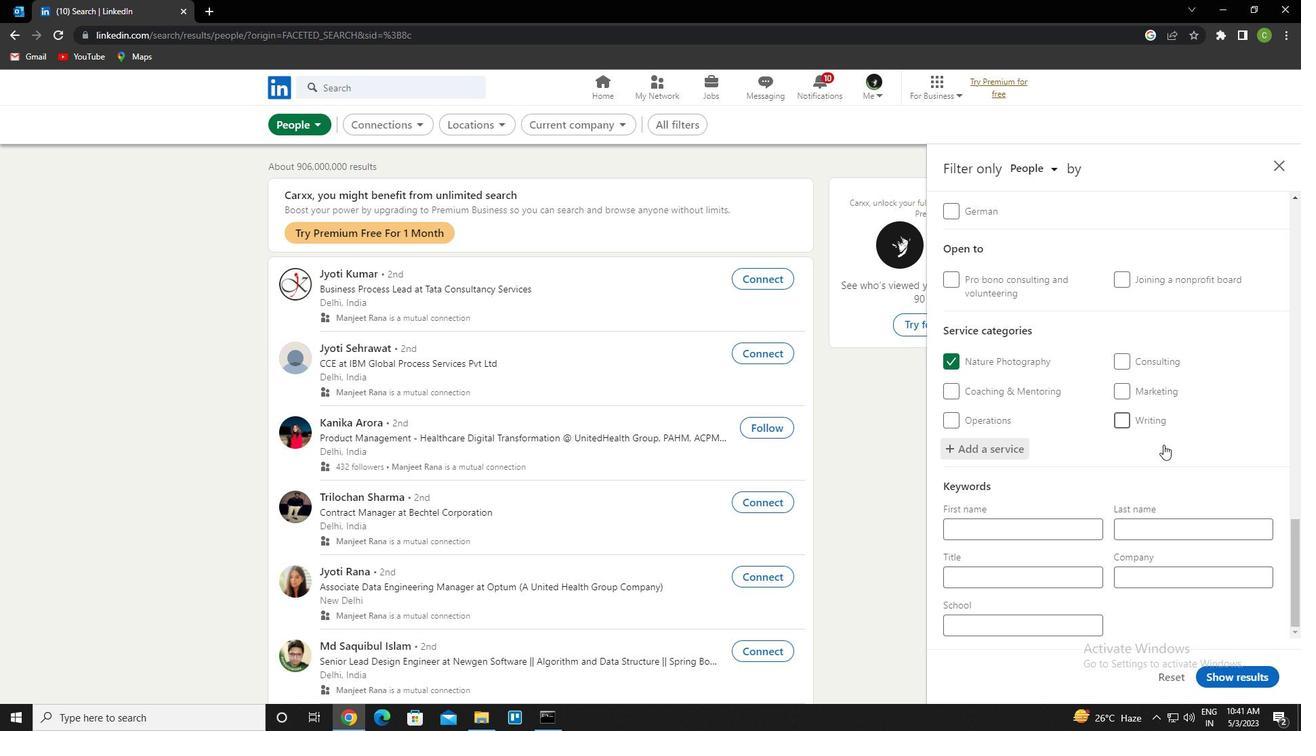 
Action: Mouse moved to (1070, 584)
Screenshot: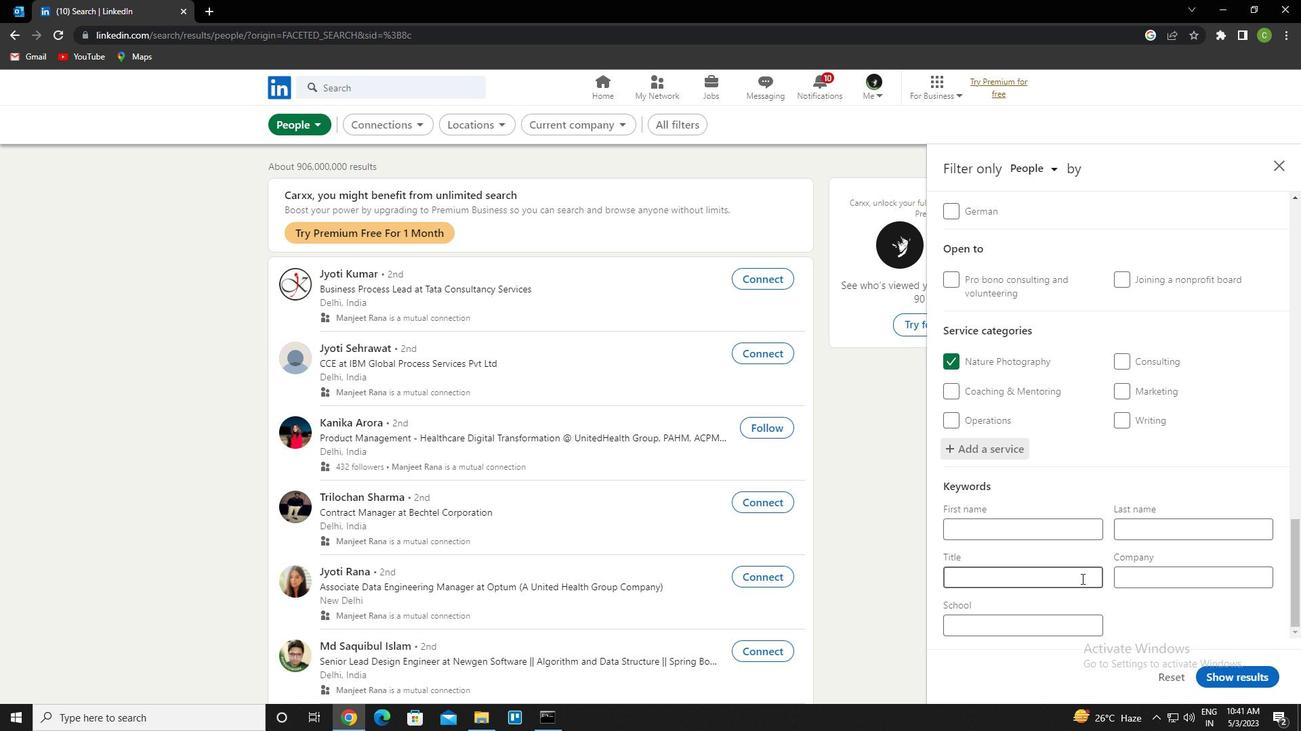 
Action: Mouse pressed left at (1070, 584)
Screenshot: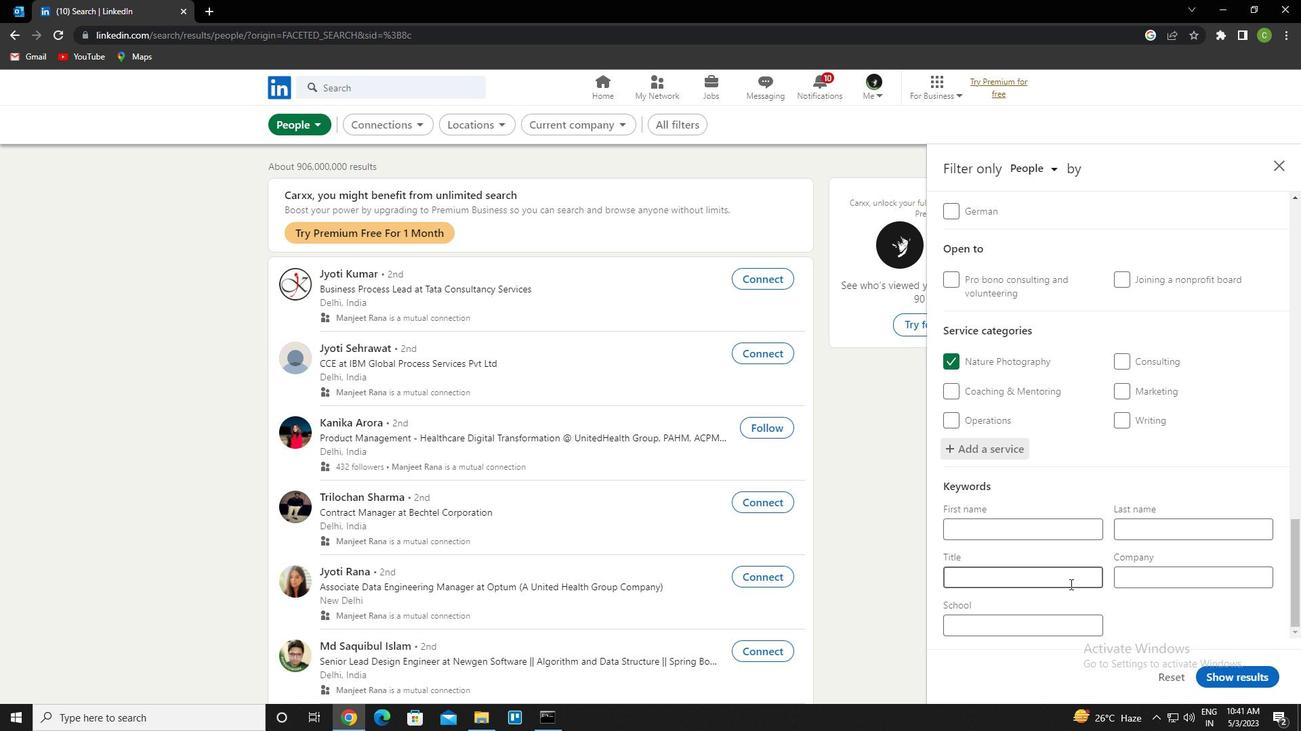 
Action: Key pressed <Key.caps_lock>p<Key.caps_lock>ie<Key.backspace>pefitter
Screenshot: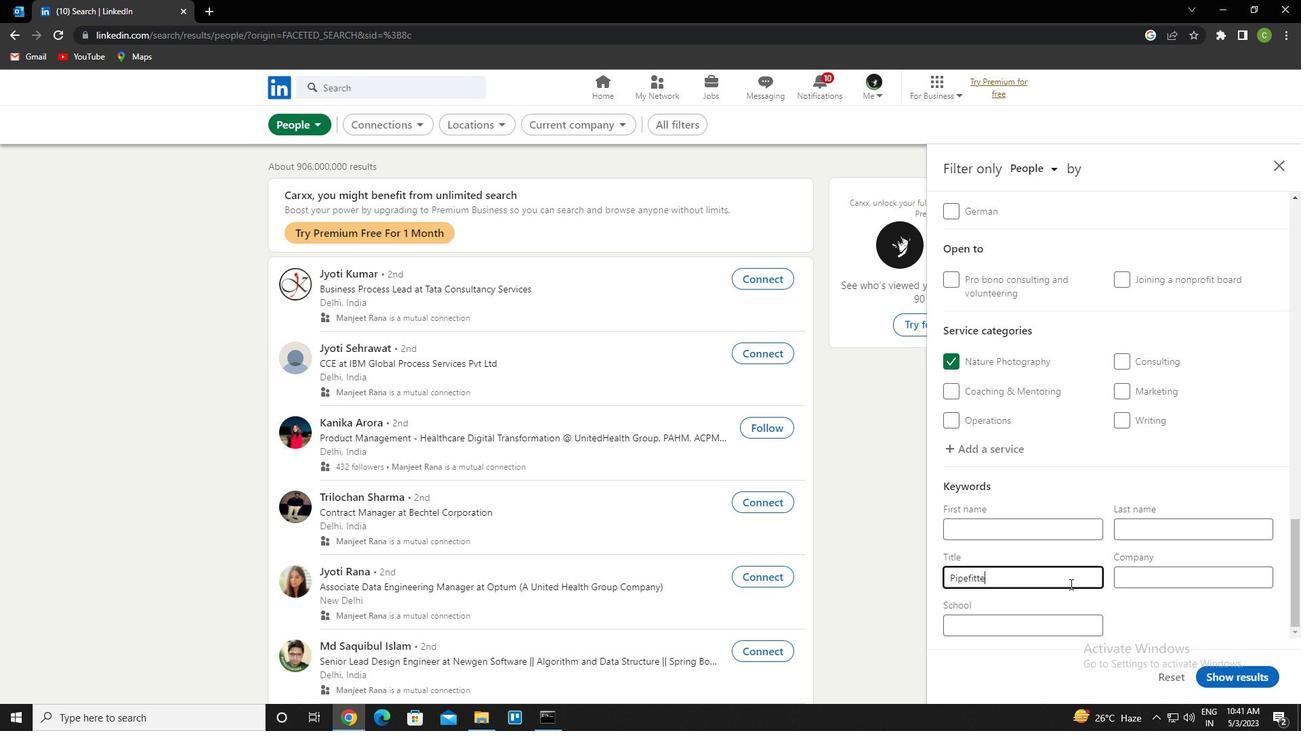 
Action: Mouse moved to (1232, 676)
Screenshot: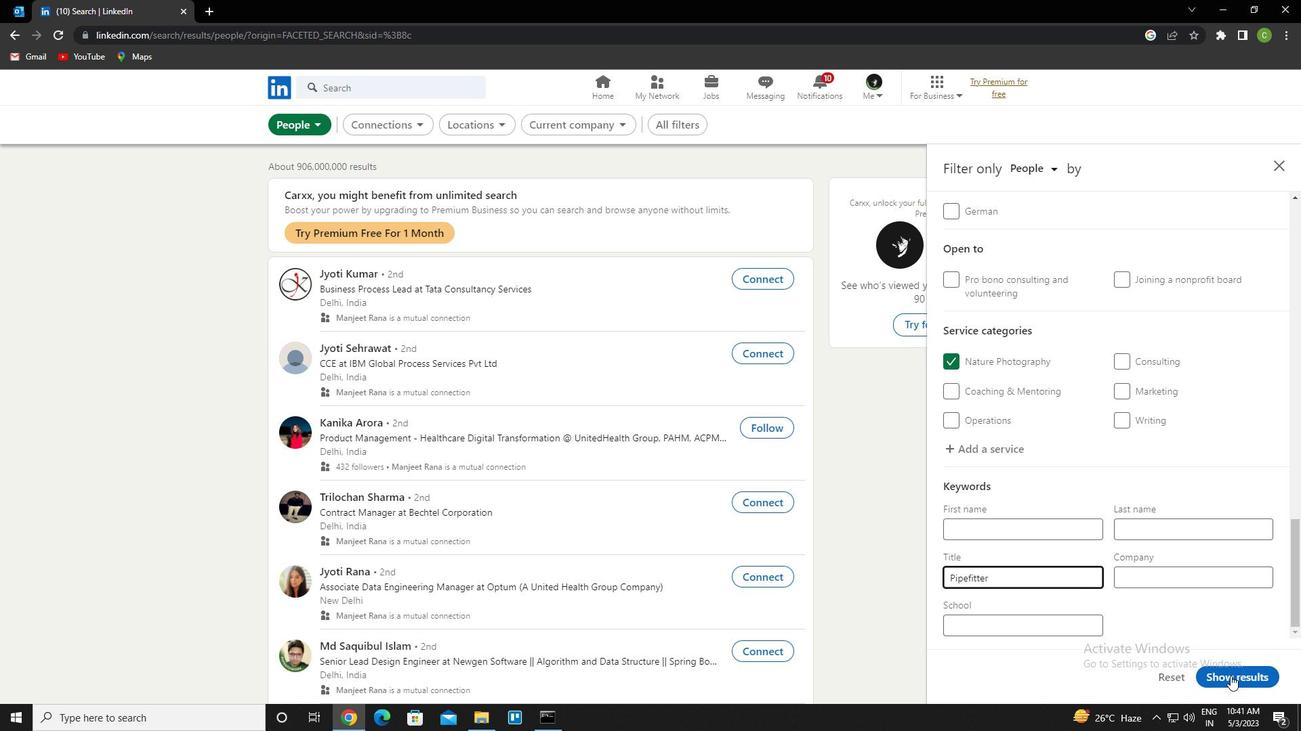 
Action: Mouse pressed left at (1232, 676)
Screenshot: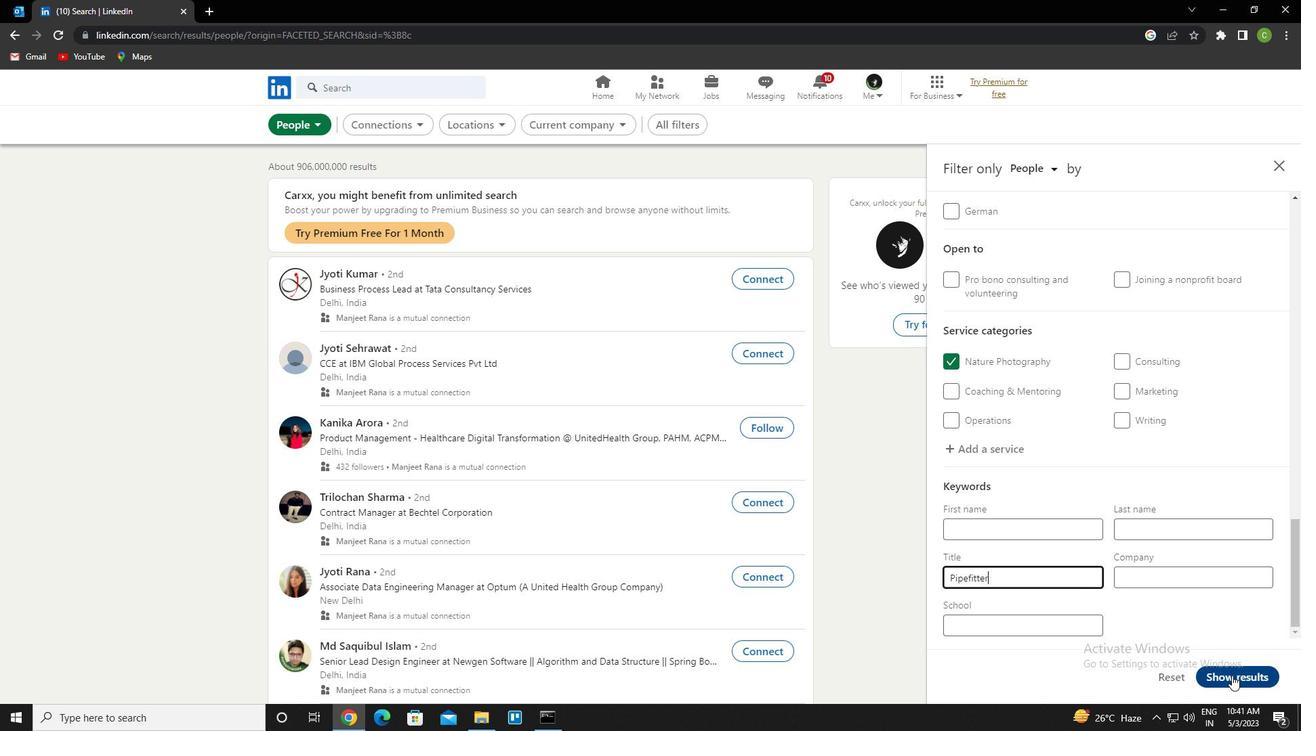 
Action: Mouse moved to (679, 601)
Screenshot: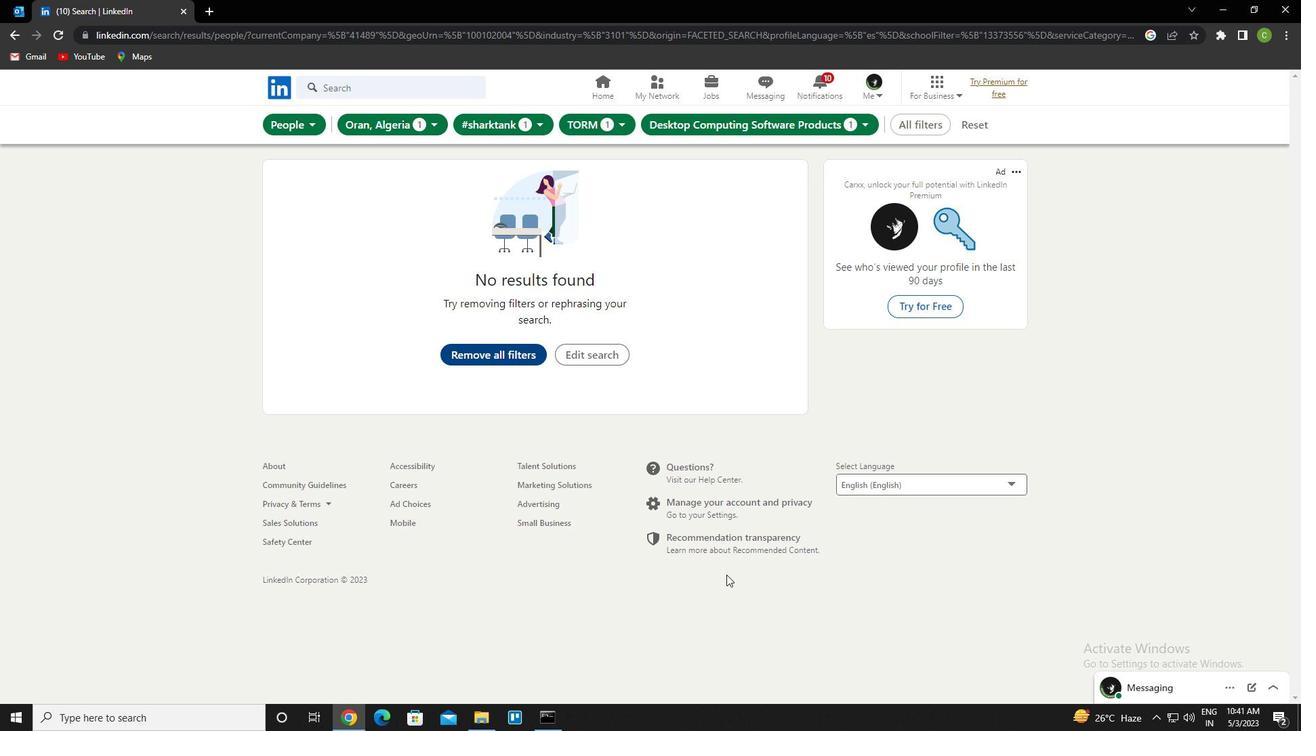 
